 Task: Look for space in Kosigi, India from 5th June, 2023 to 16th June, 2023 for 2 adults in price range Rs.14000 to Rs.18000. Place can be entire place with 1  bedroom having 1 bed and 1 bathroom. Property type can be house, flat, guest house, hotel. Booking option can be shelf check-in. Required host language is English.
Action: Mouse moved to (567, 99)
Screenshot: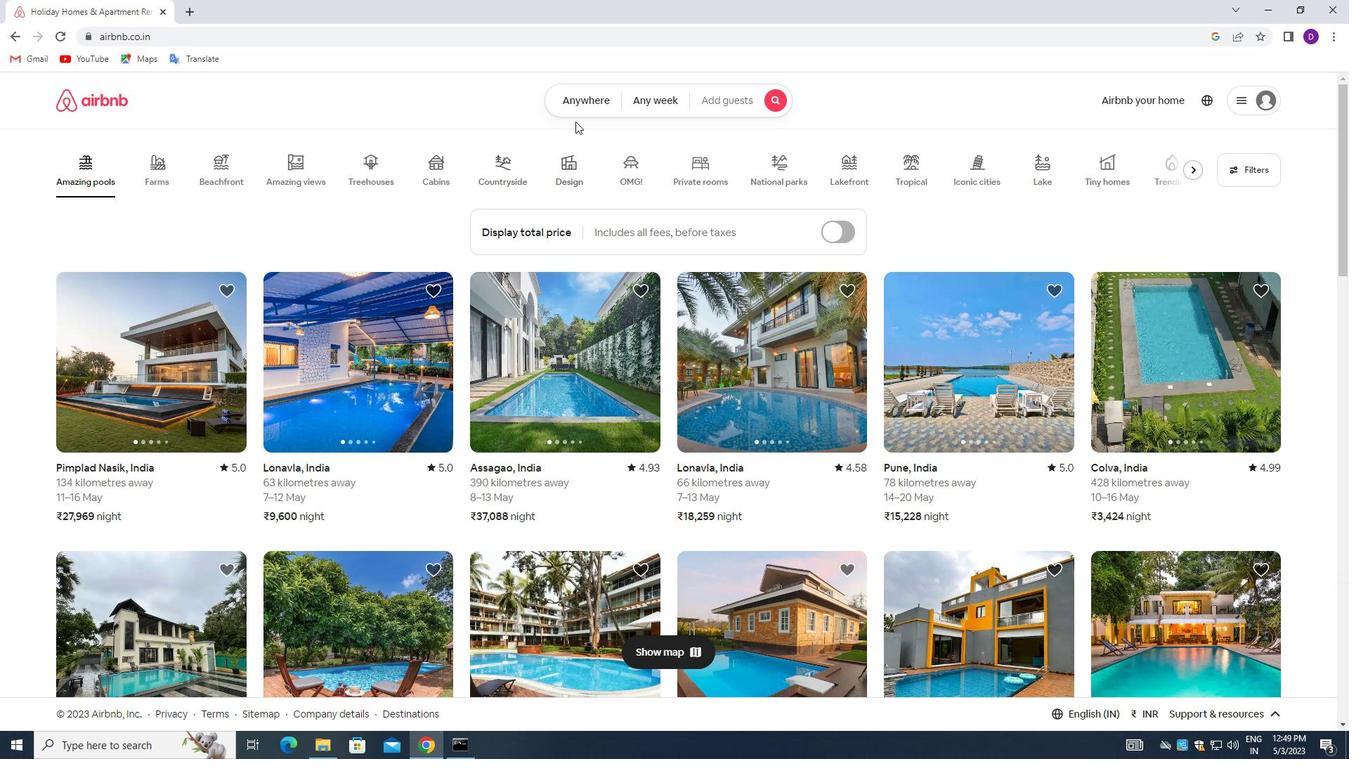 
Action: Mouse pressed left at (567, 99)
Screenshot: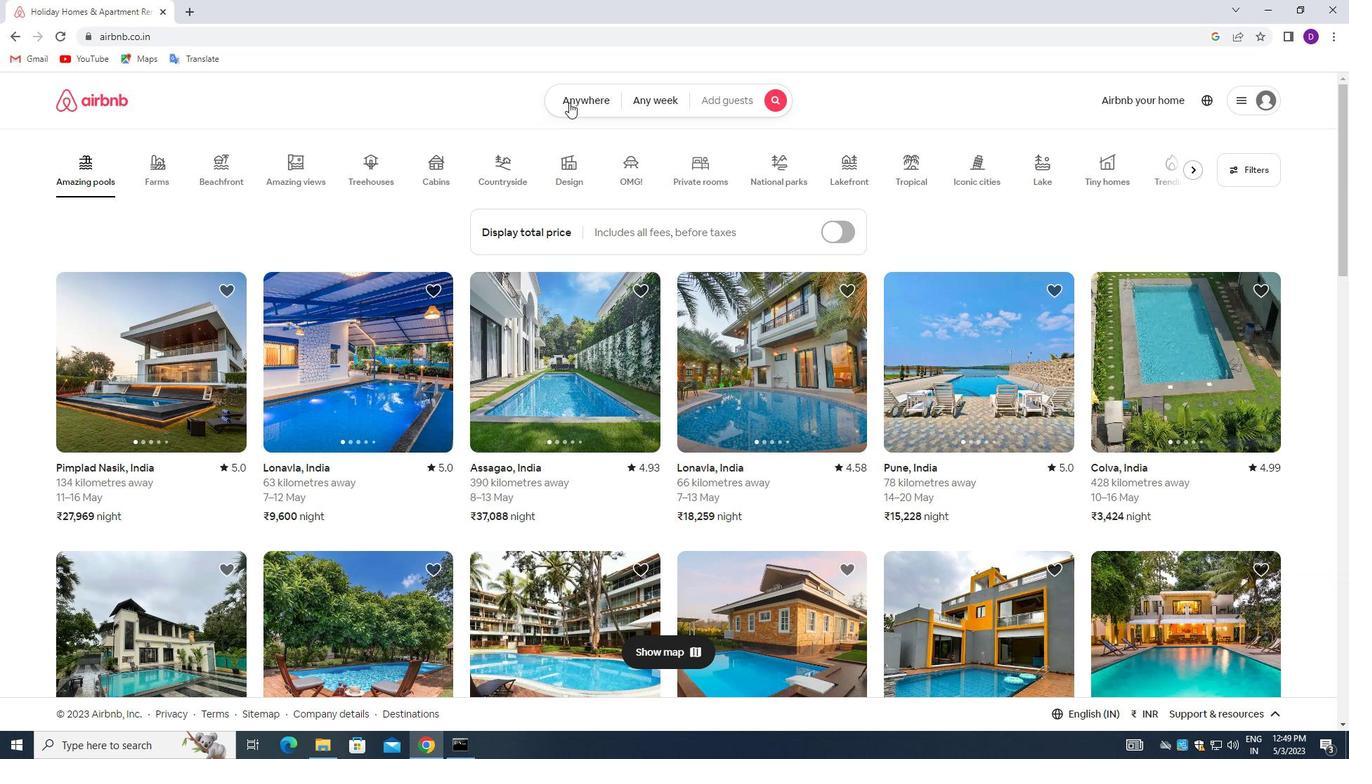 
Action: Mouse moved to (444, 158)
Screenshot: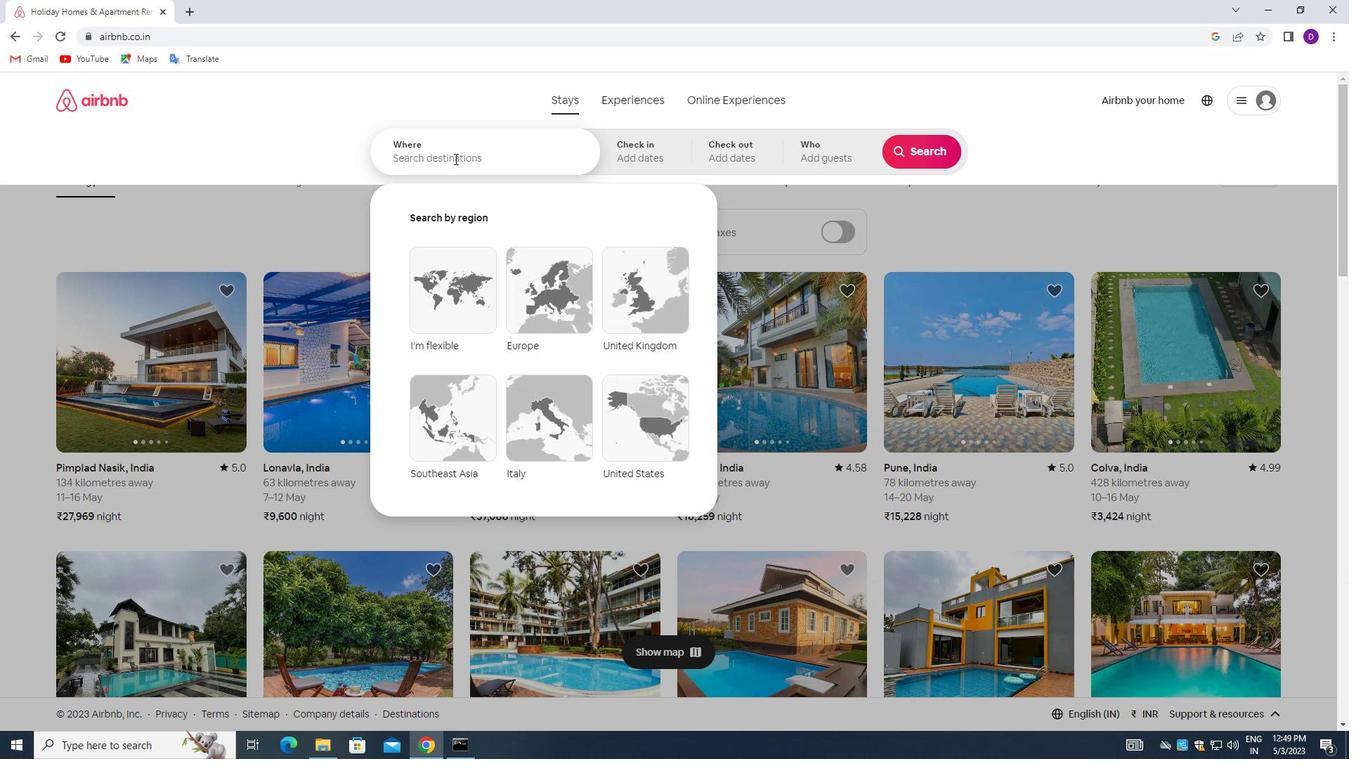 
Action: Mouse pressed left at (444, 158)
Screenshot: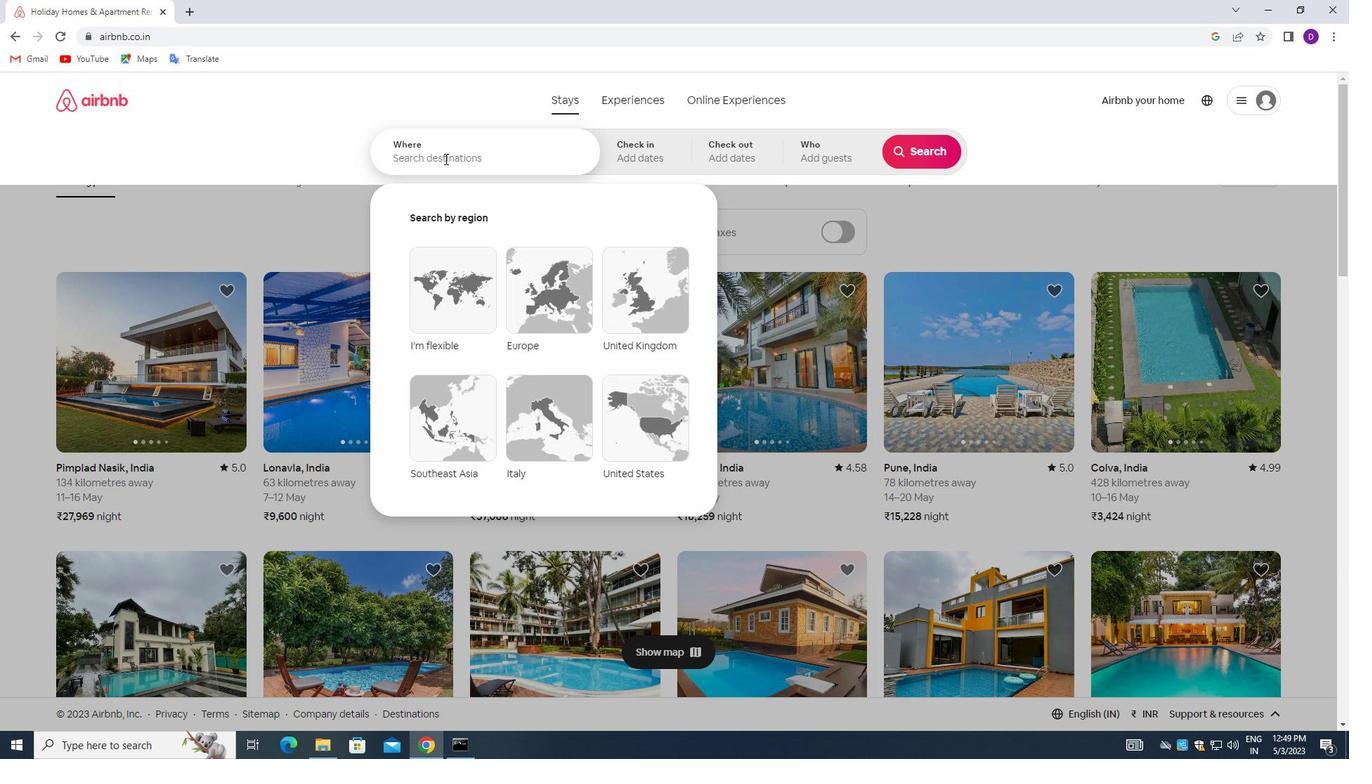 
Action: Mouse moved to (318, 146)
Screenshot: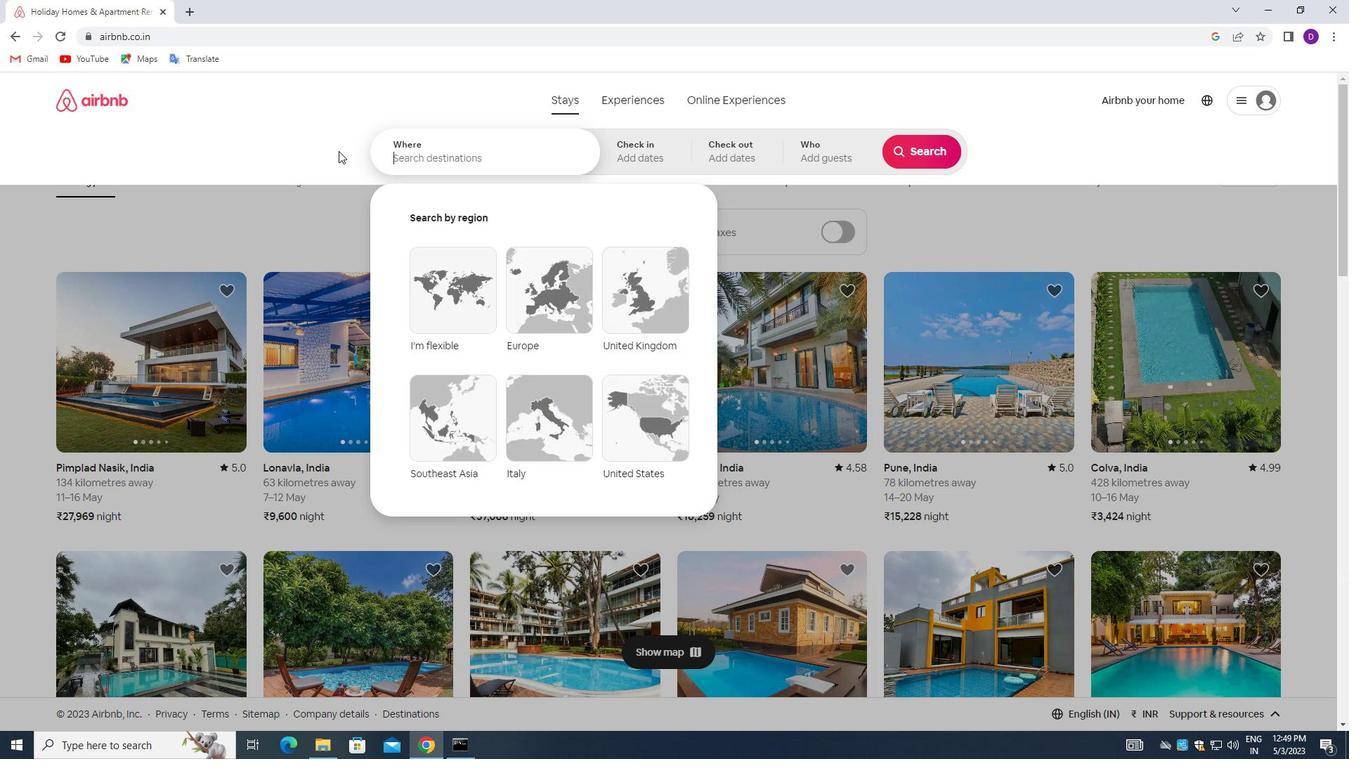 
Action: Key pressed <Key.shift>KOSIGI,<Key.space><Key.shift>INDIA<Key.enter>
Screenshot: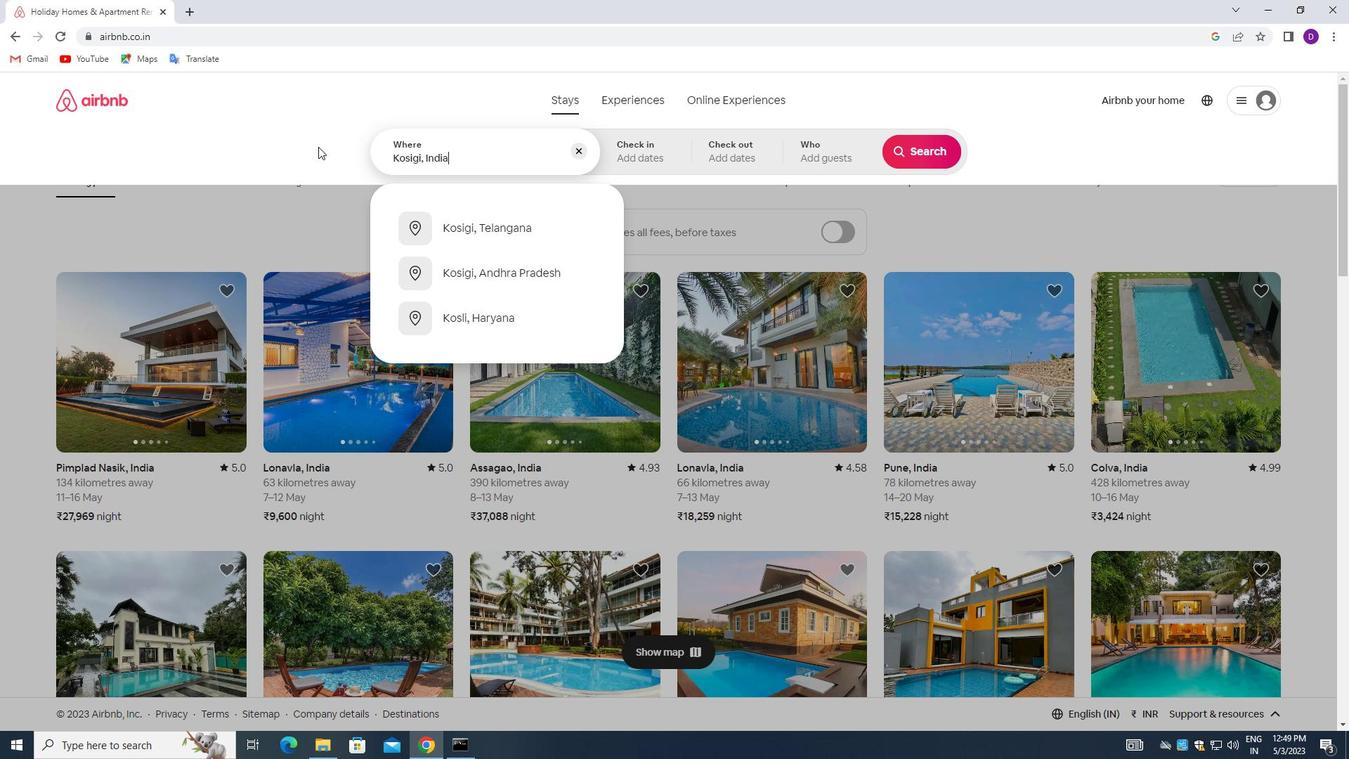 
Action: Mouse moved to (742, 364)
Screenshot: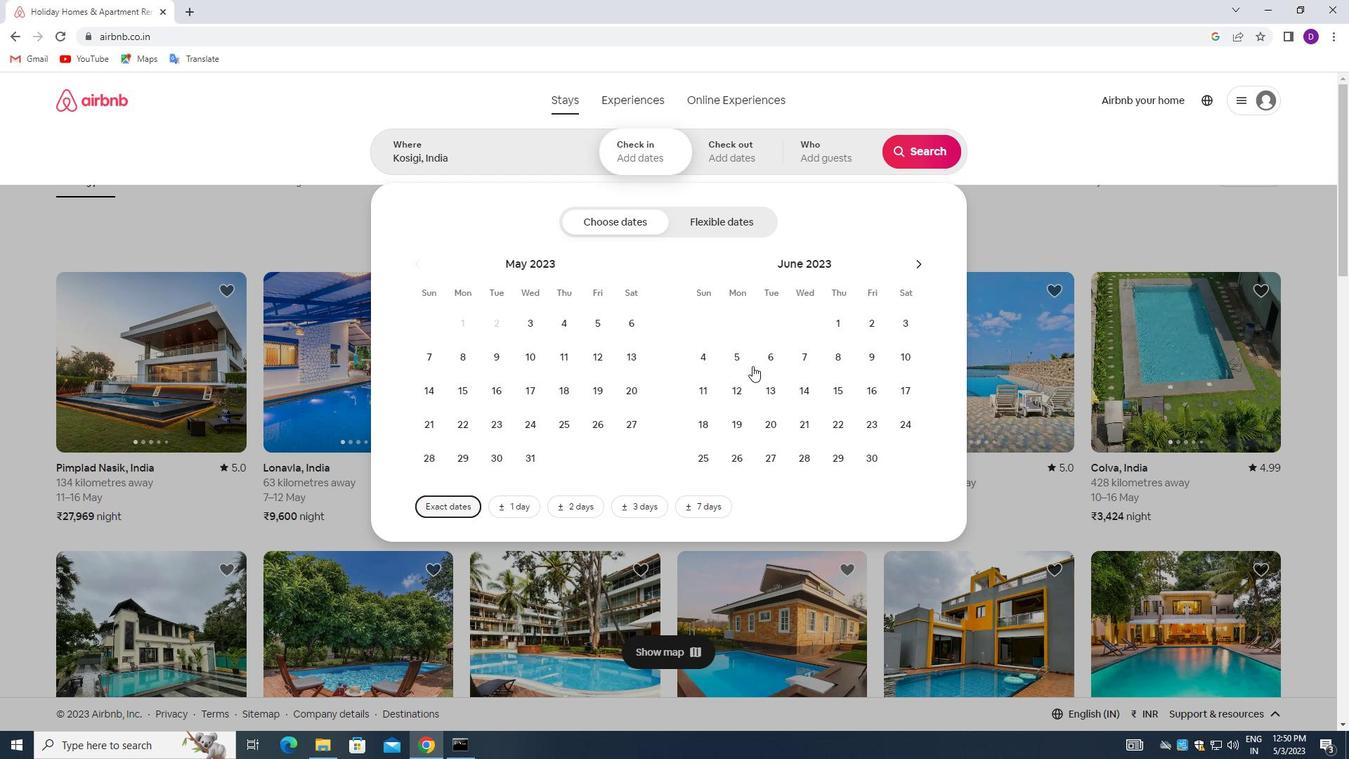 
Action: Mouse pressed left at (742, 364)
Screenshot: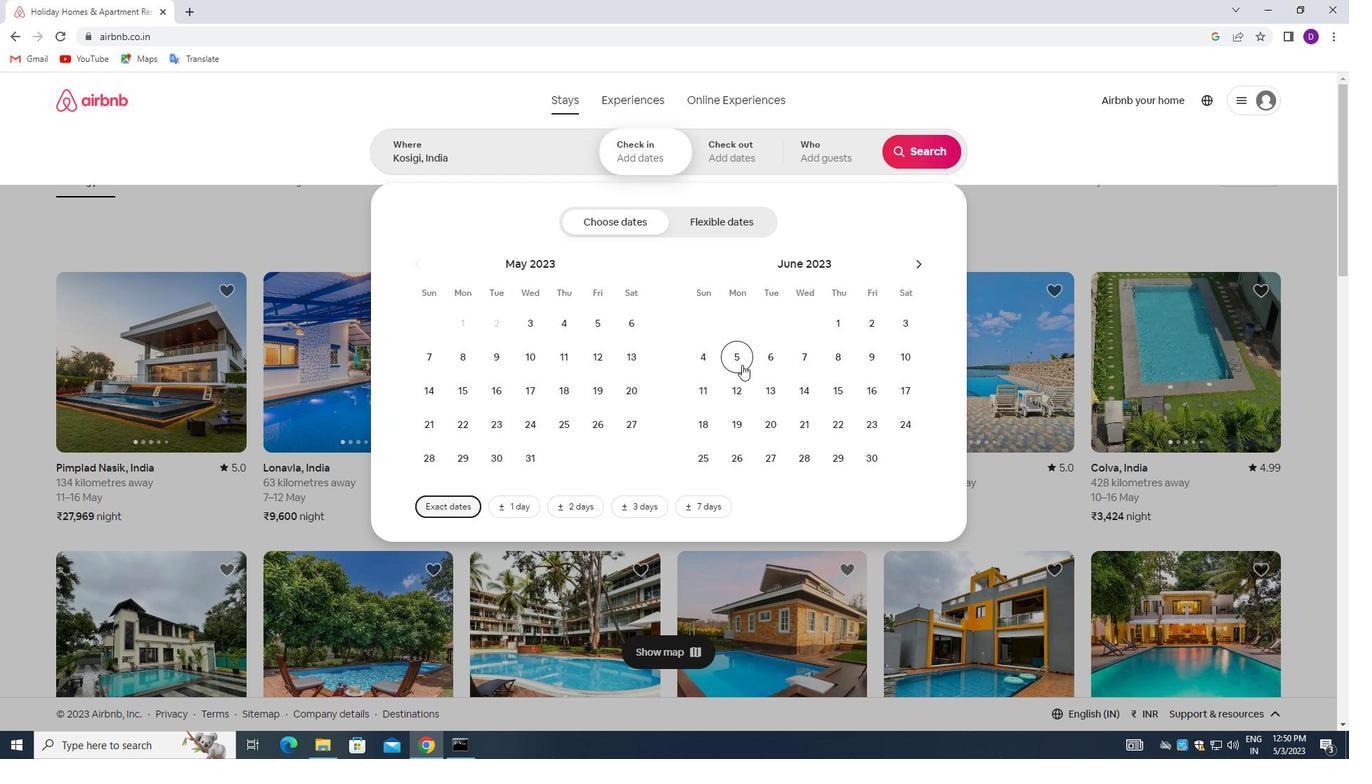 
Action: Mouse moved to (874, 388)
Screenshot: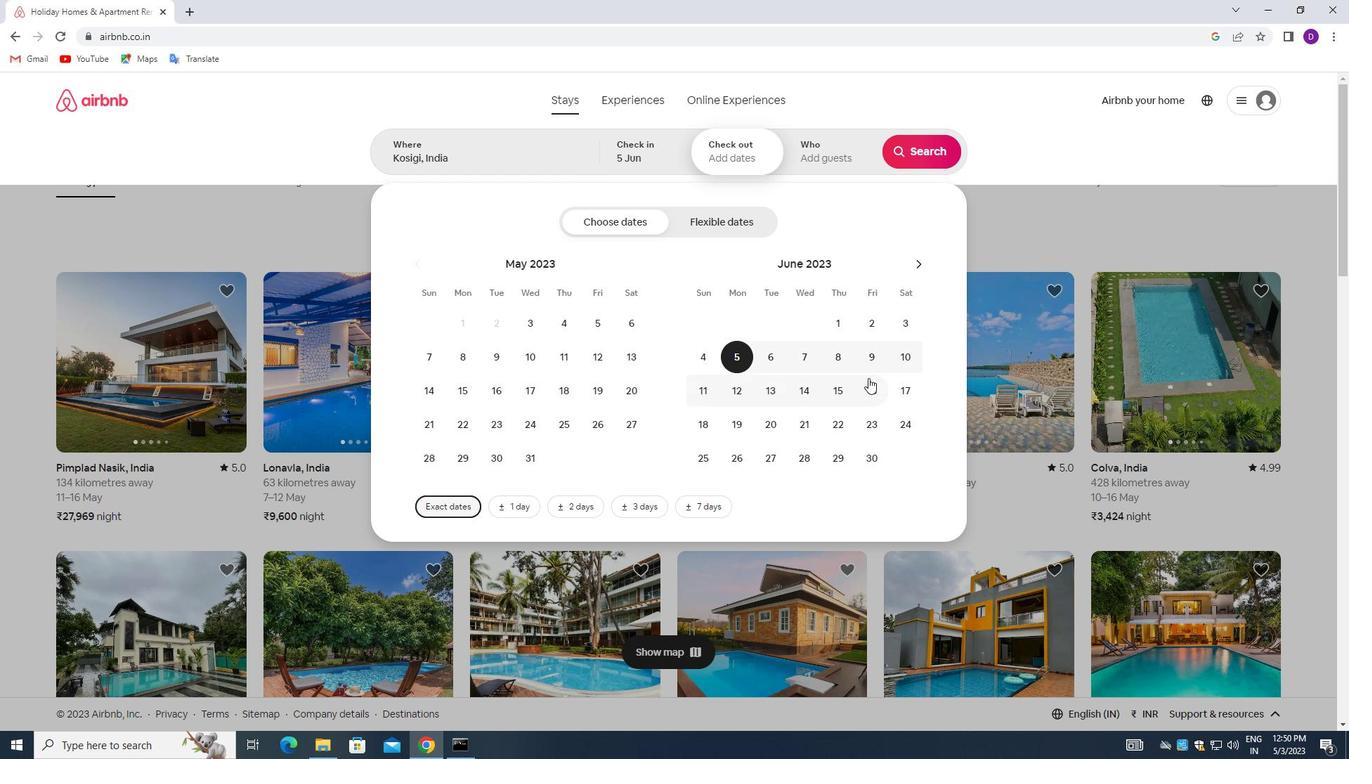 
Action: Mouse pressed left at (874, 388)
Screenshot: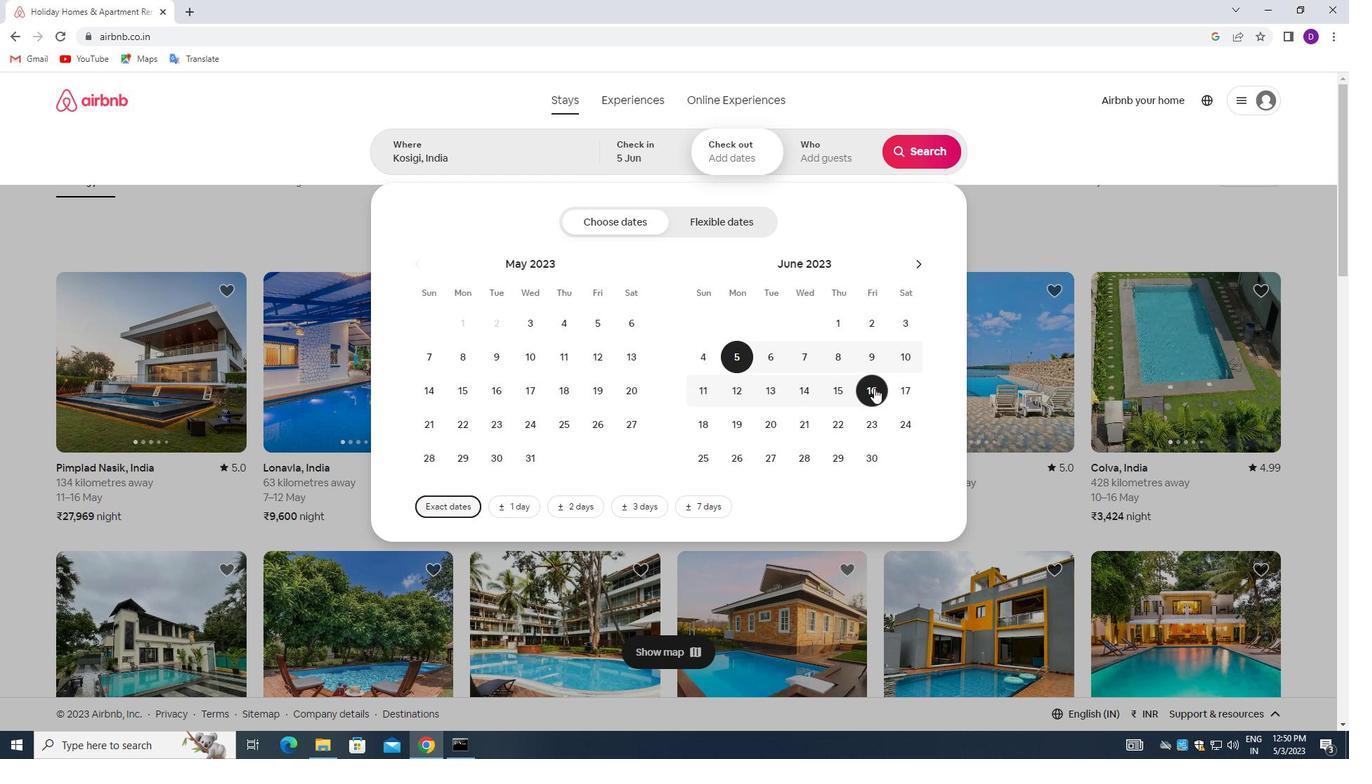 
Action: Mouse moved to (826, 151)
Screenshot: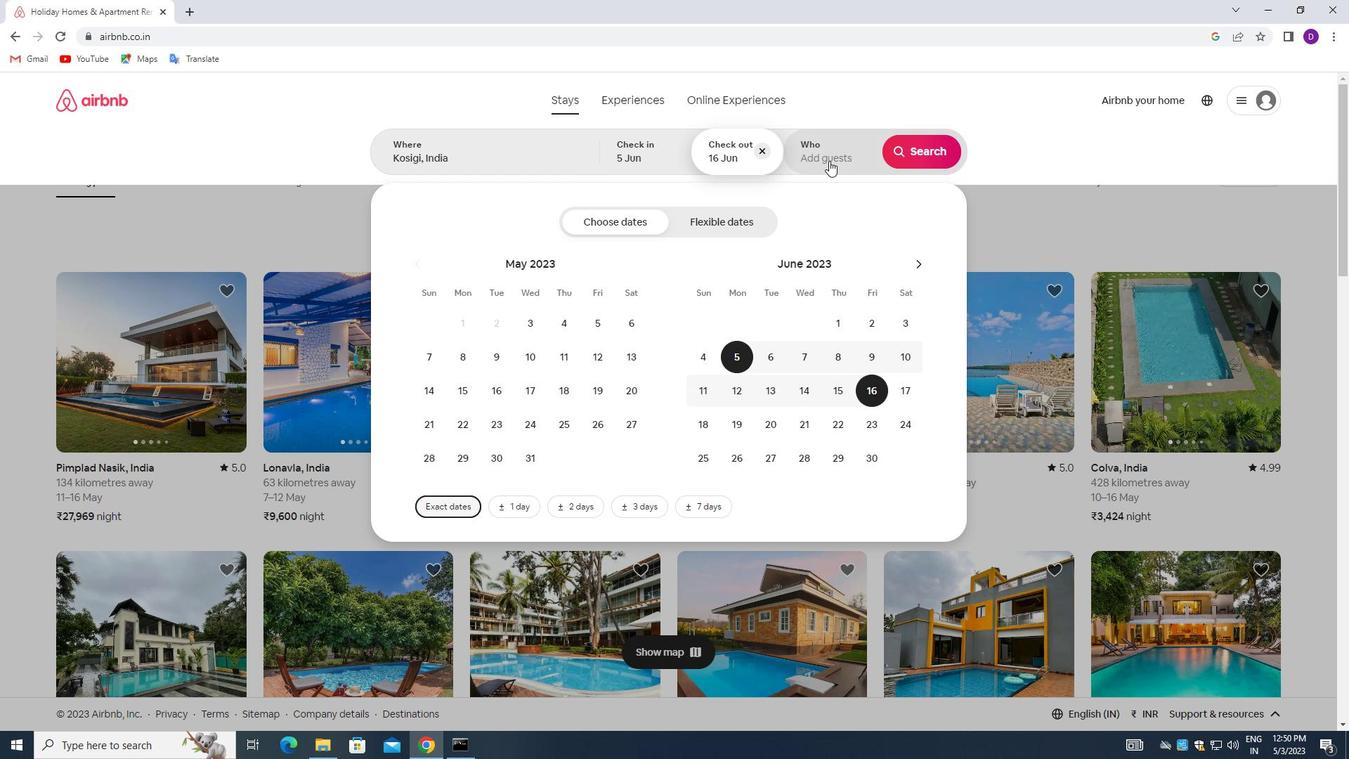 
Action: Mouse pressed left at (826, 151)
Screenshot: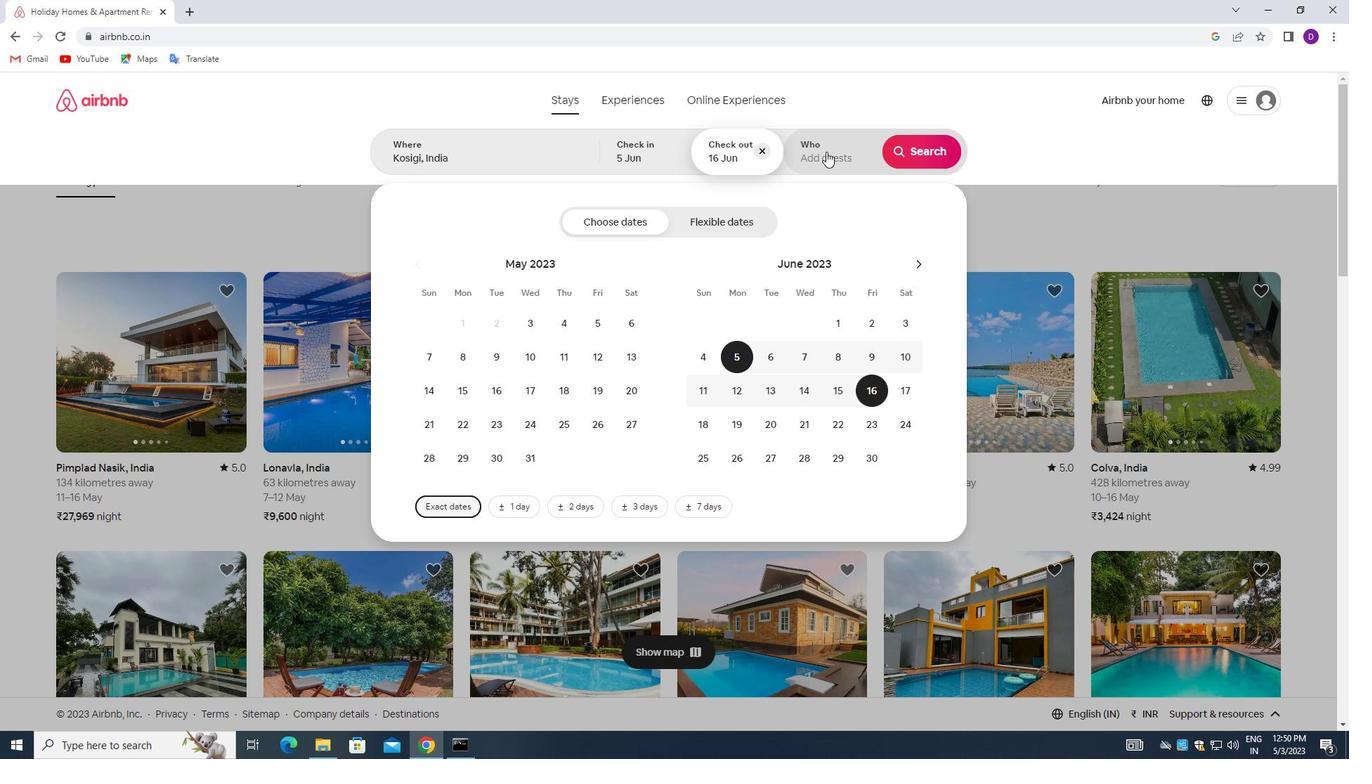 
Action: Mouse moved to (935, 229)
Screenshot: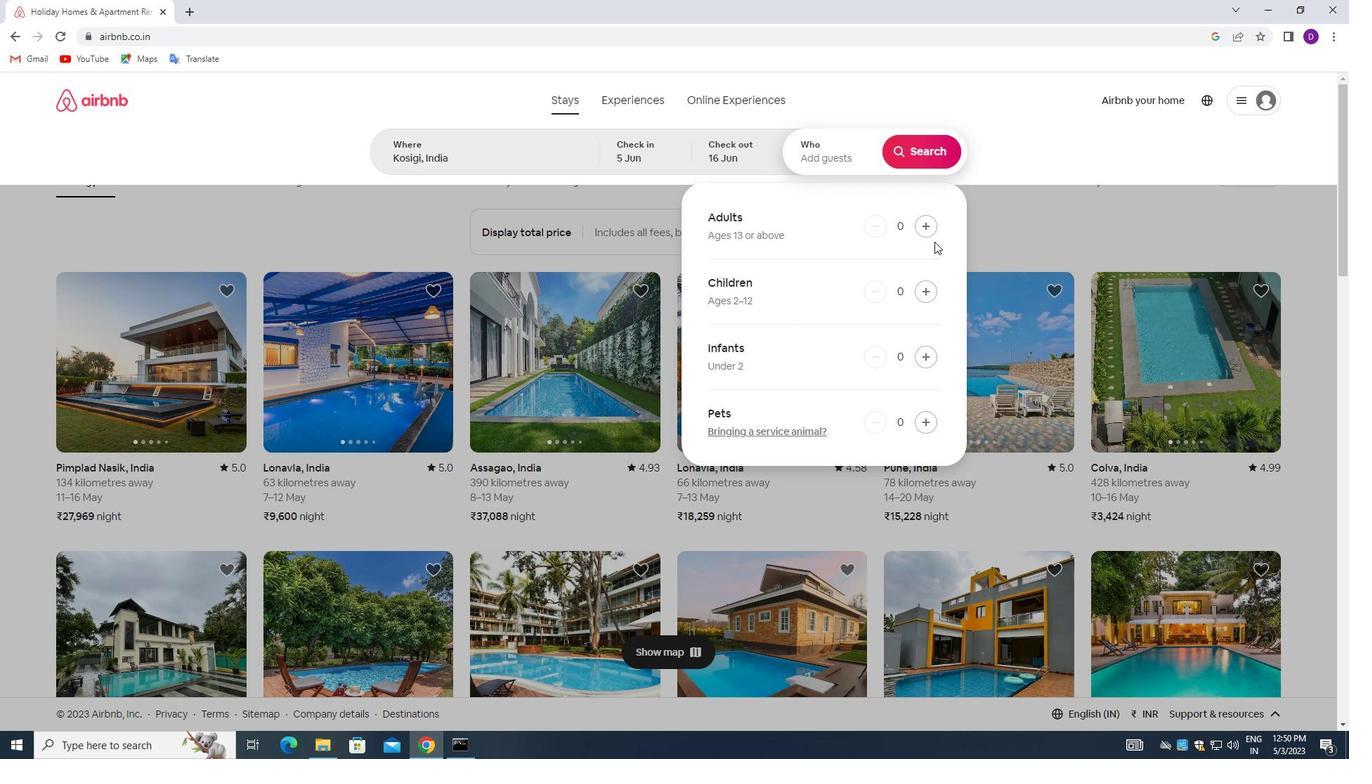 
Action: Mouse pressed left at (935, 229)
Screenshot: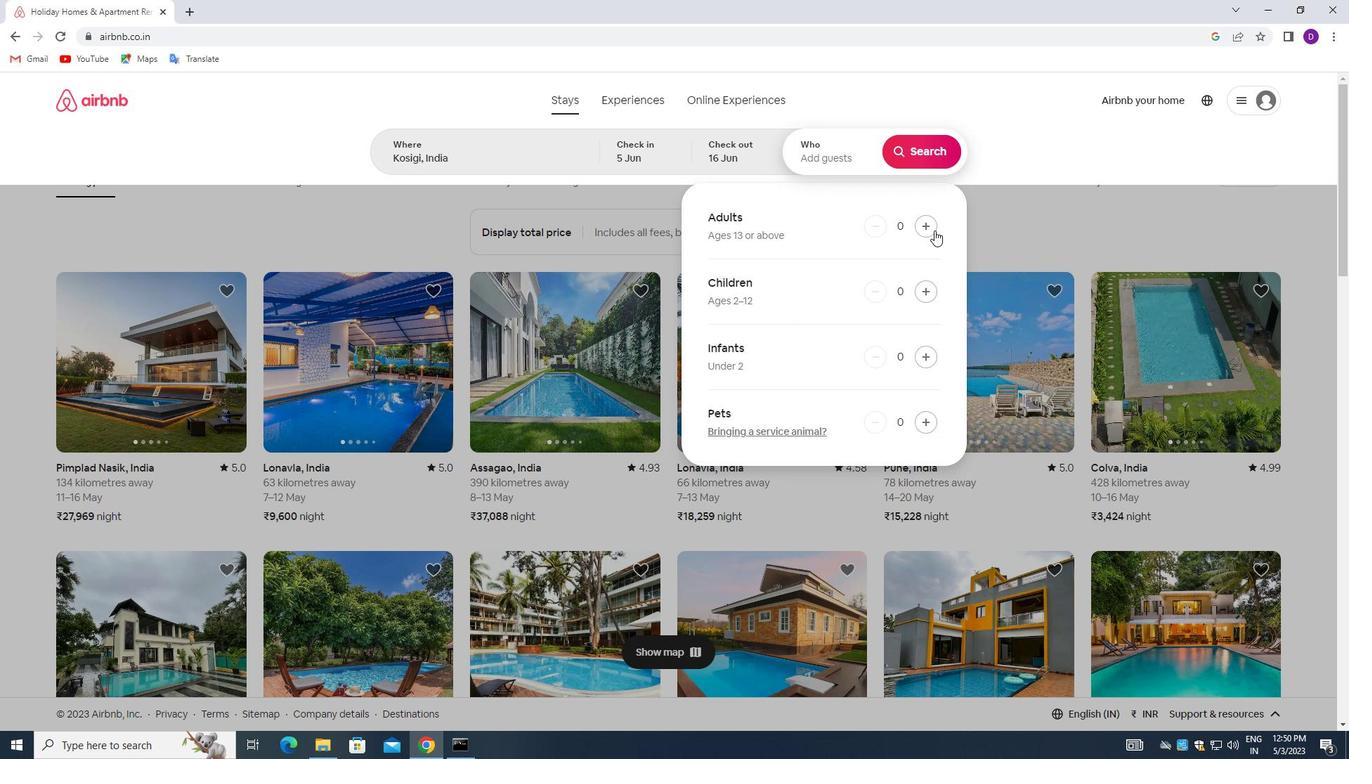 
Action: Mouse pressed left at (935, 229)
Screenshot: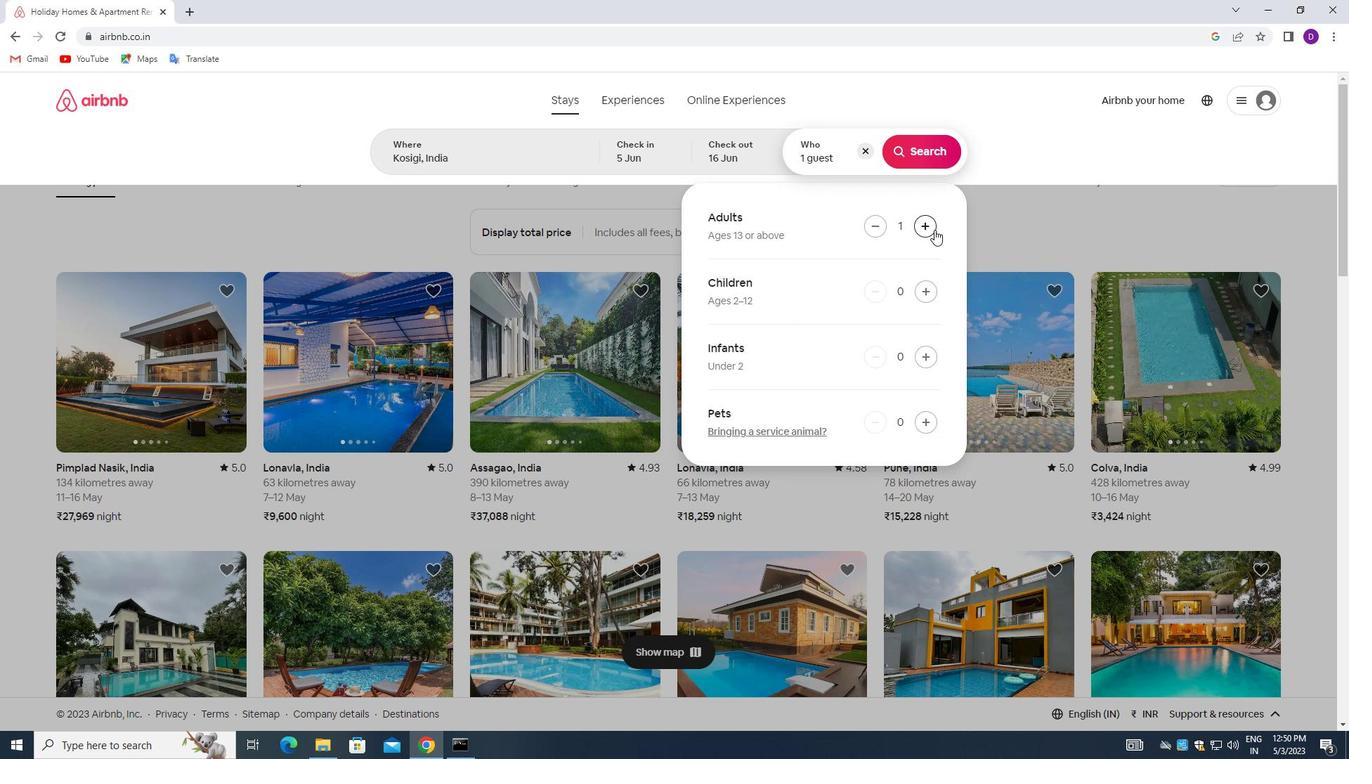 
Action: Mouse moved to (915, 148)
Screenshot: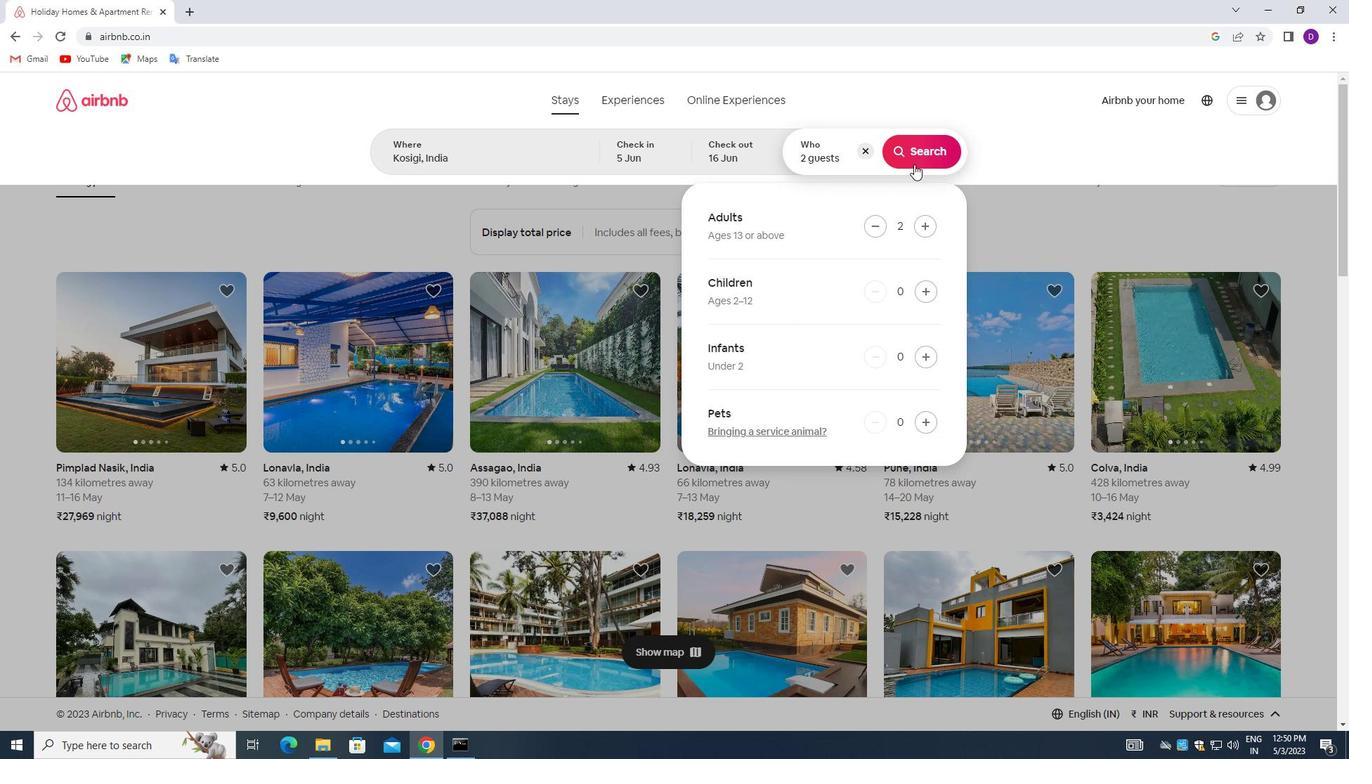 
Action: Mouse pressed left at (915, 148)
Screenshot: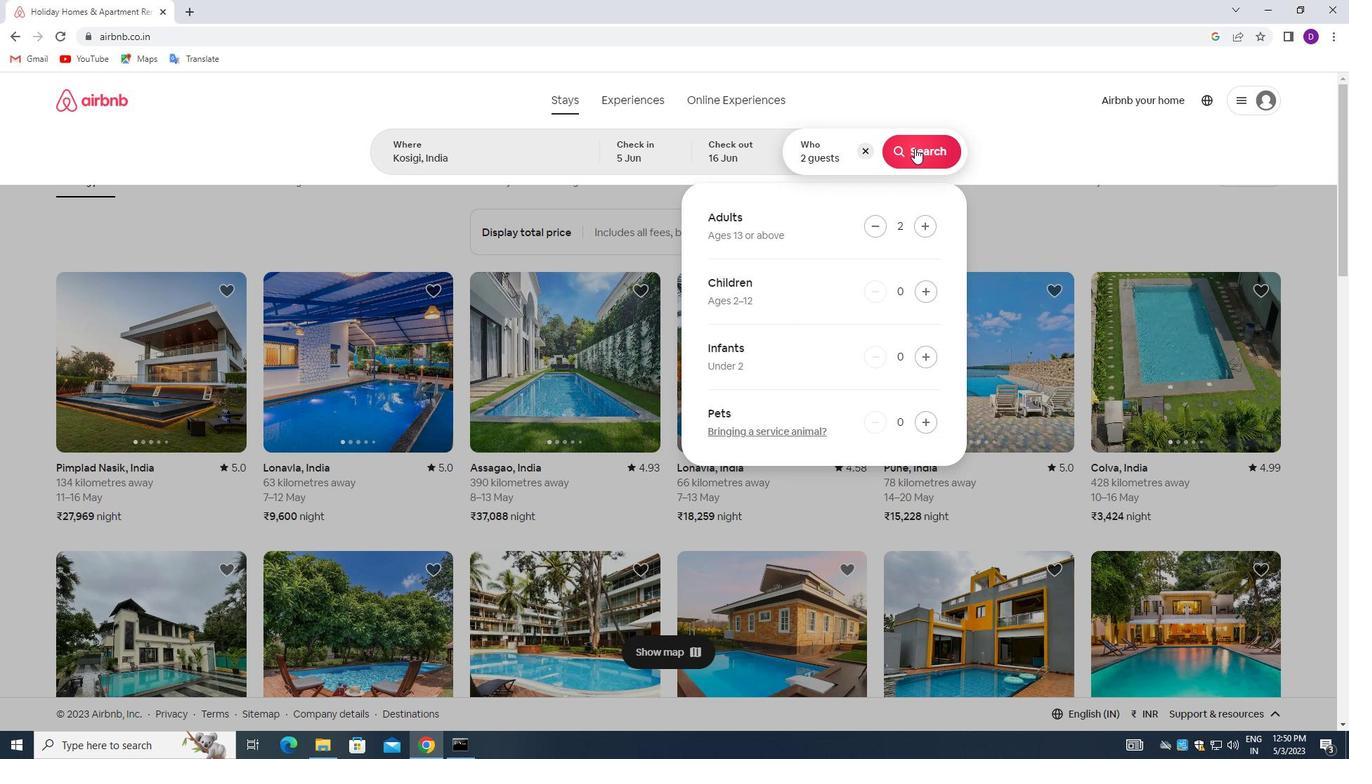 
Action: Mouse moved to (1278, 157)
Screenshot: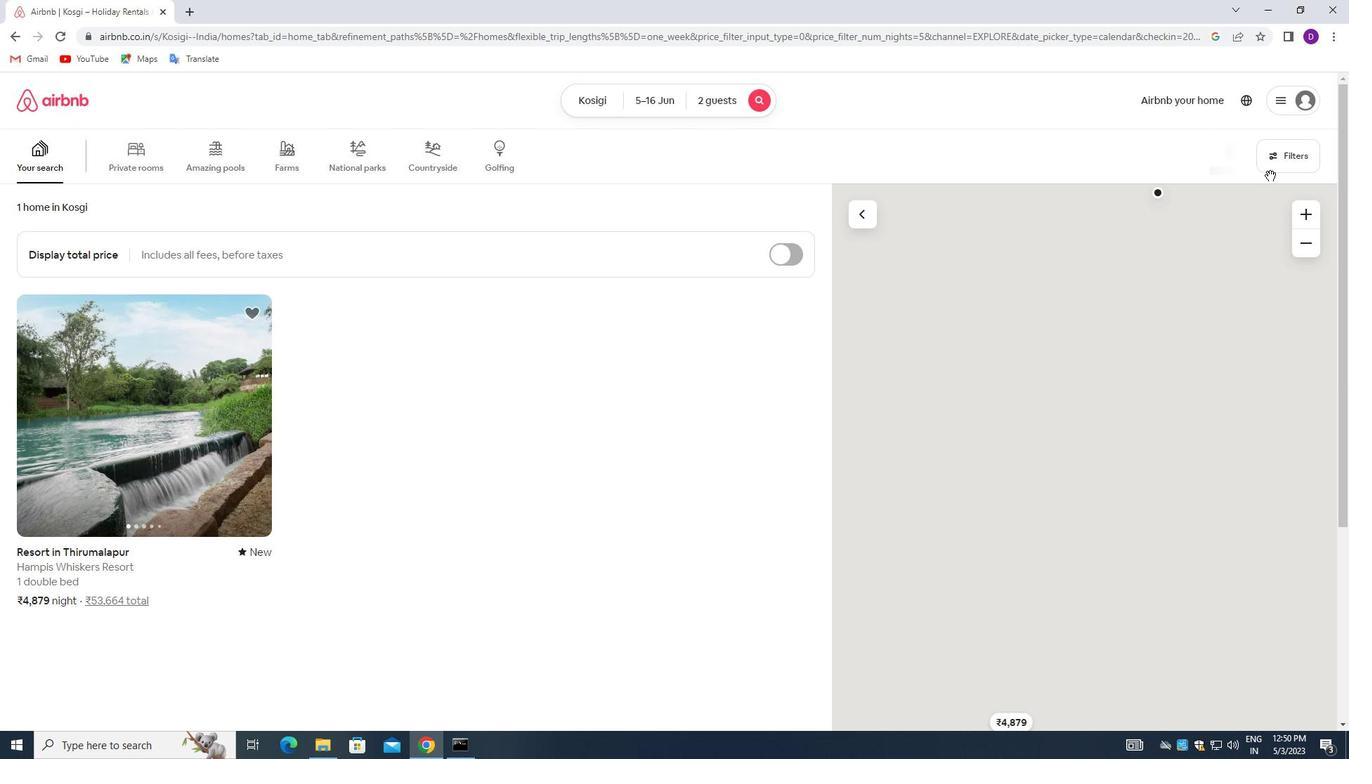 
Action: Mouse pressed left at (1278, 157)
Screenshot: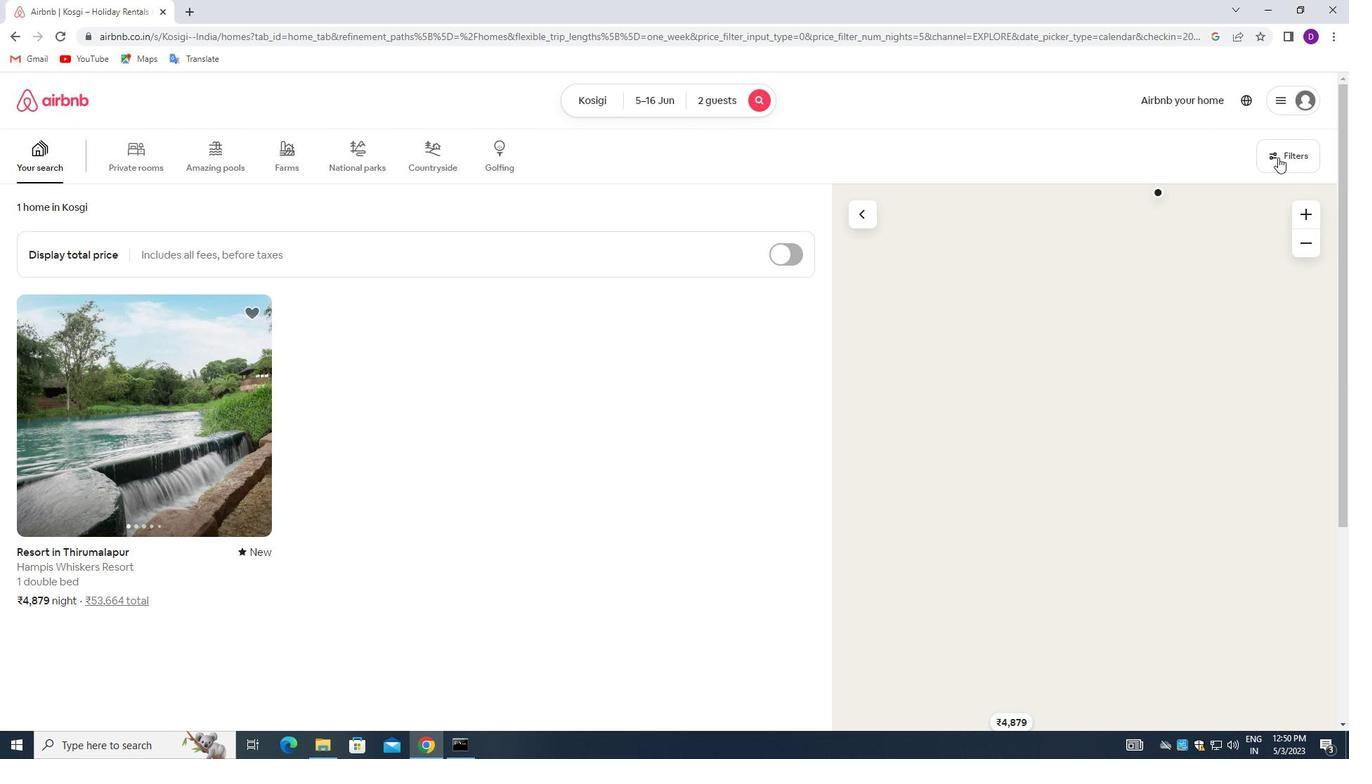 
Action: Mouse moved to (512, 292)
Screenshot: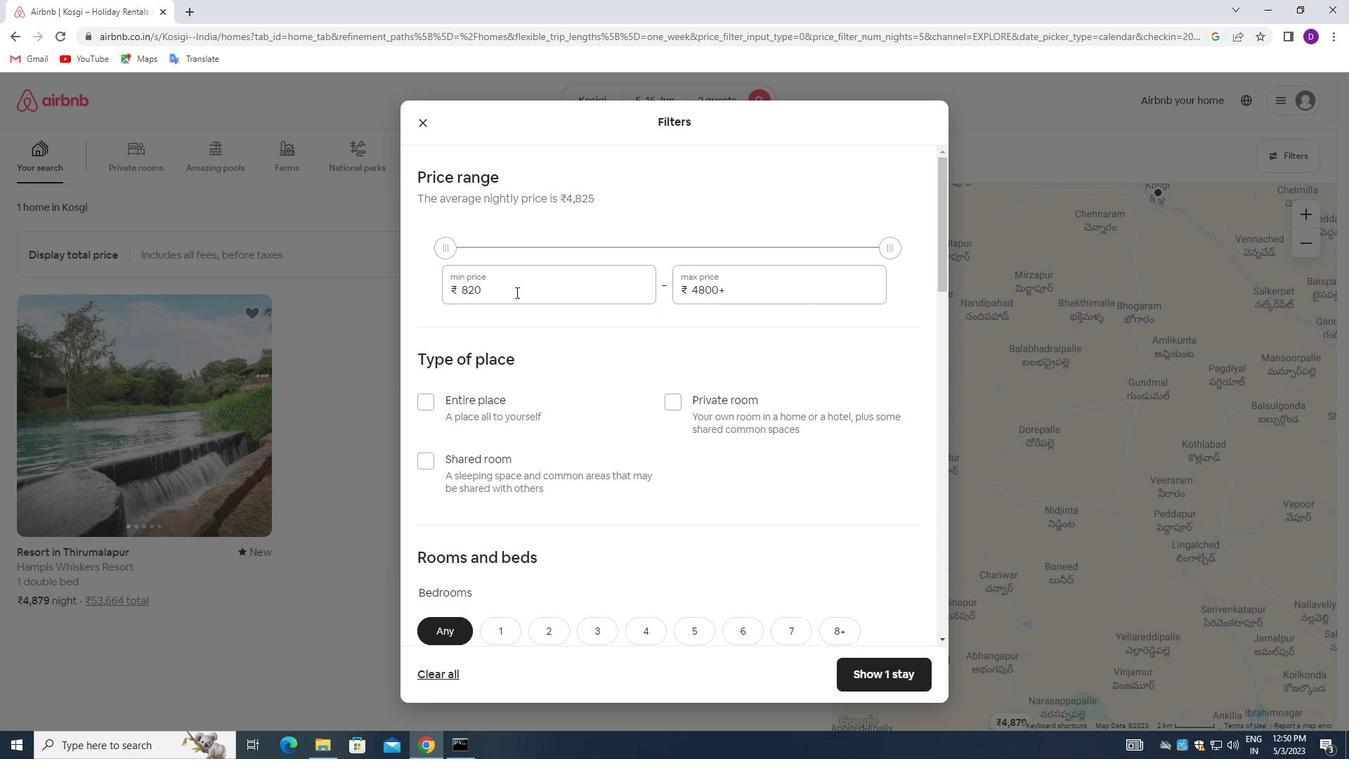 
Action: Mouse pressed left at (512, 292)
Screenshot: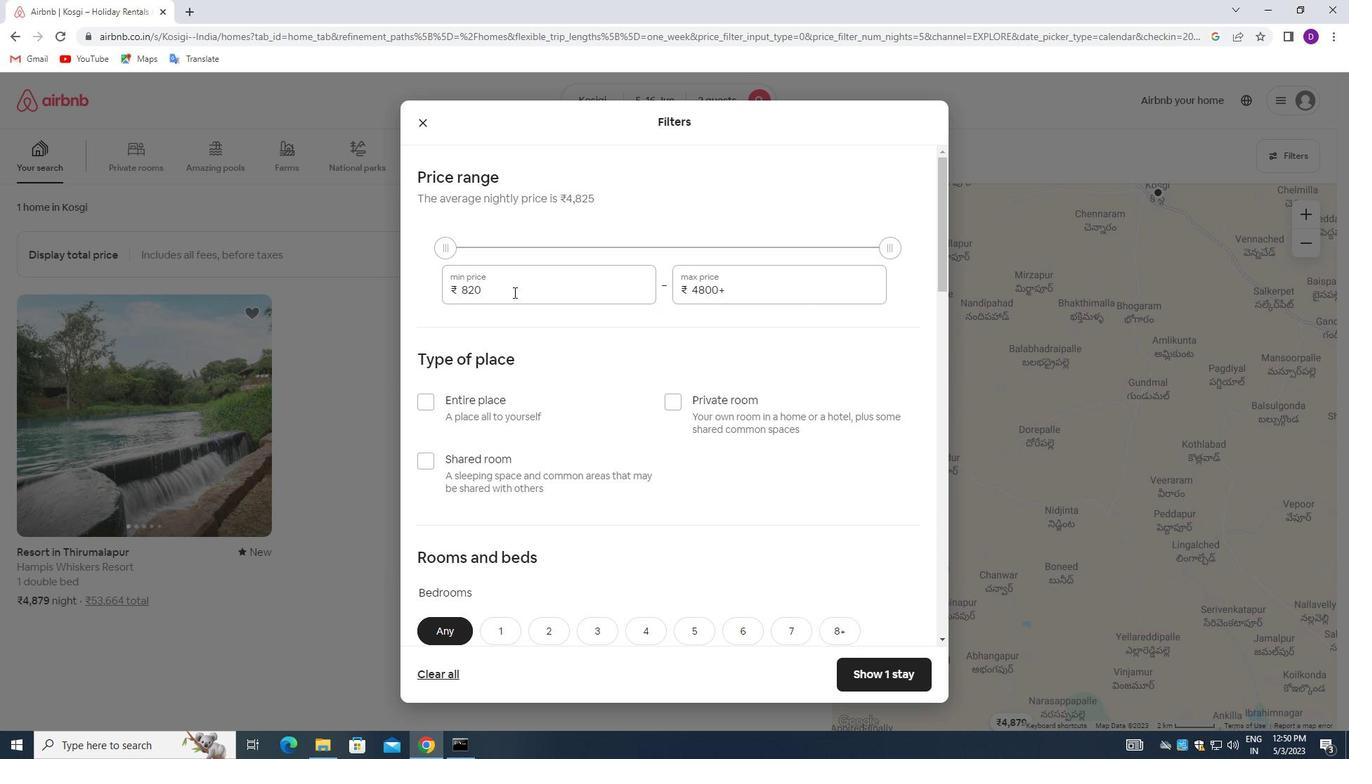 
Action: Mouse pressed left at (512, 292)
Screenshot: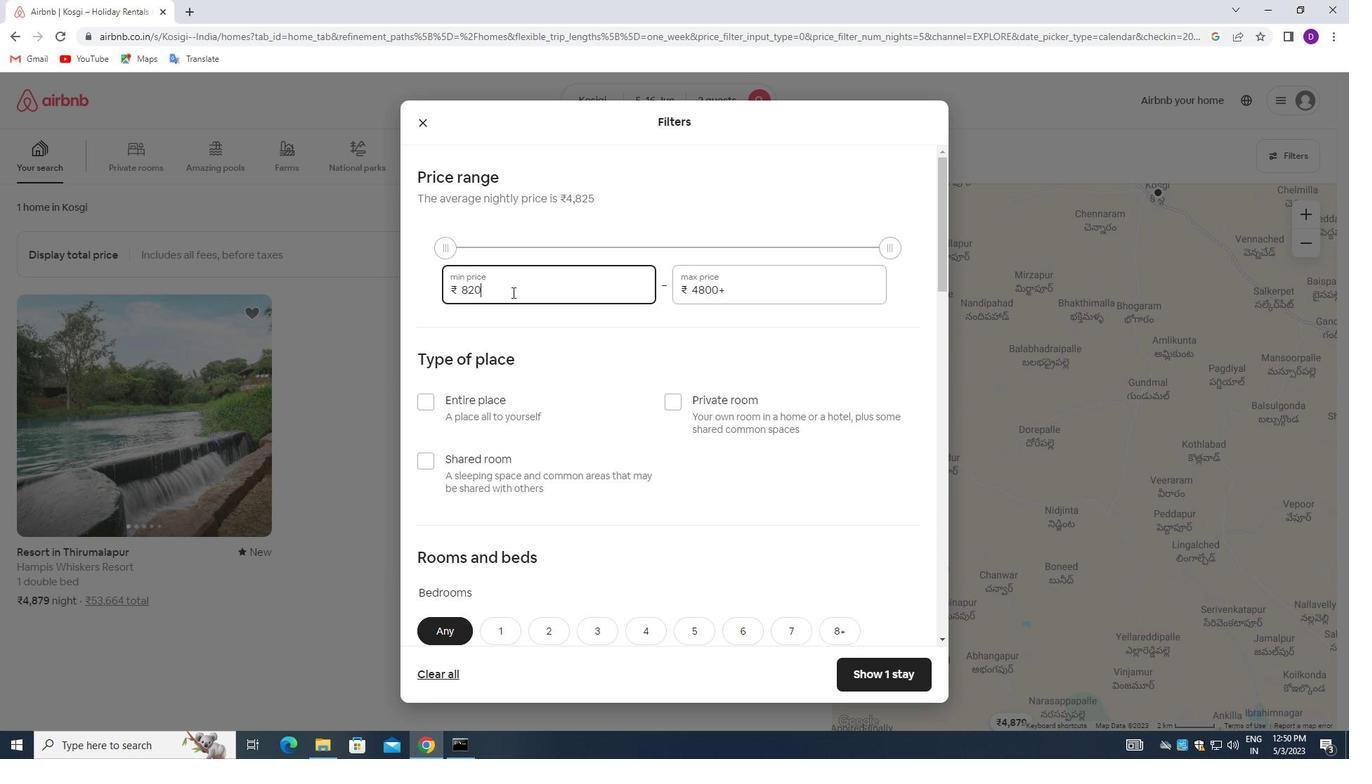 
Action: Key pressed 14000<Key.tab>18000
Screenshot: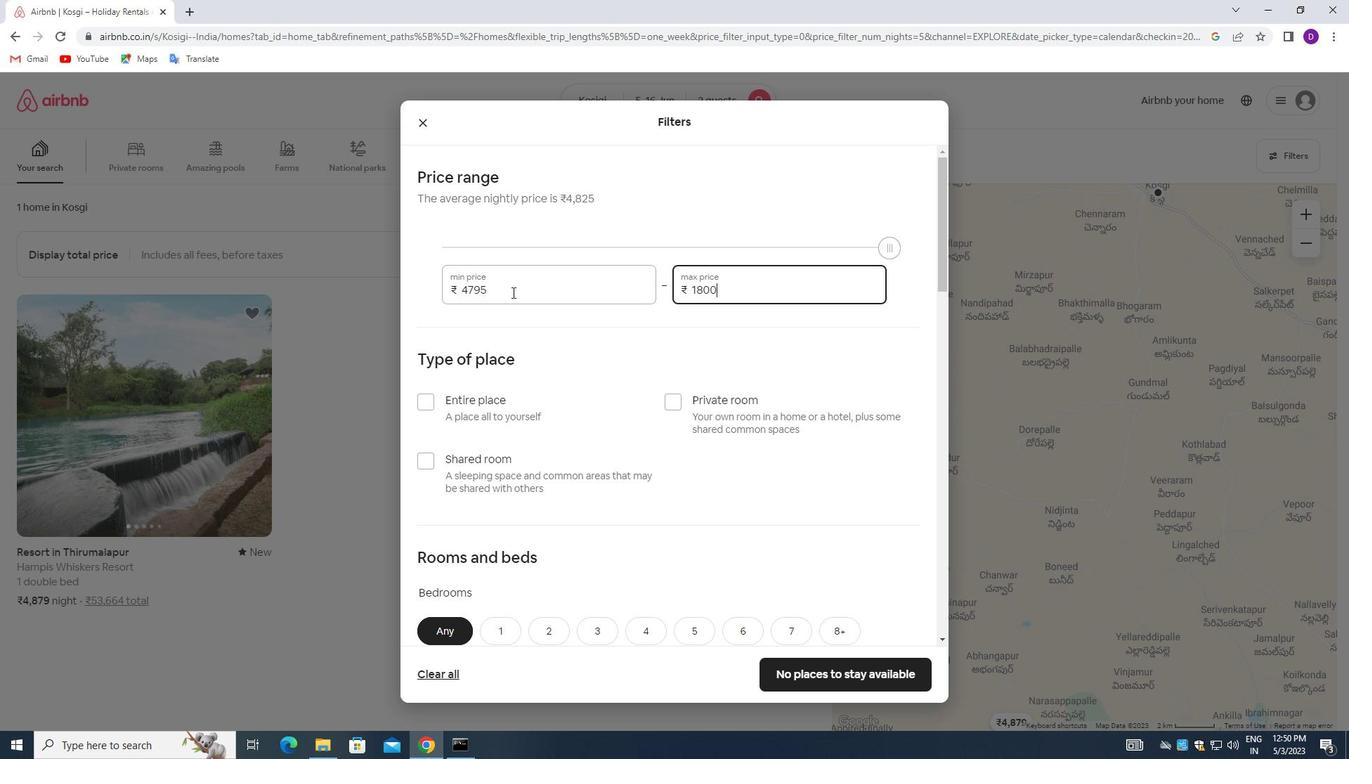 
Action: Mouse moved to (727, 357)
Screenshot: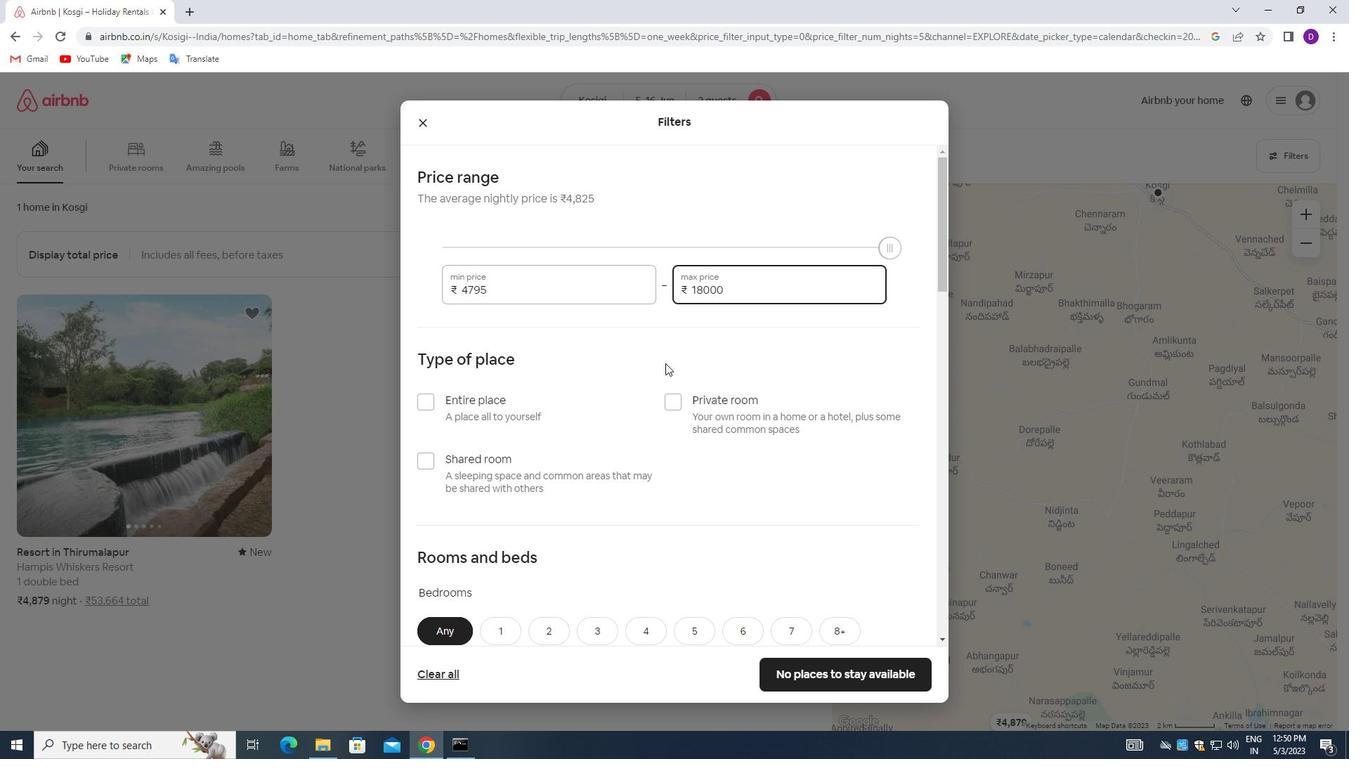 
Action: Mouse scrolled (727, 356) with delta (0, 0)
Screenshot: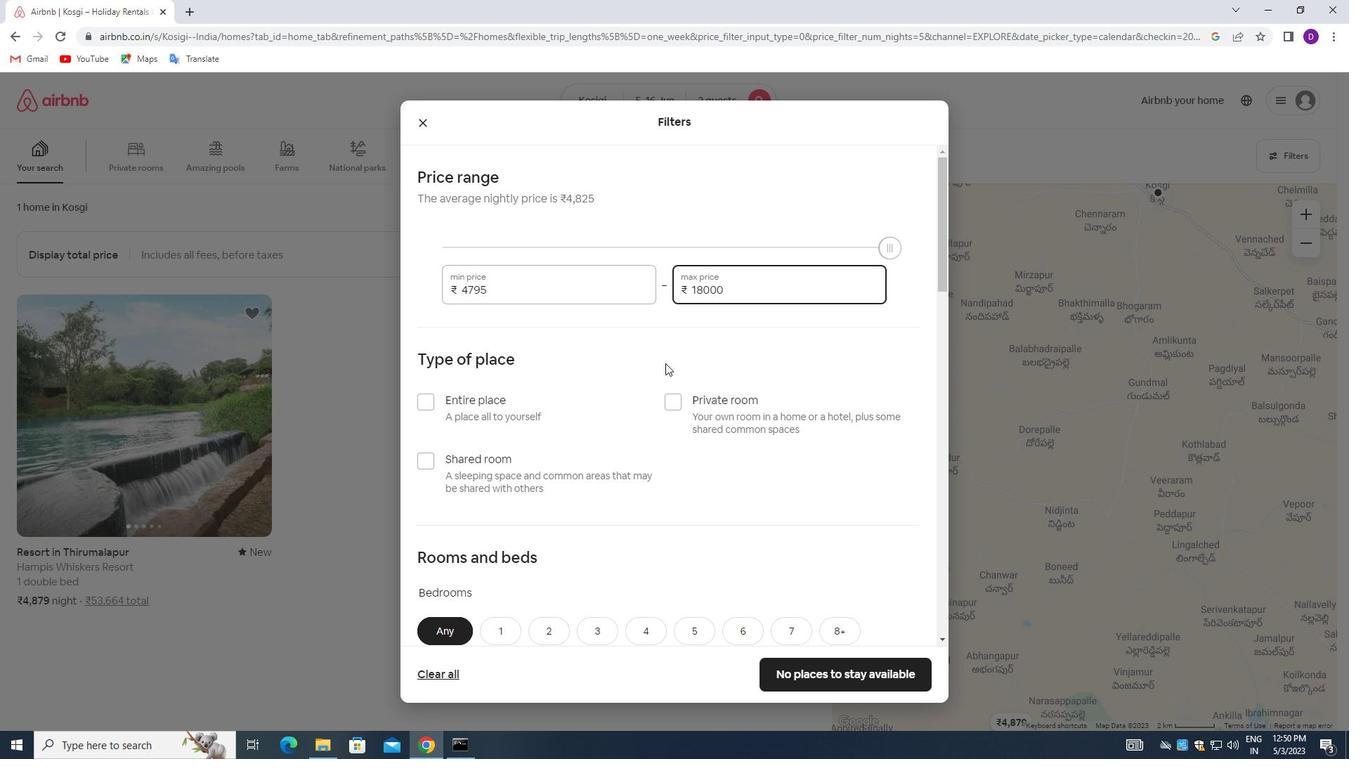 
Action: Mouse moved to (719, 355)
Screenshot: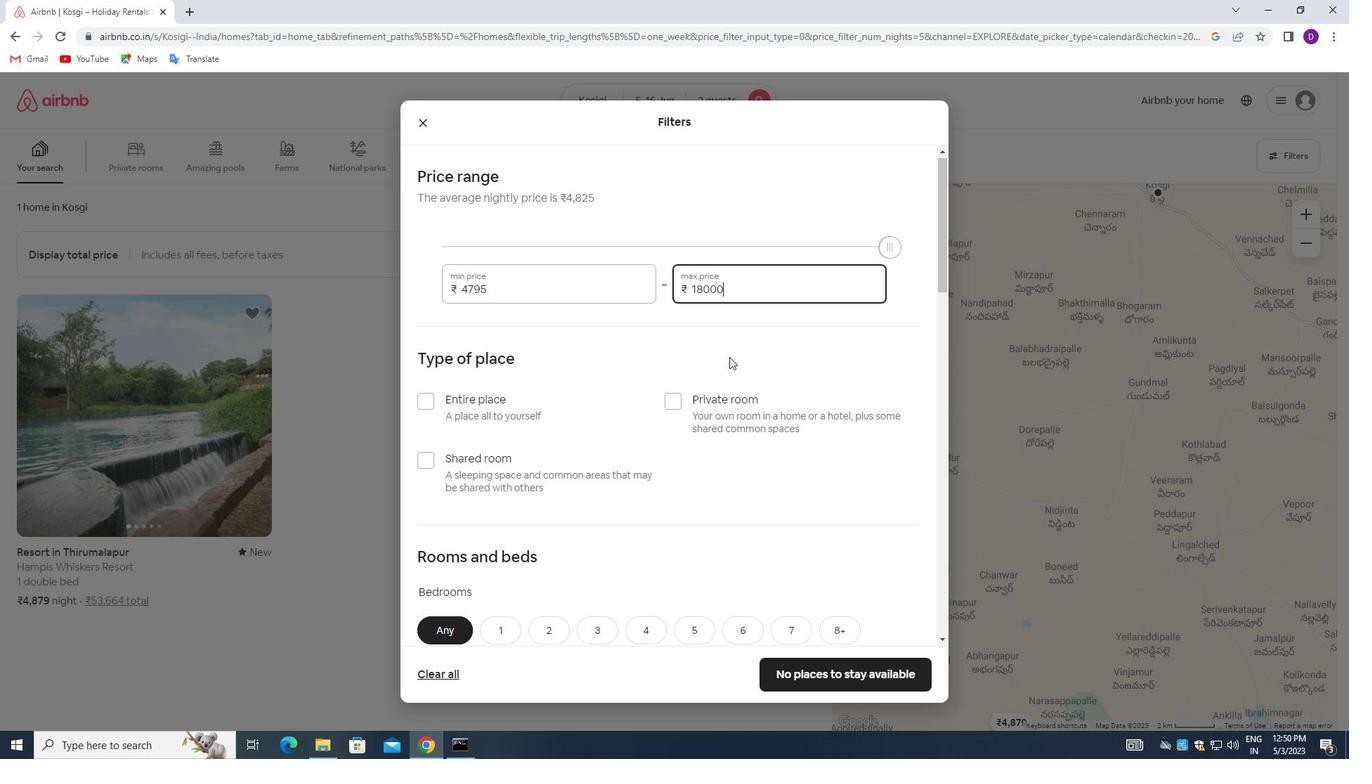 
Action: Mouse scrolled (719, 355) with delta (0, 0)
Screenshot: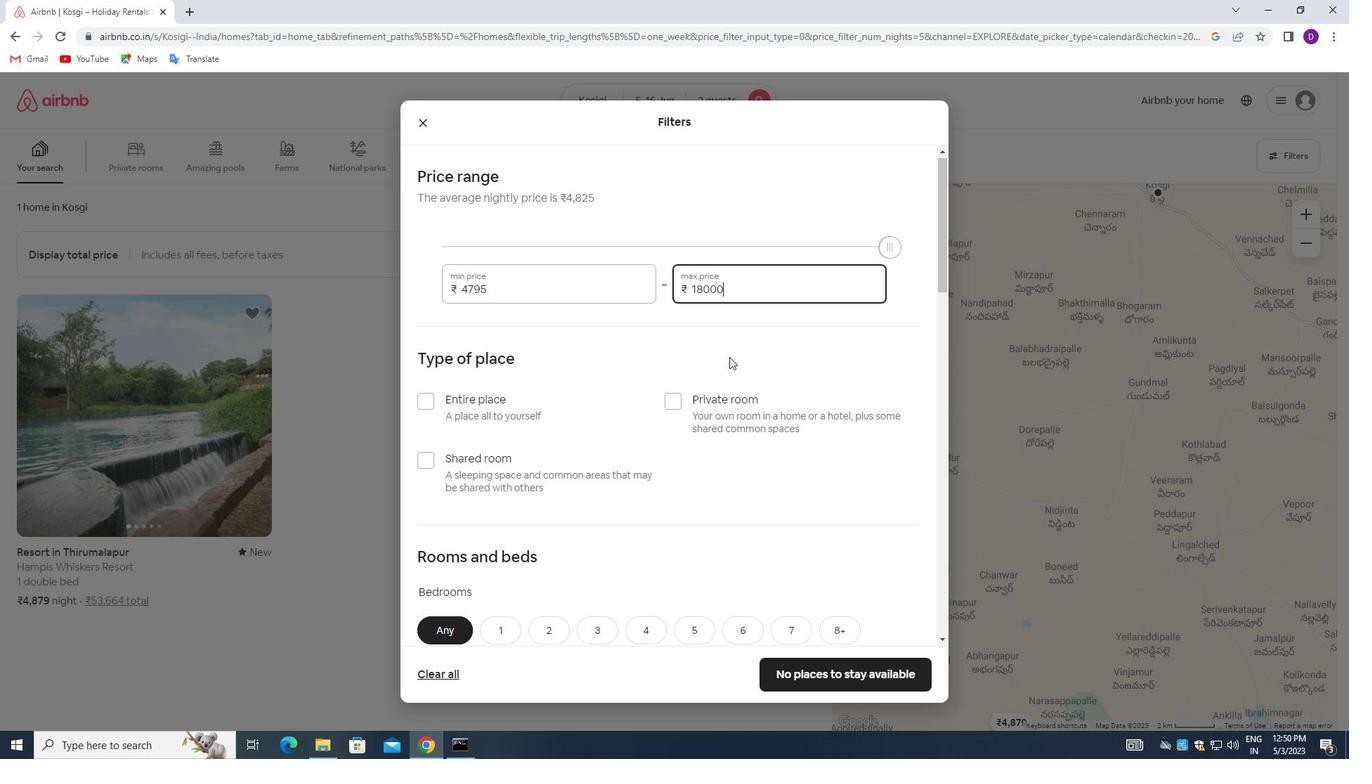 
Action: Mouse moved to (590, 362)
Screenshot: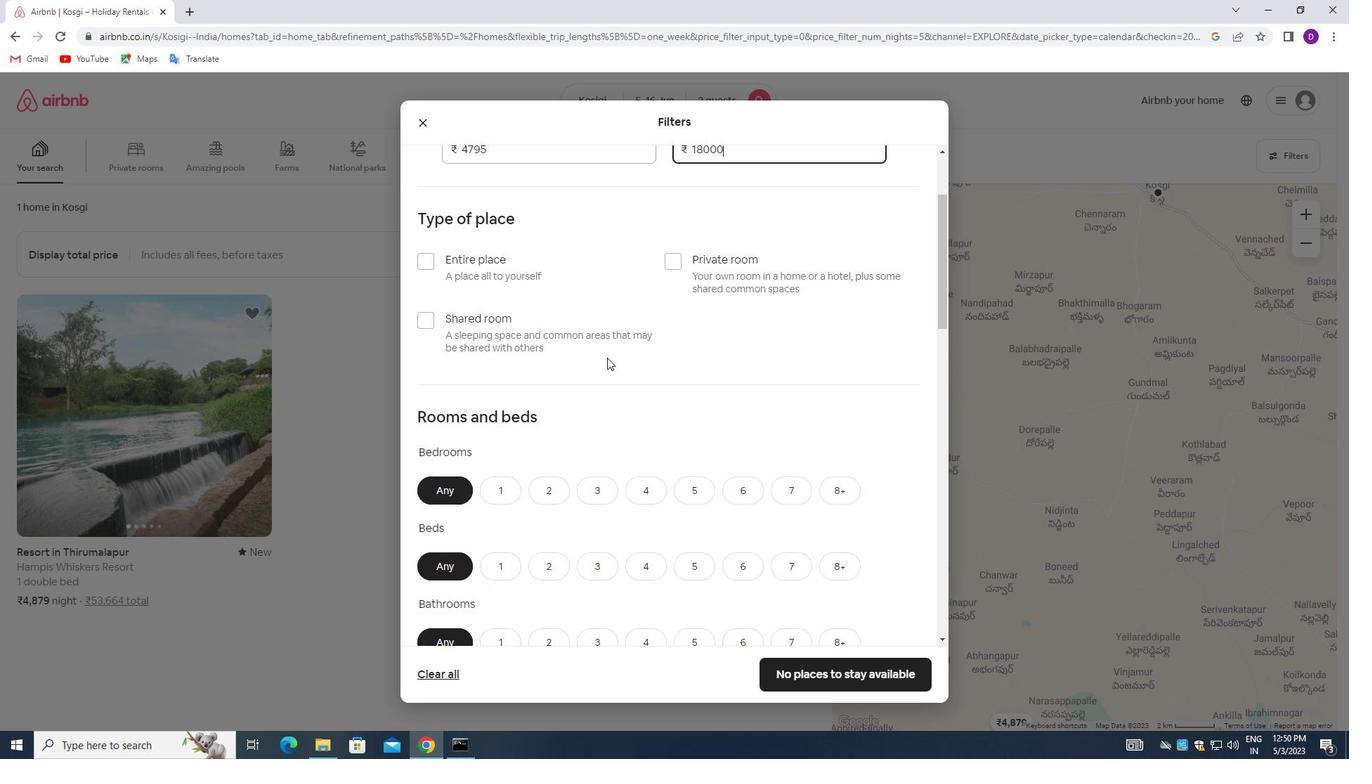 
Action: Mouse scrolled (590, 362) with delta (0, 0)
Screenshot: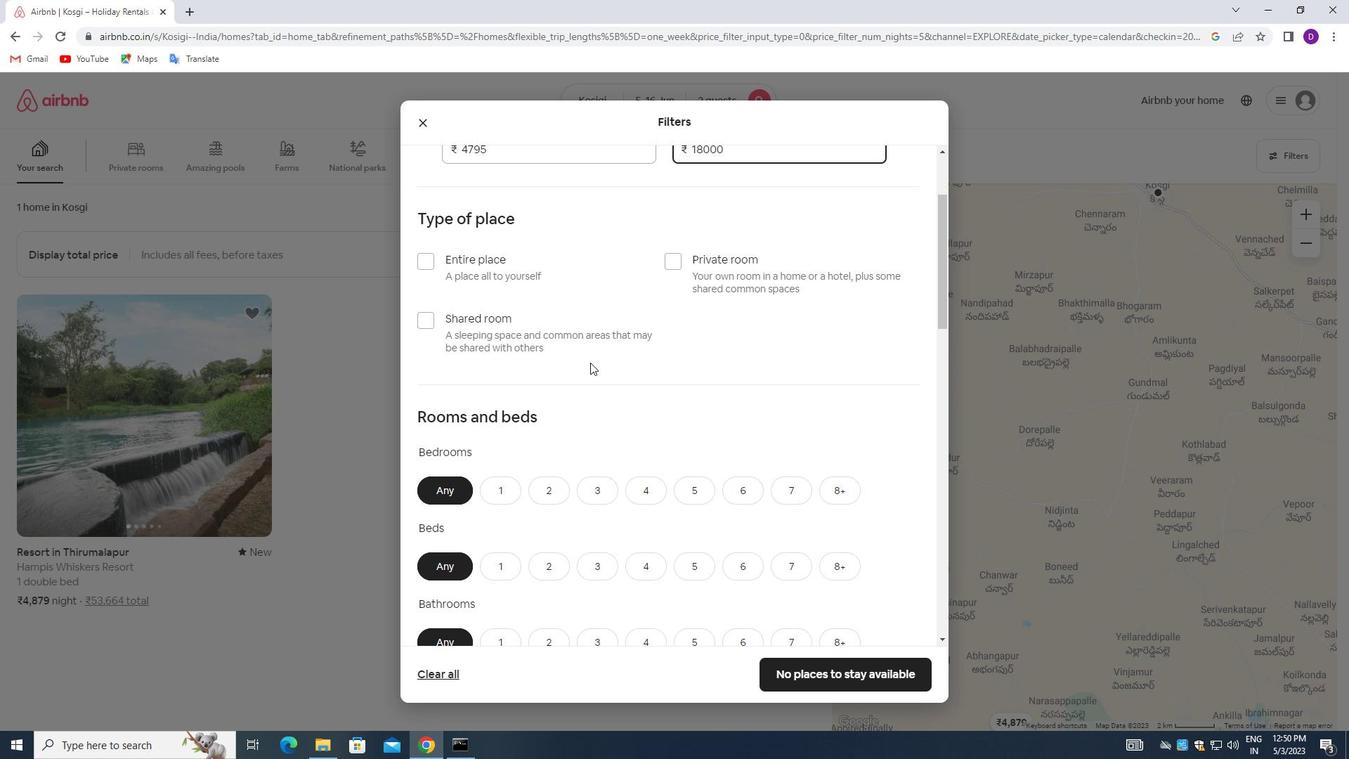
Action: Mouse moved to (590, 362)
Screenshot: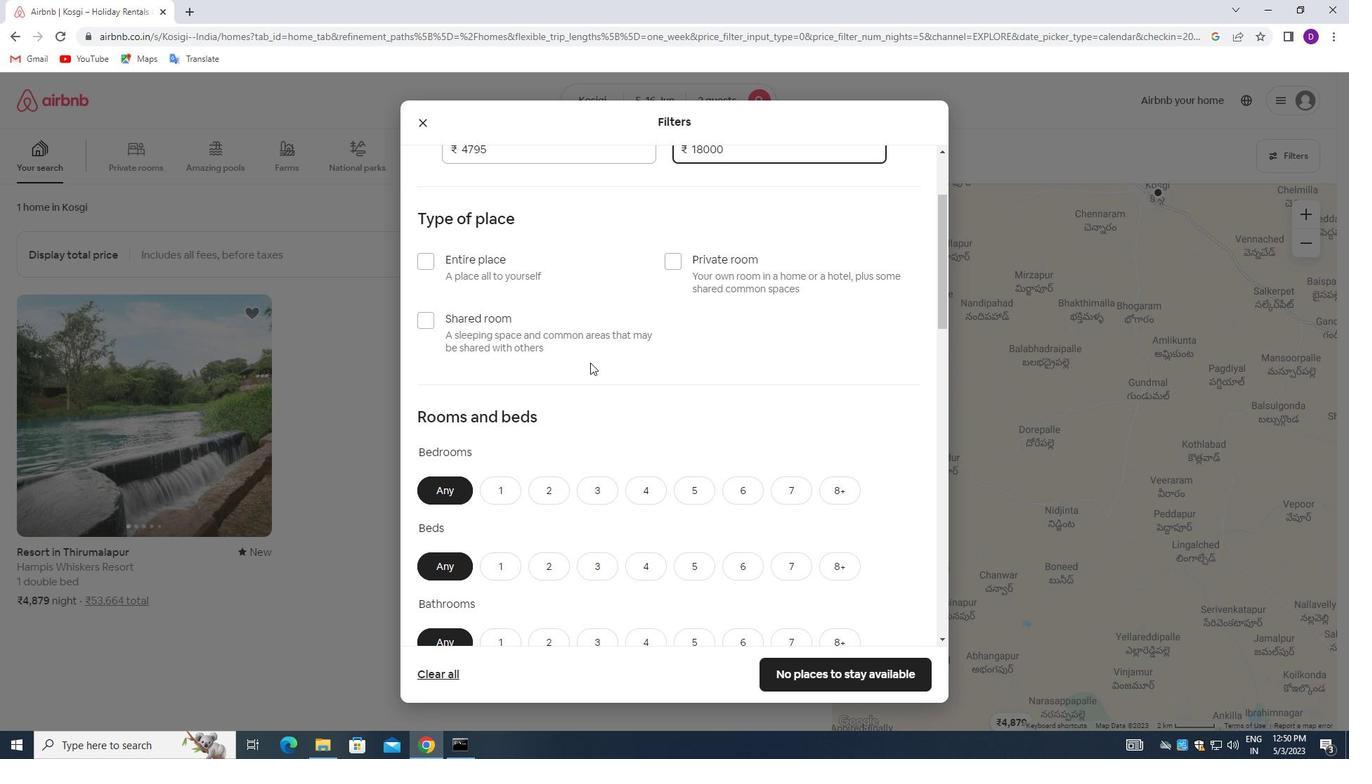 
Action: Mouse scrolled (590, 362) with delta (0, 0)
Screenshot: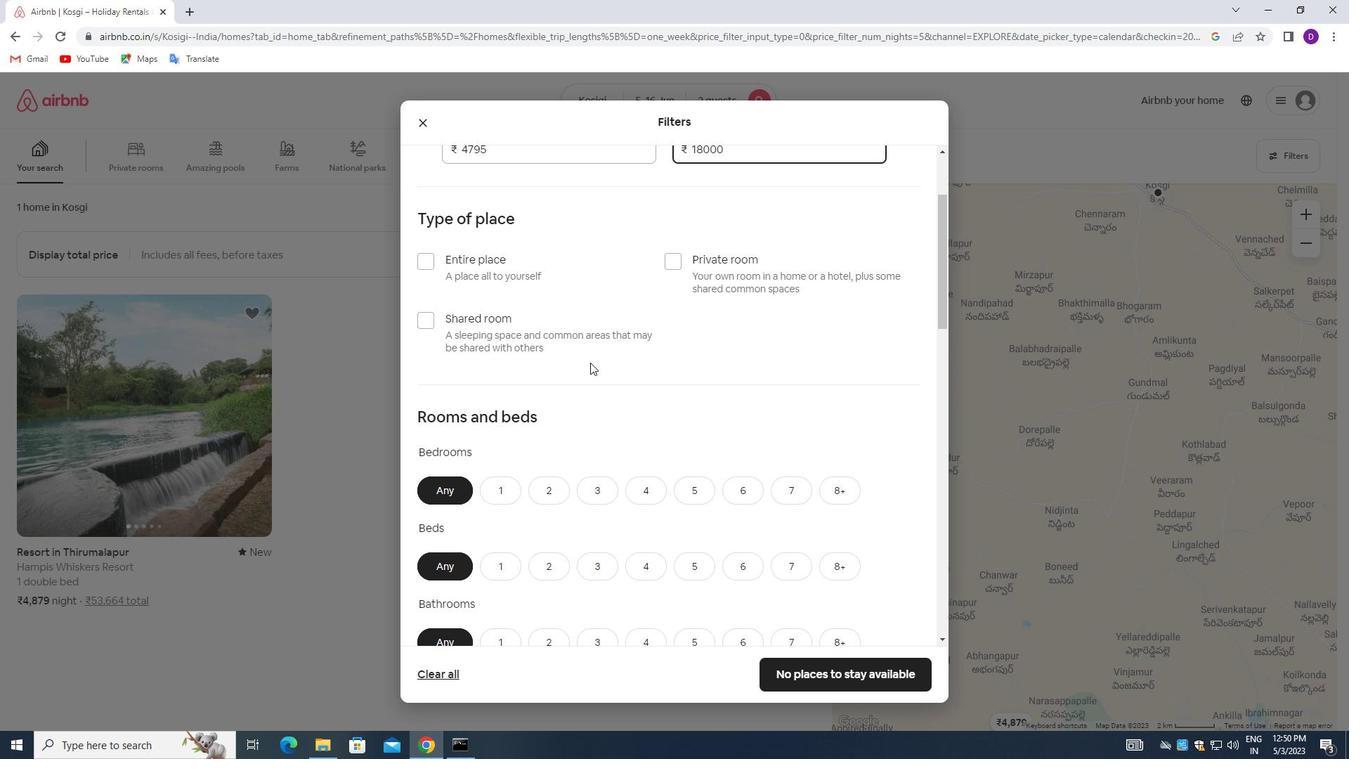 
Action: Mouse moved to (549, 342)
Screenshot: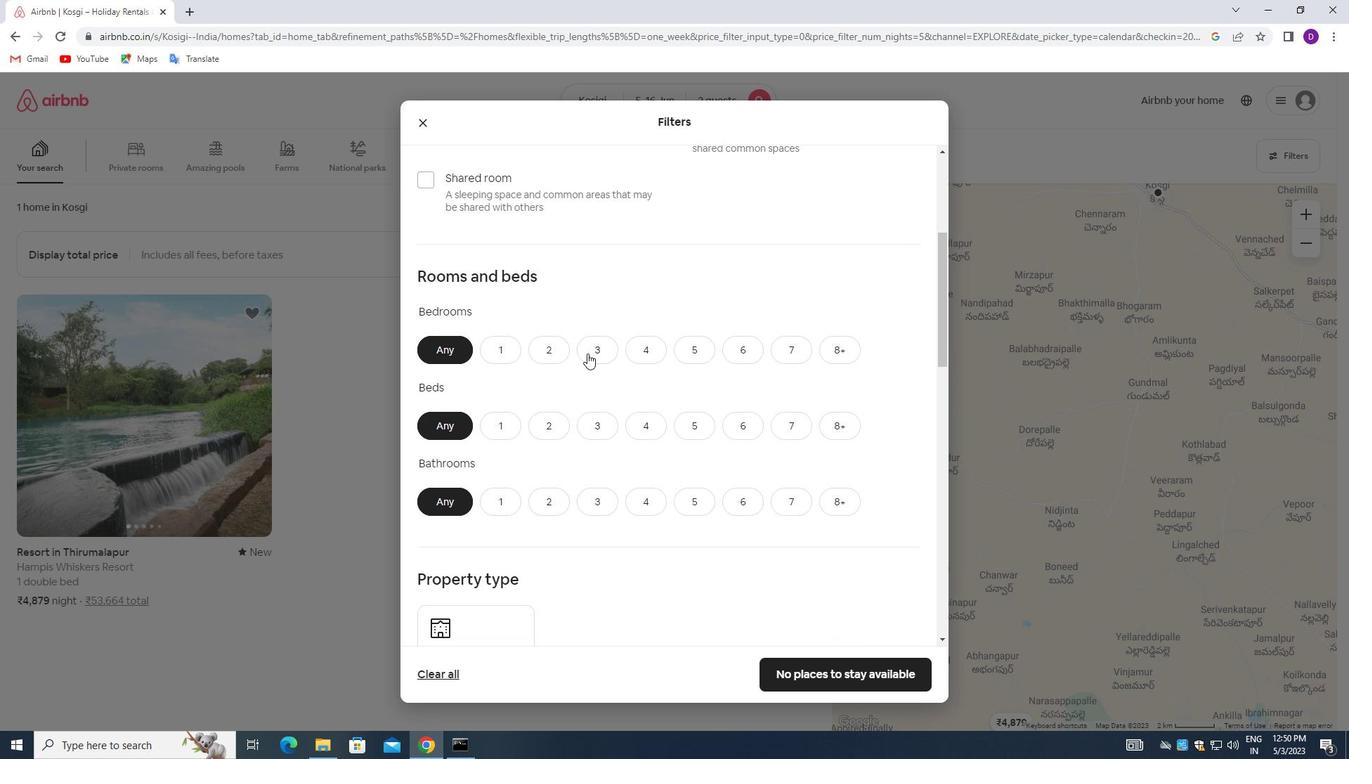 
Action: Mouse scrolled (549, 343) with delta (0, 0)
Screenshot: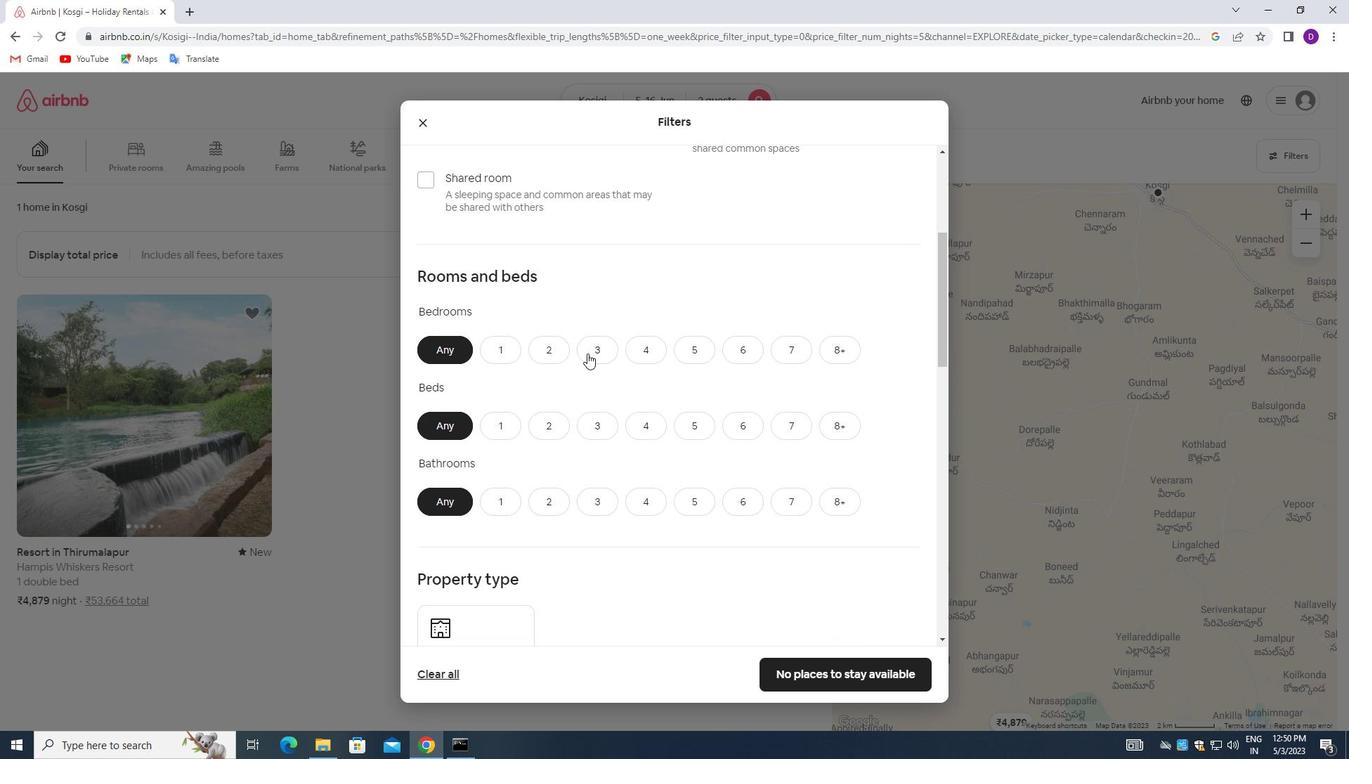 
Action: Mouse moved to (426, 193)
Screenshot: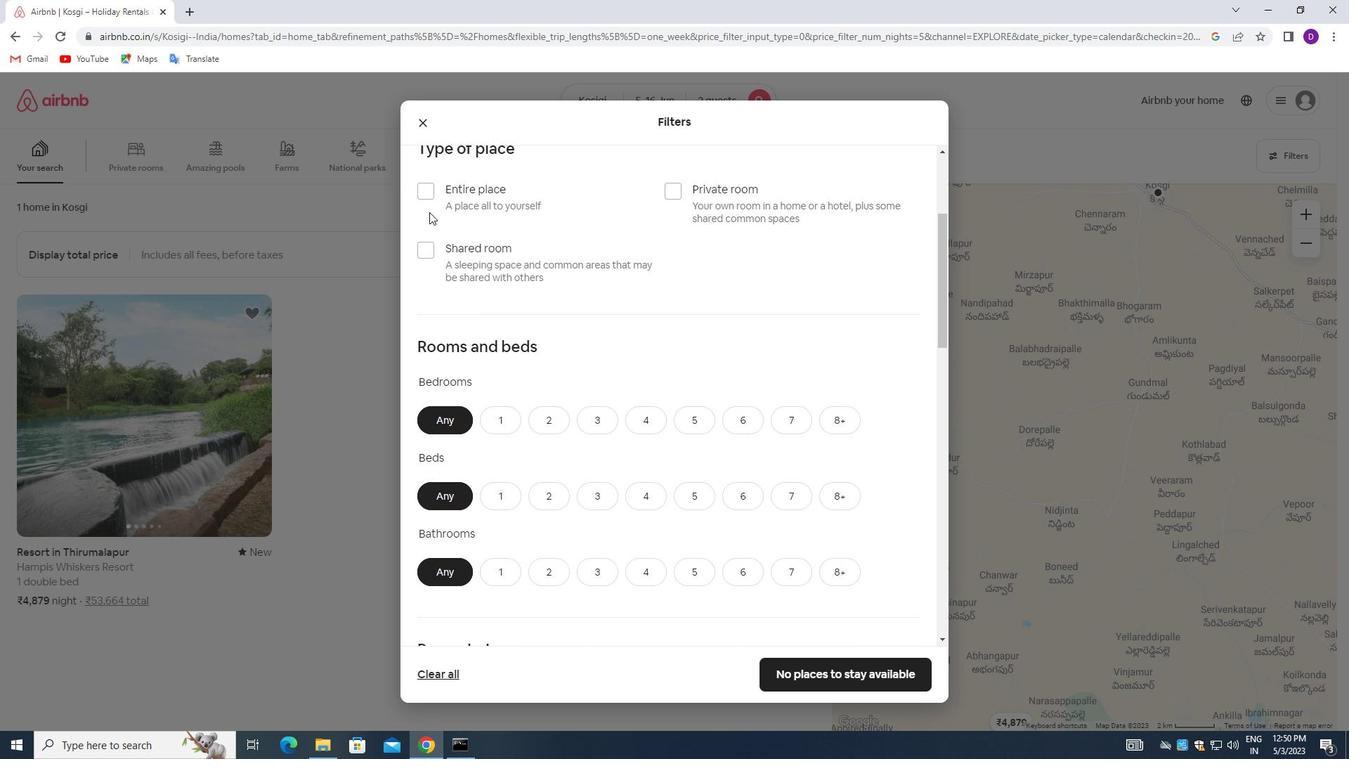 
Action: Mouse pressed left at (426, 193)
Screenshot: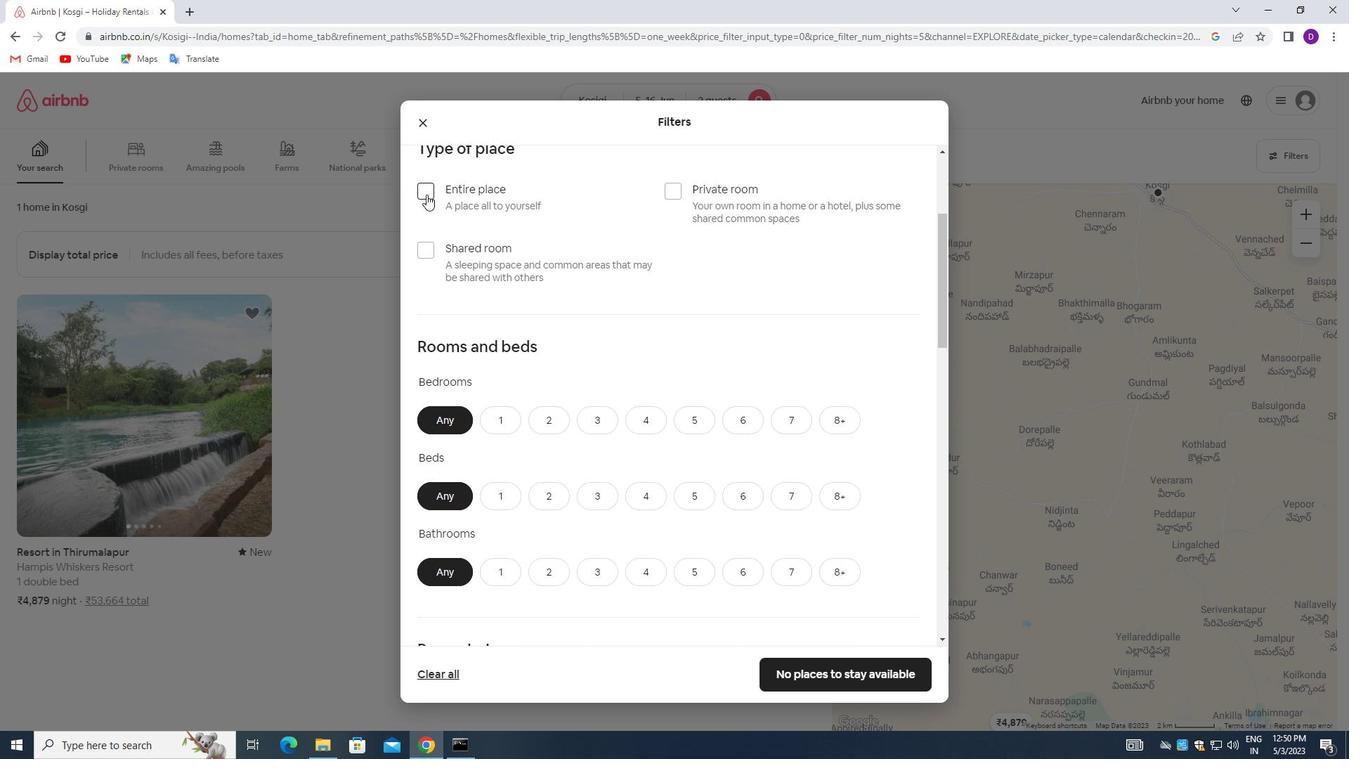 
Action: Mouse moved to (546, 358)
Screenshot: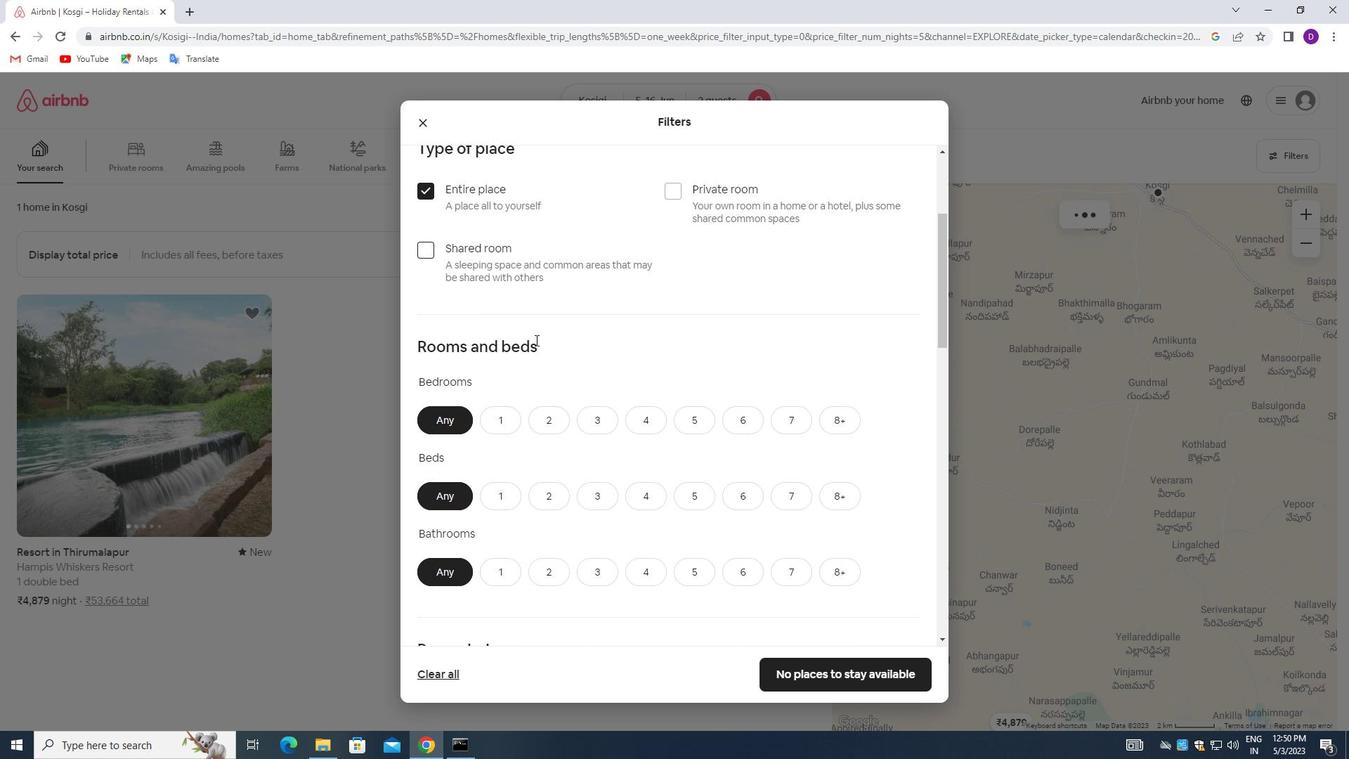 
Action: Mouse scrolled (546, 357) with delta (0, 0)
Screenshot: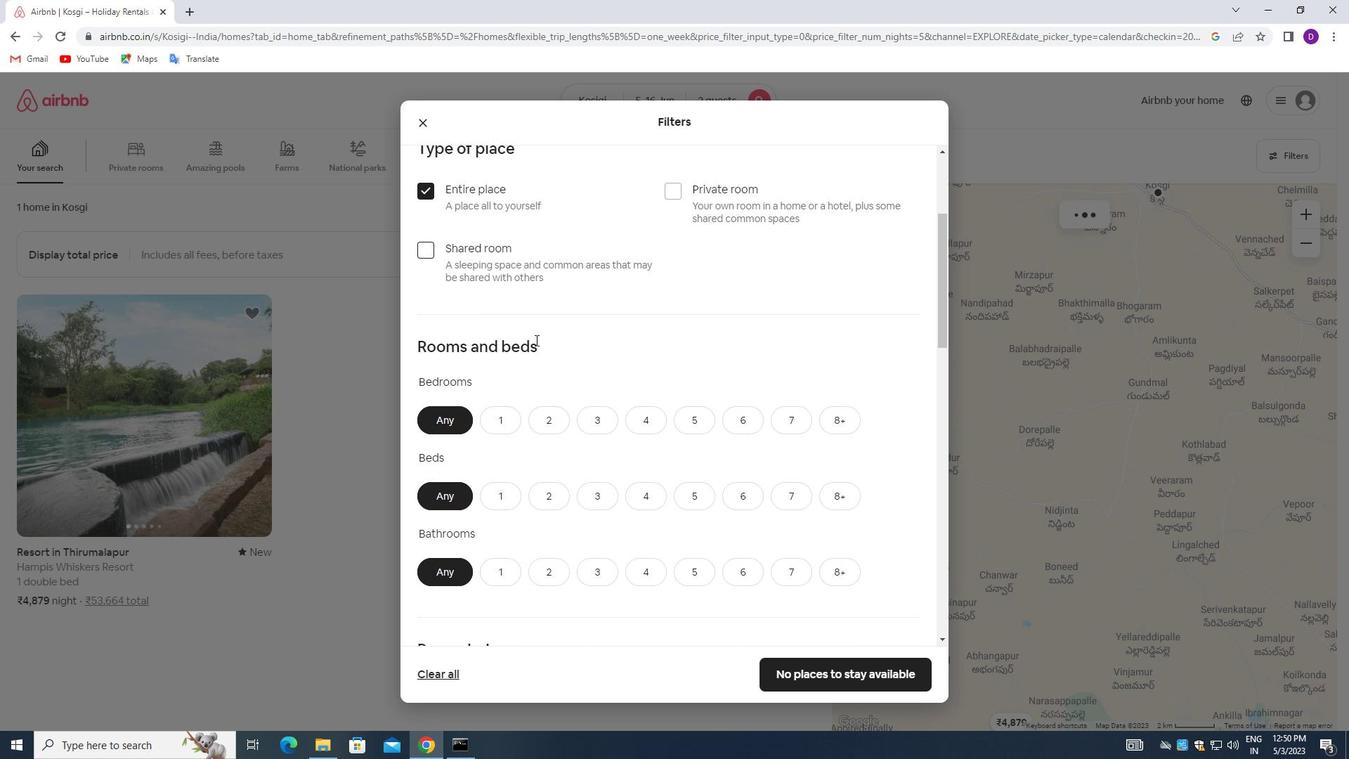 
Action: Mouse moved to (548, 362)
Screenshot: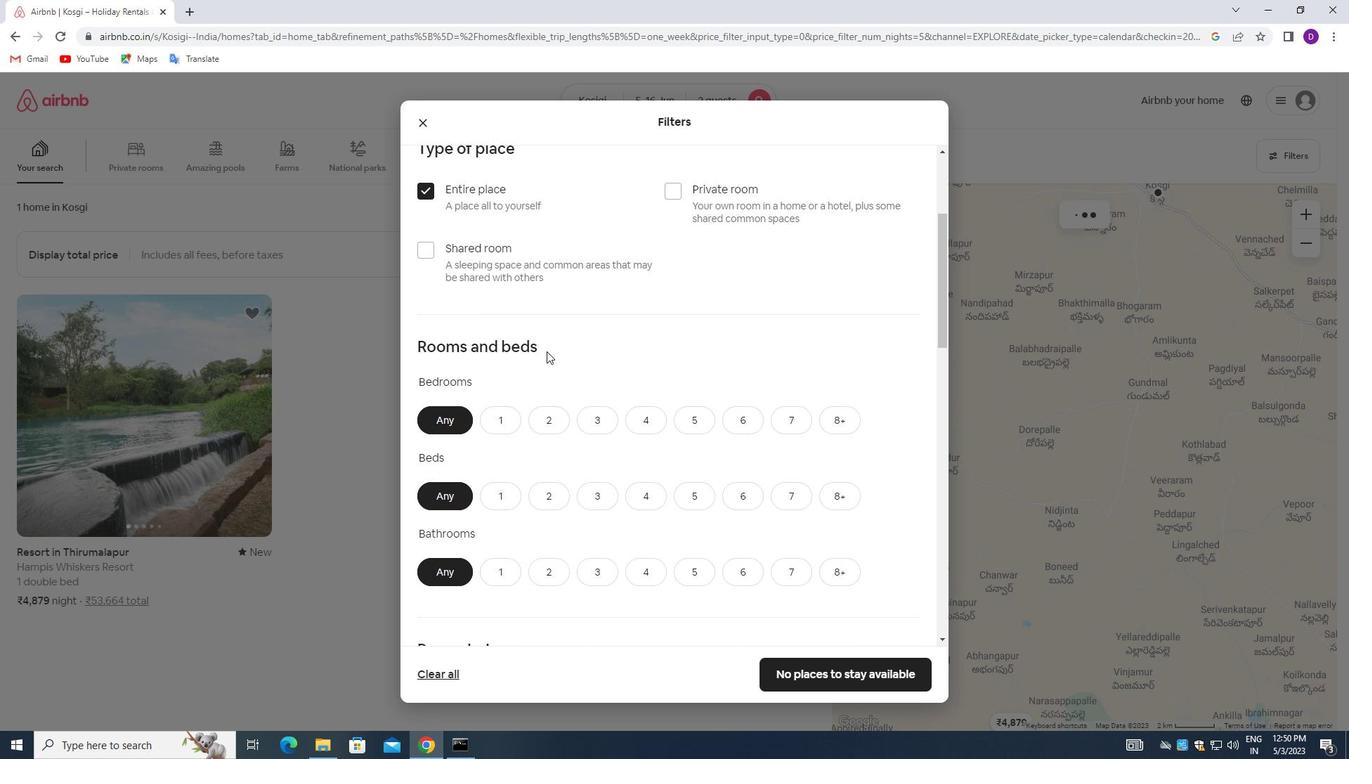 
Action: Mouse scrolled (548, 361) with delta (0, 0)
Screenshot: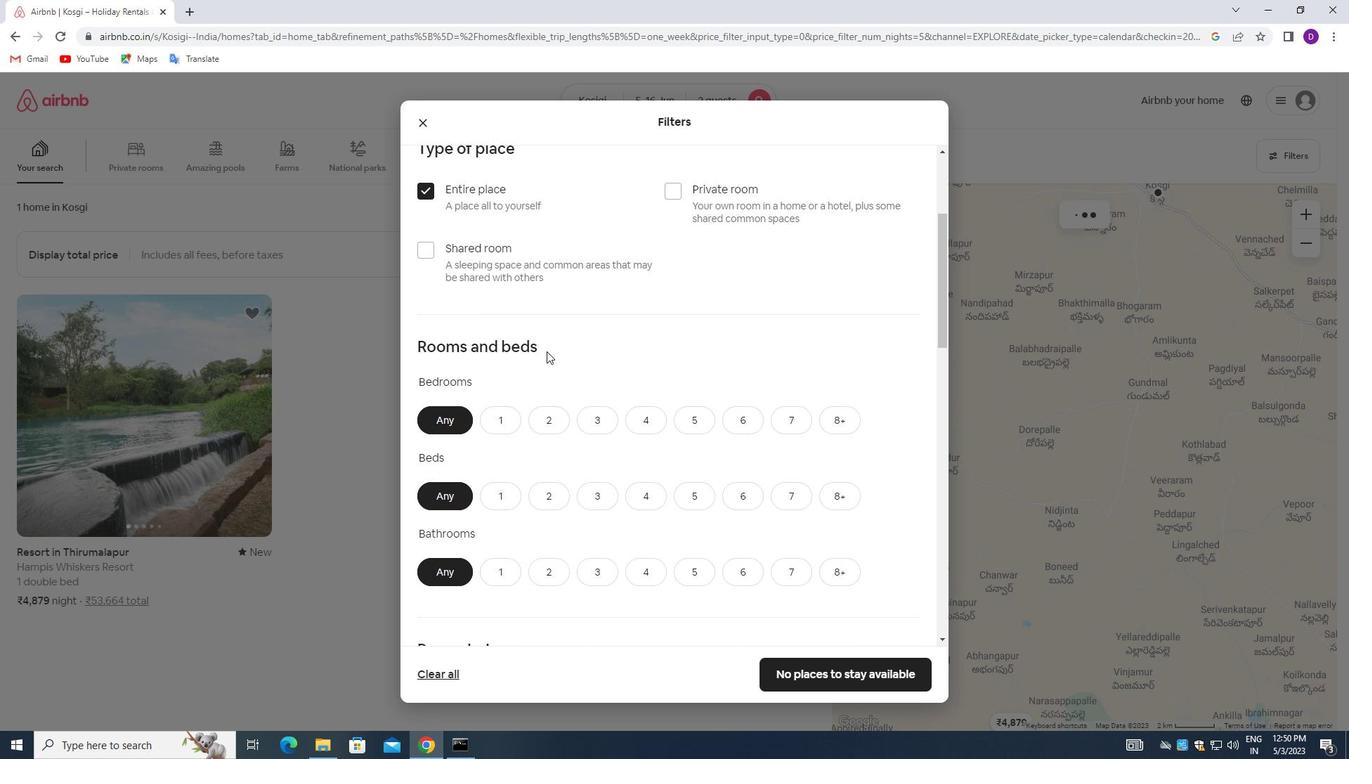 
Action: Mouse moved to (498, 286)
Screenshot: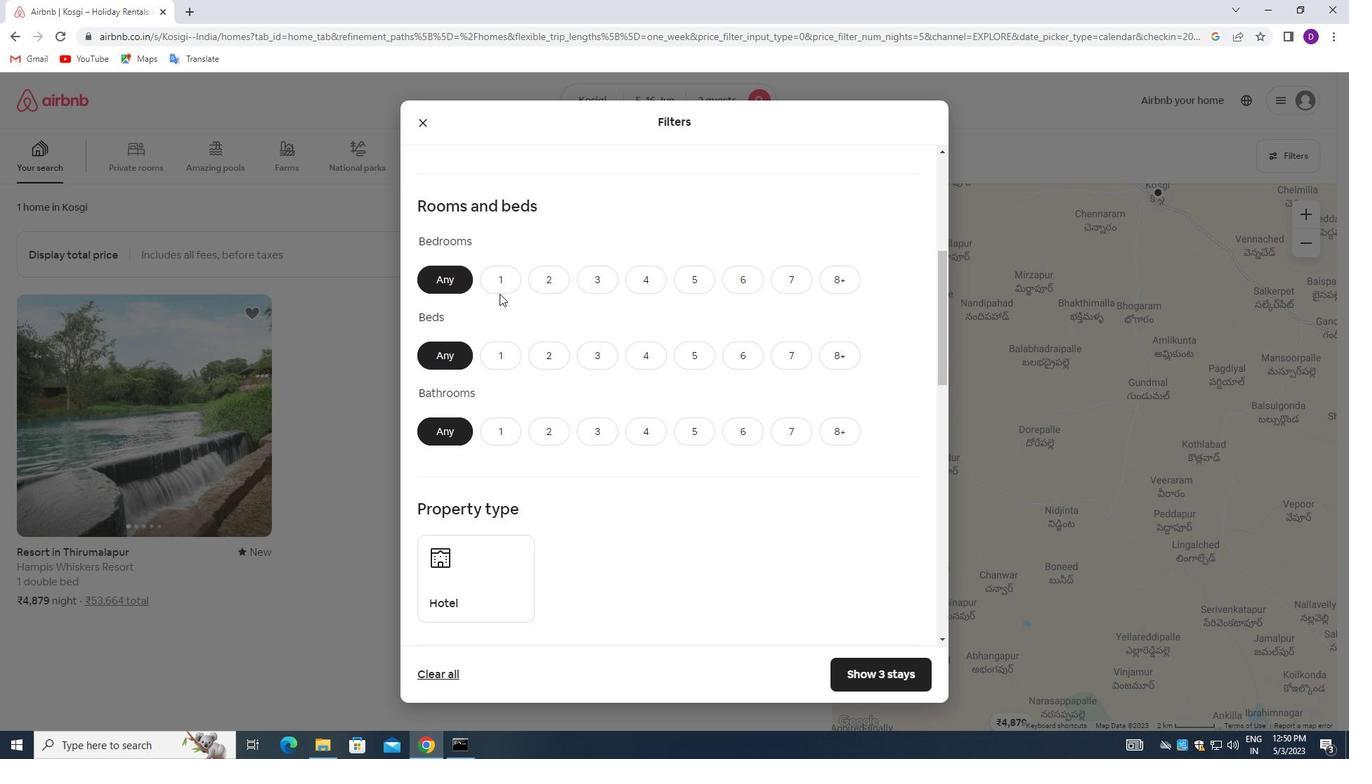 
Action: Mouse pressed left at (498, 286)
Screenshot: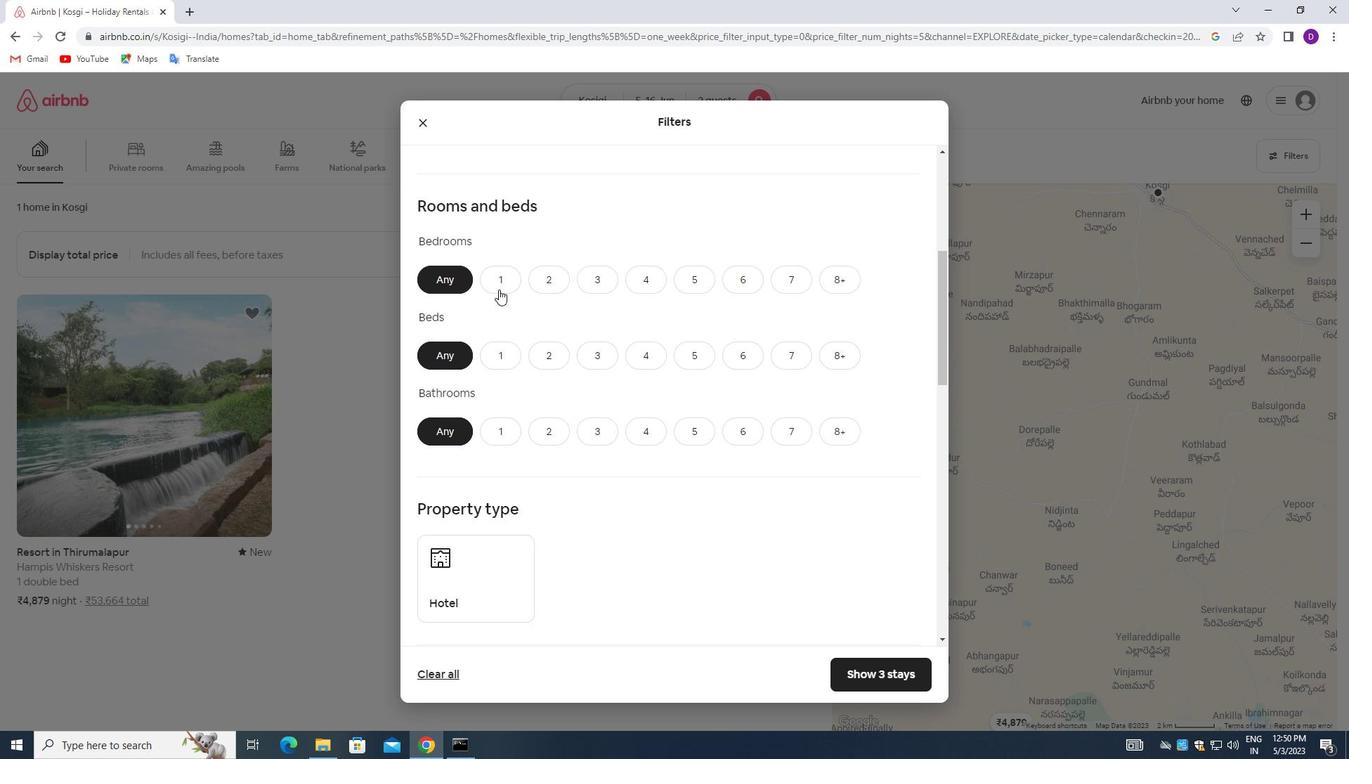 
Action: Mouse moved to (499, 355)
Screenshot: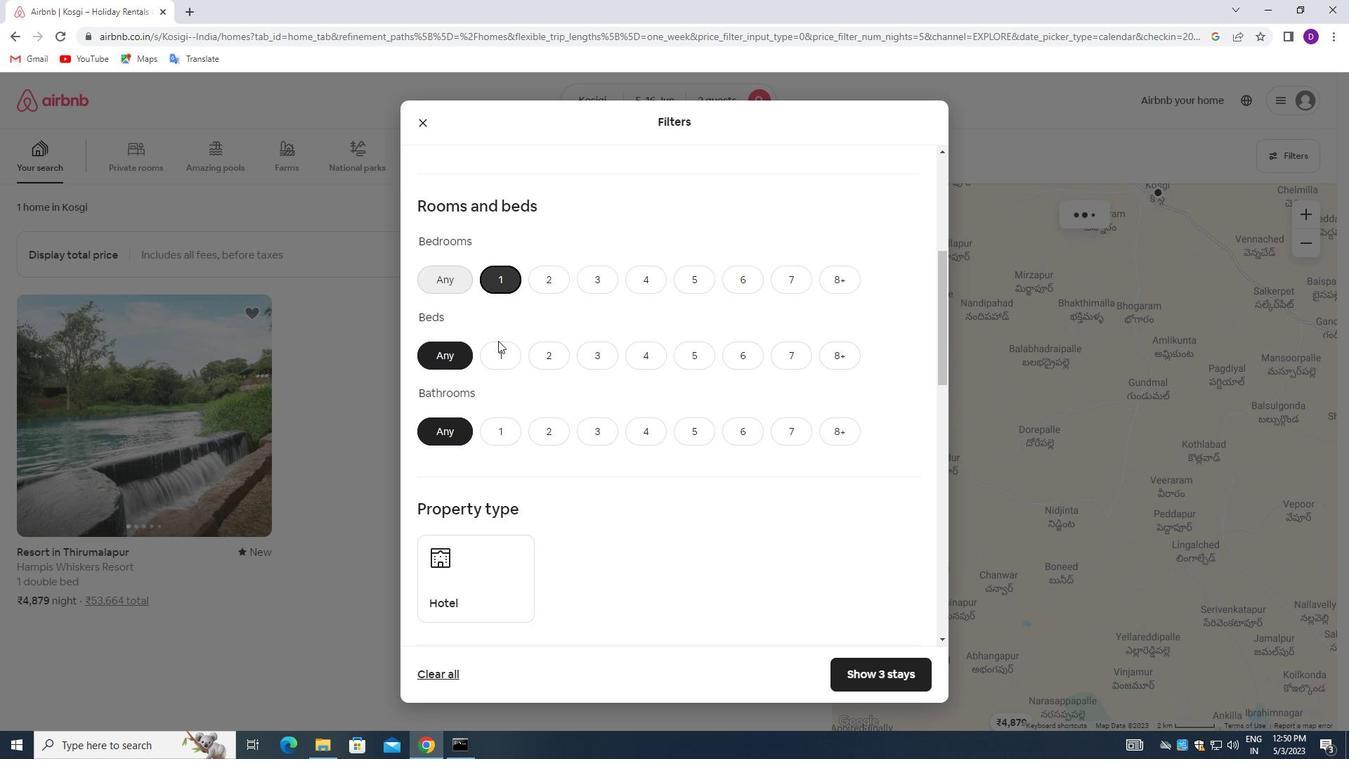 
Action: Mouse pressed left at (499, 355)
Screenshot: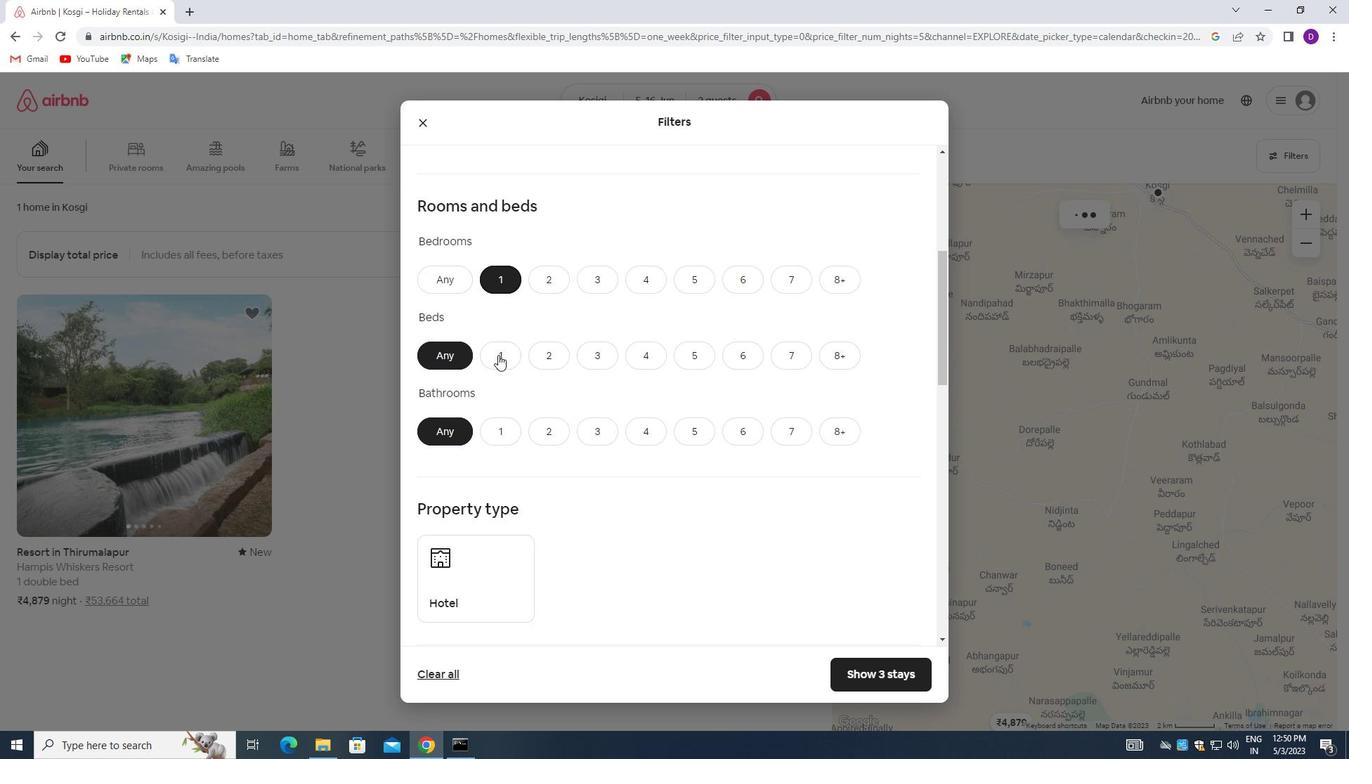 
Action: Mouse moved to (499, 435)
Screenshot: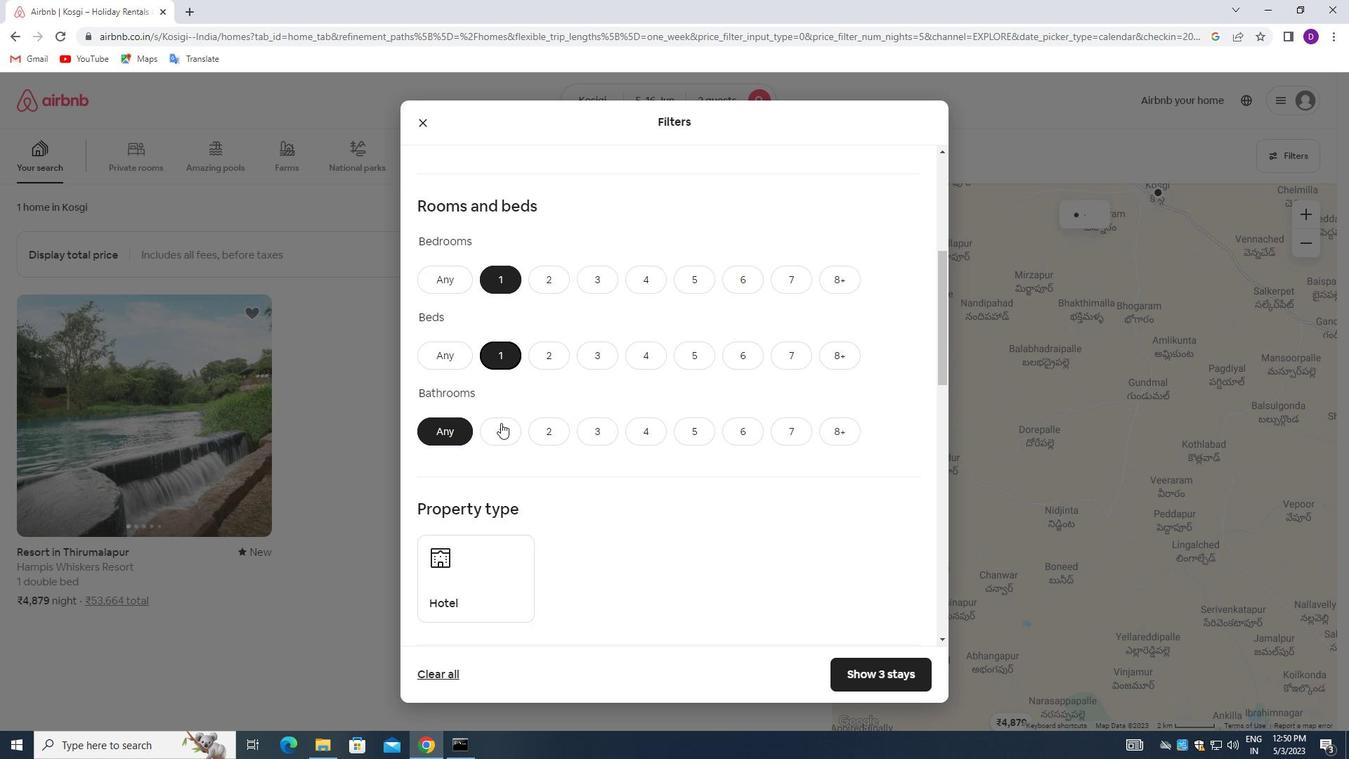 
Action: Mouse pressed left at (499, 435)
Screenshot: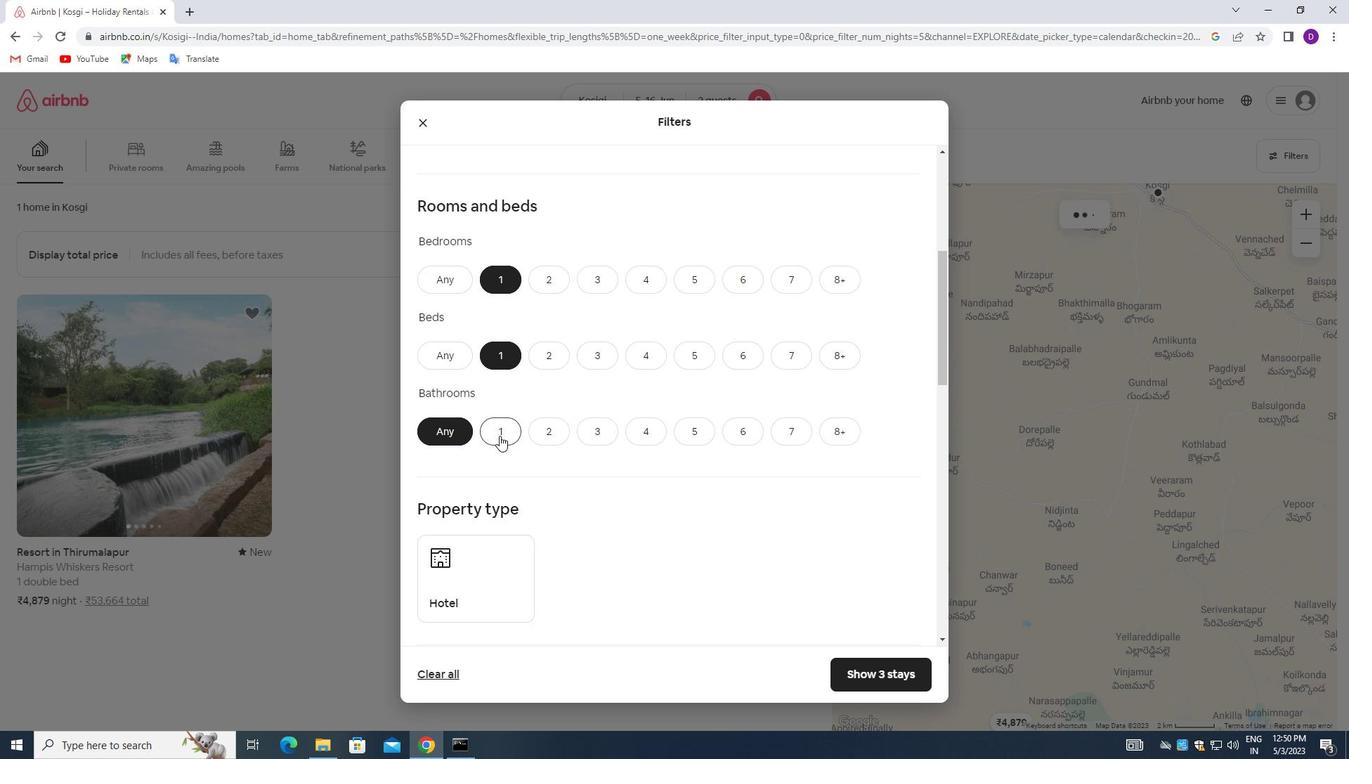 
Action: Mouse moved to (616, 385)
Screenshot: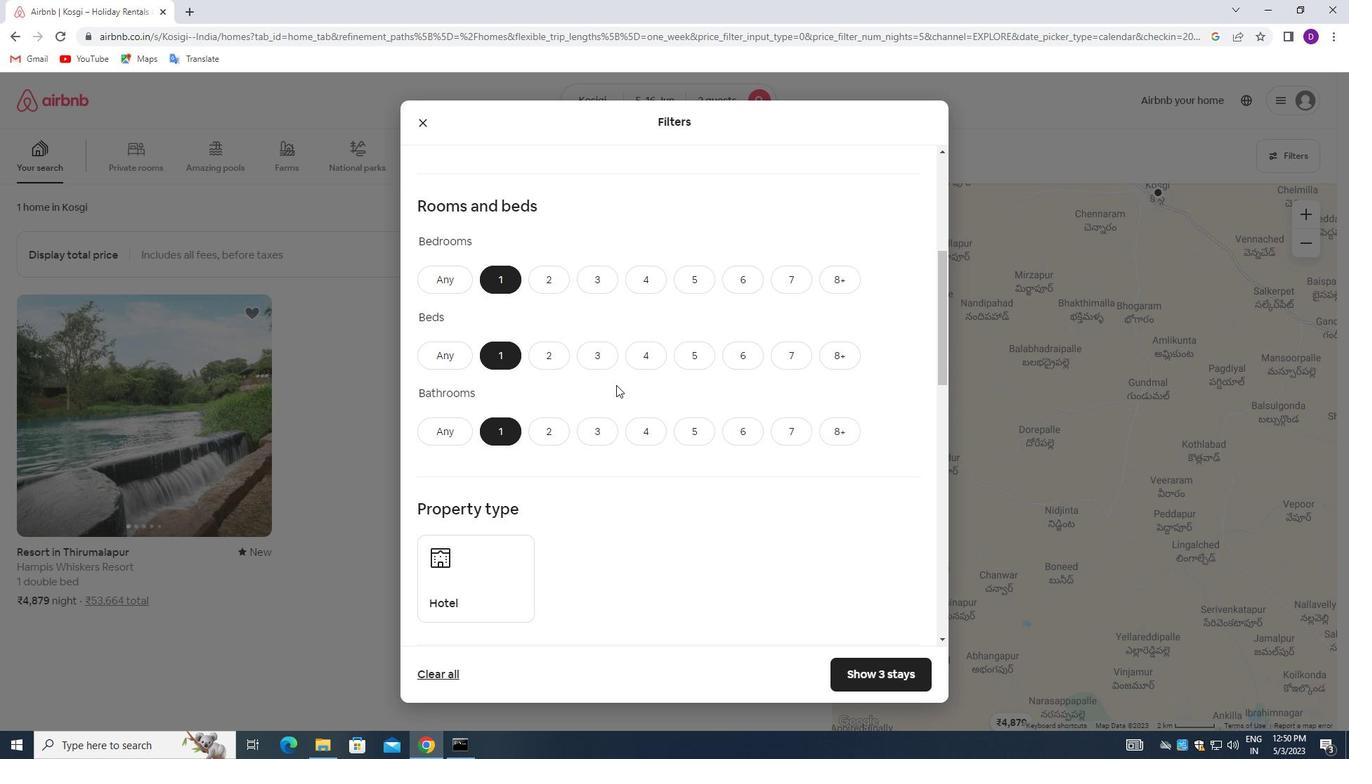 
Action: Mouse scrolled (616, 384) with delta (0, 0)
Screenshot: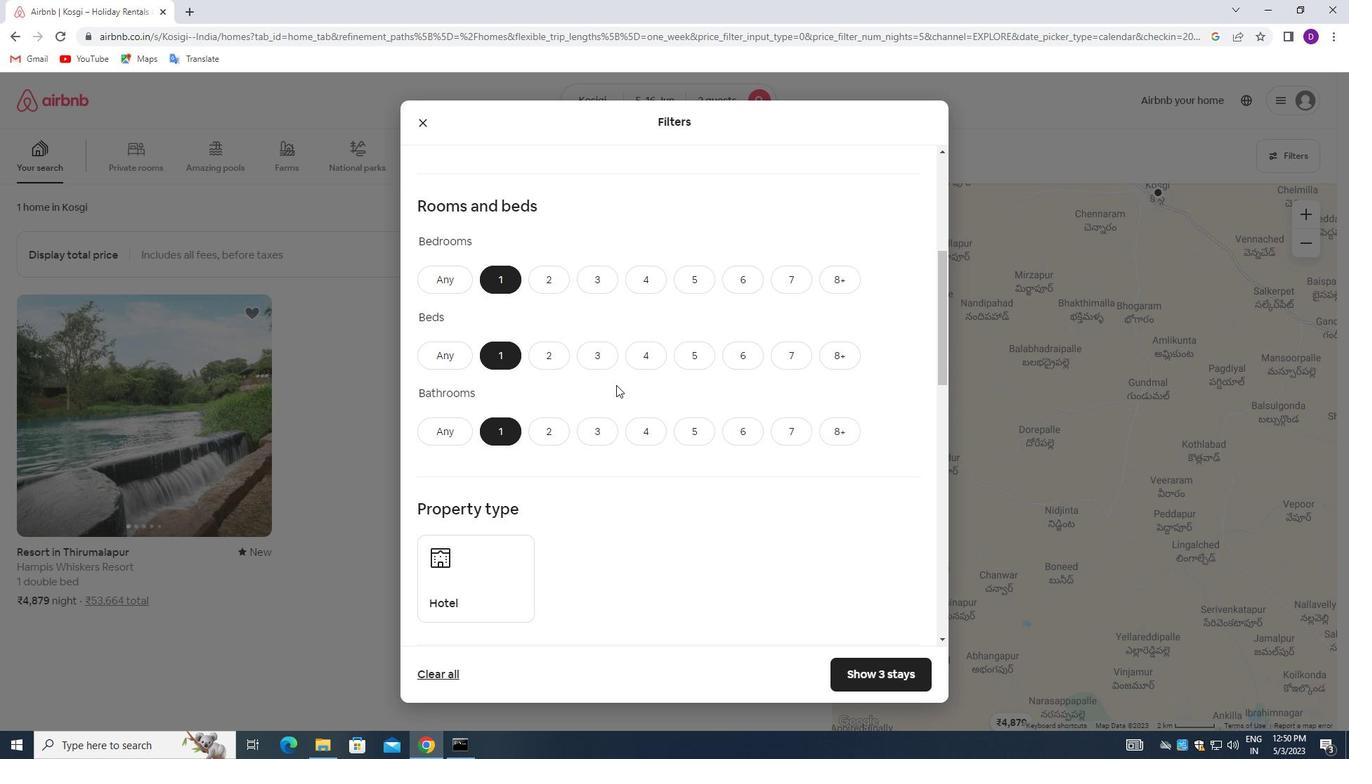 
Action: Mouse moved to (616, 386)
Screenshot: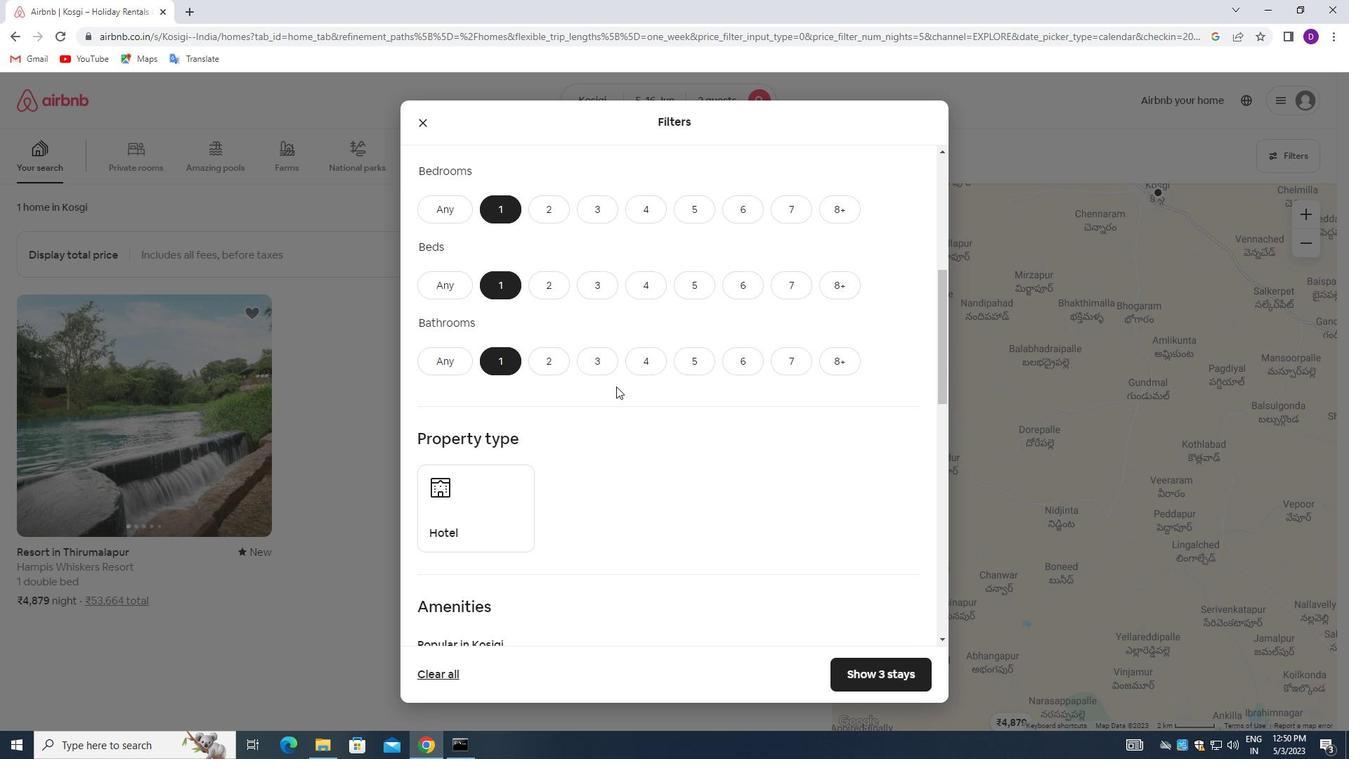
Action: Mouse scrolled (616, 385) with delta (0, 0)
Screenshot: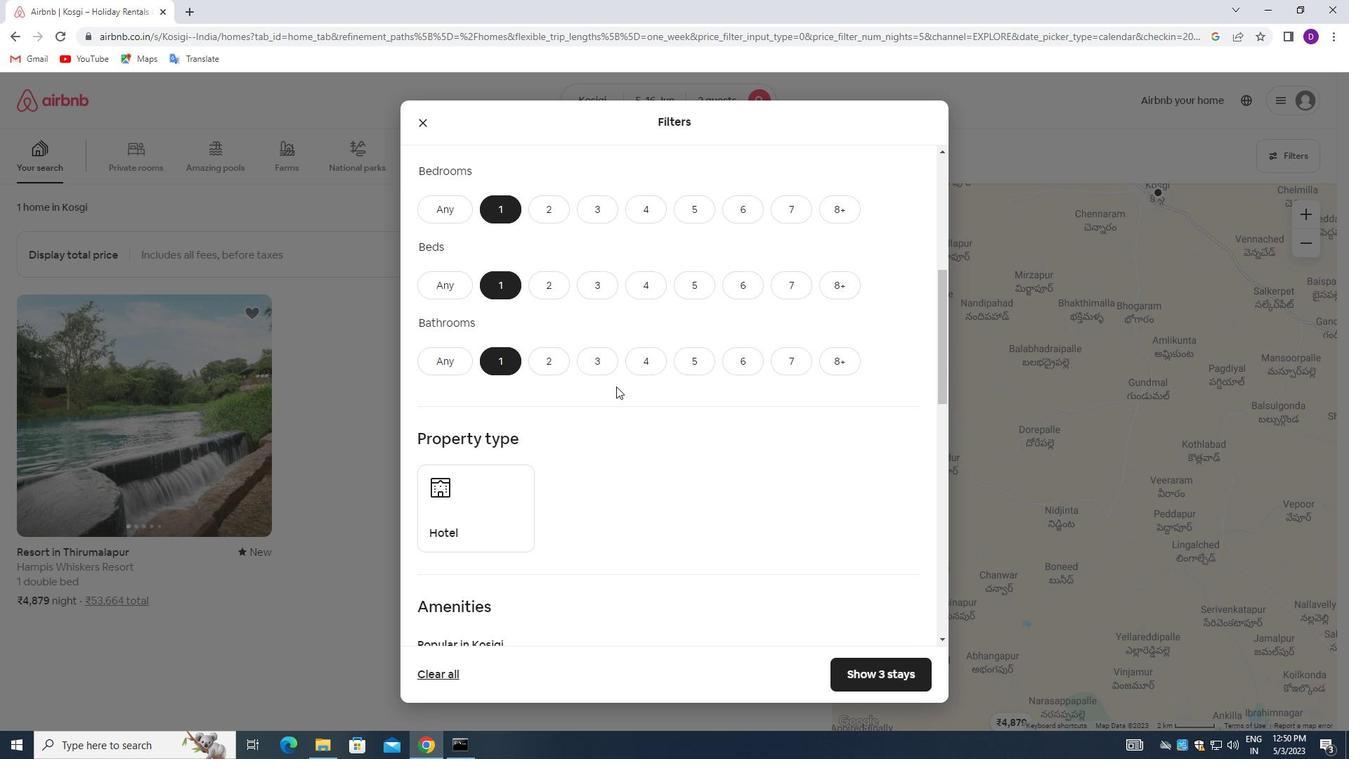 
Action: Mouse moved to (496, 426)
Screenshot: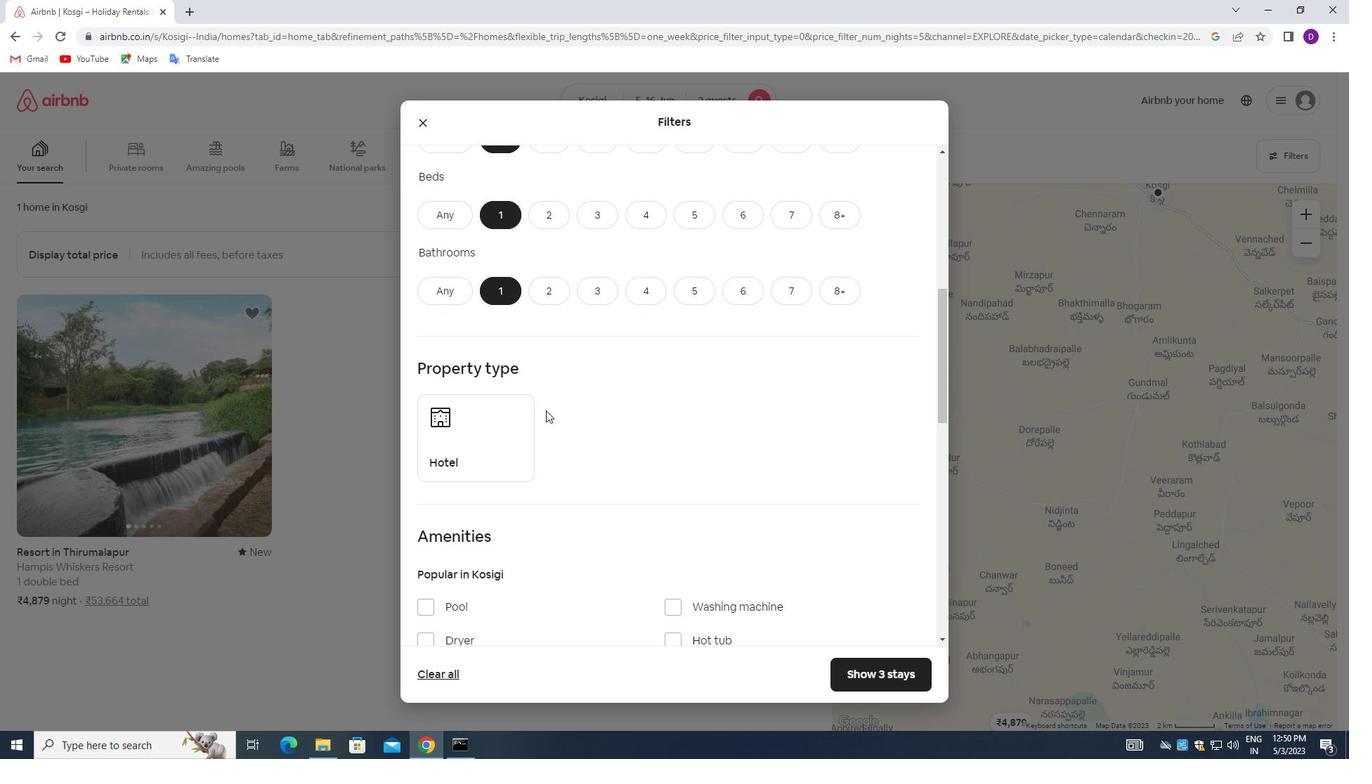 
Action: Mouse pressed left at (496, 426)
Screenshot: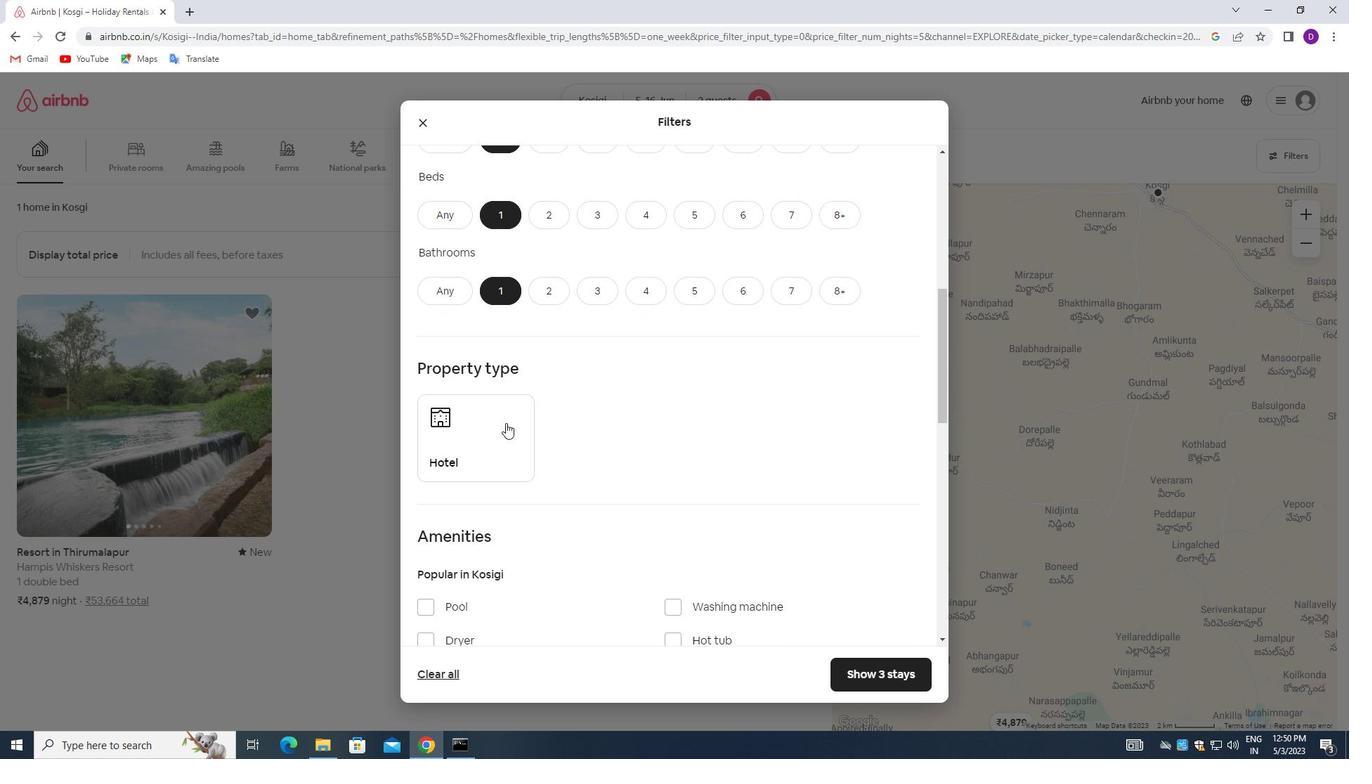 
Action: Mouse moved to (620, 399)
Screenshot: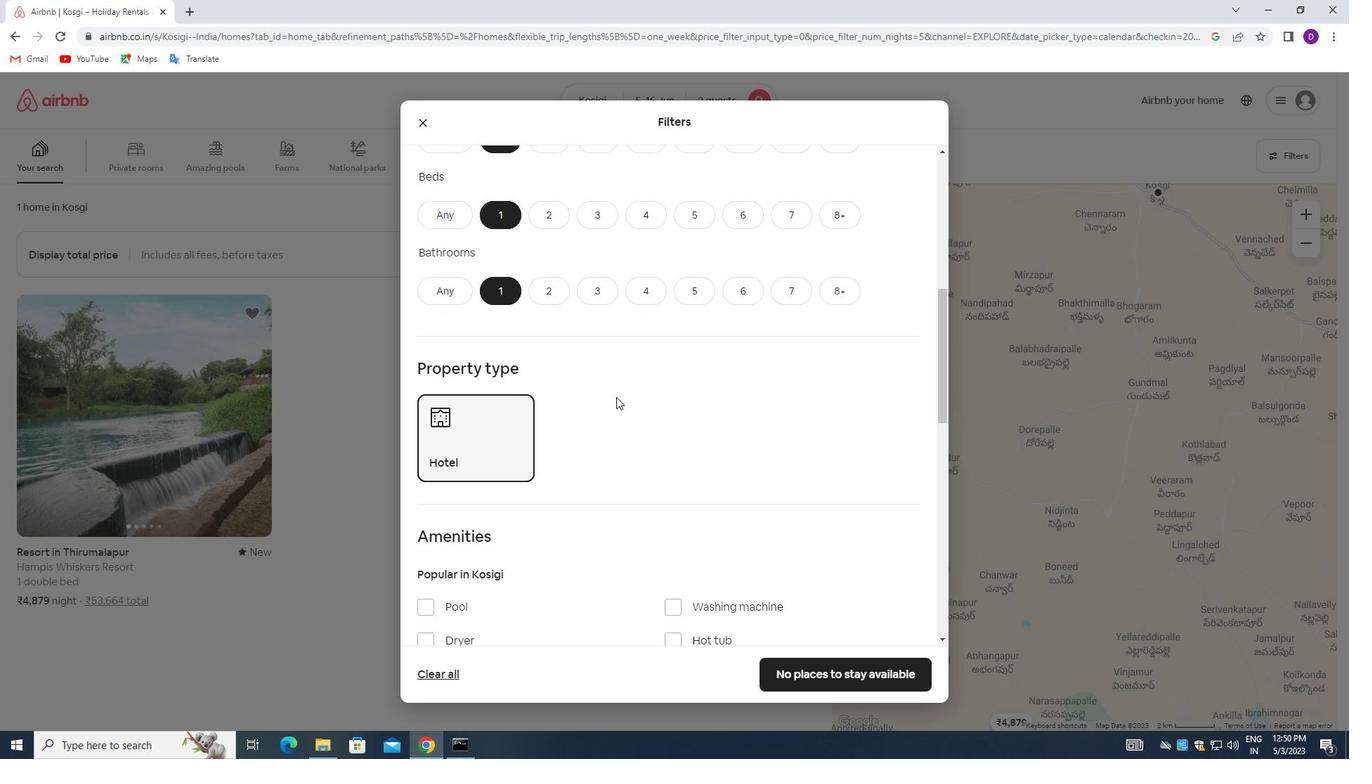 
Action: Mouse scrolled (620, 398) with delta (0, 0)
Screenshot: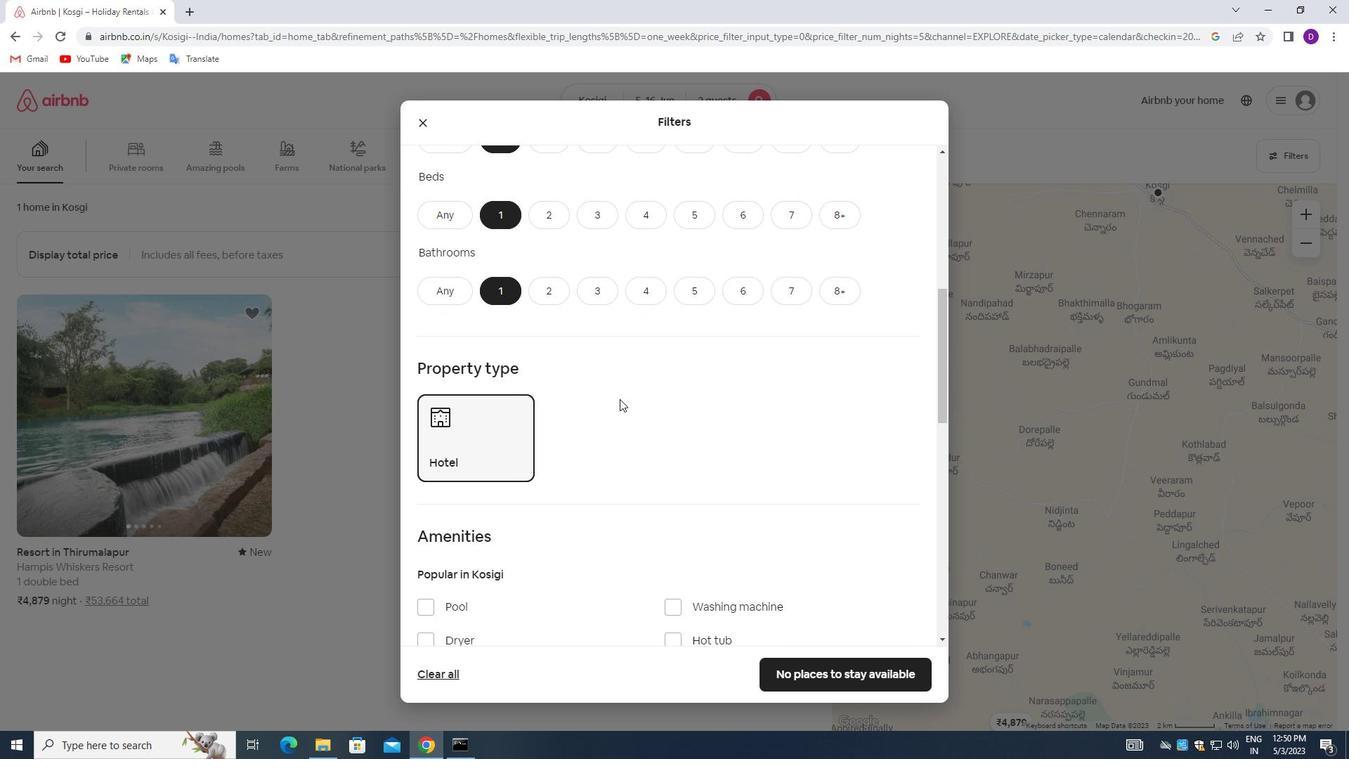 
Action: Mouse moved to (620, 400)
Screenshot: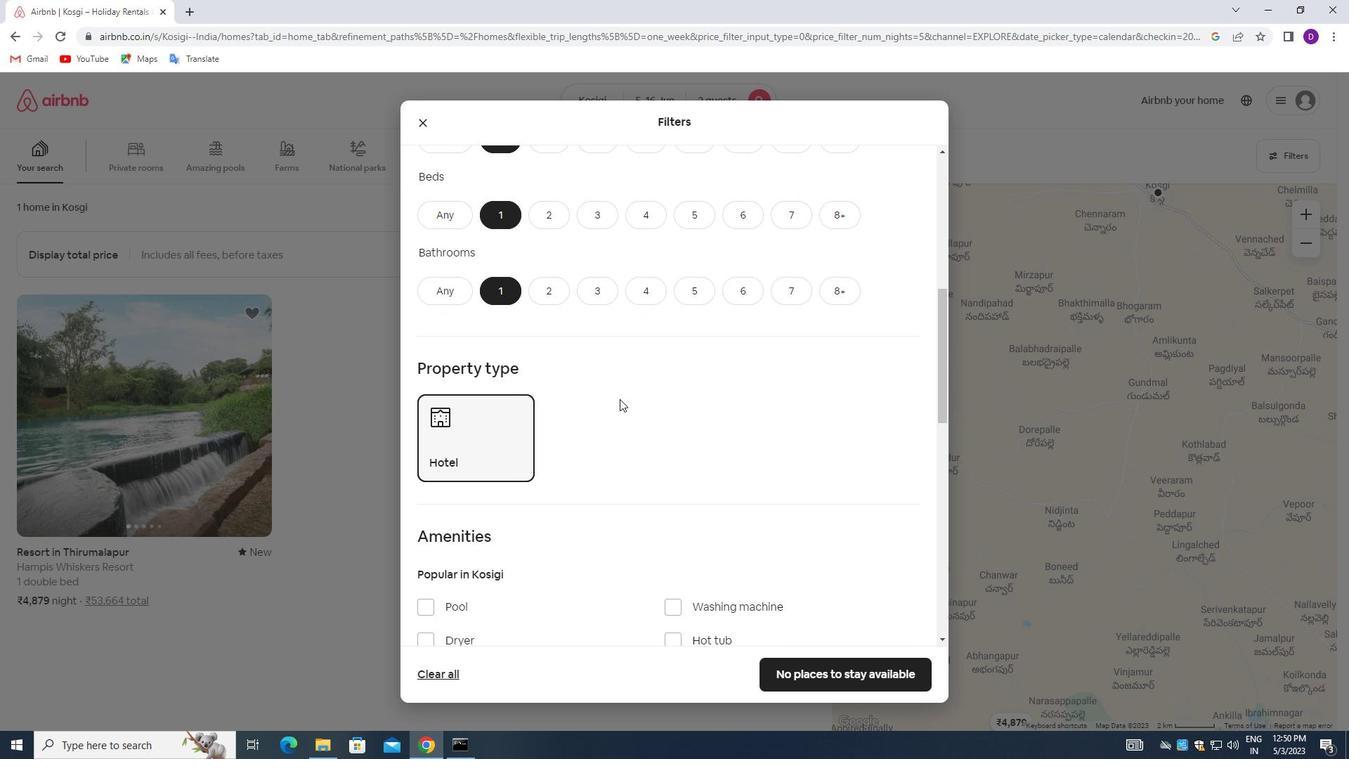 
Action: Mouse scrolled (620, 399) with delta (0, 0)
Screenshot: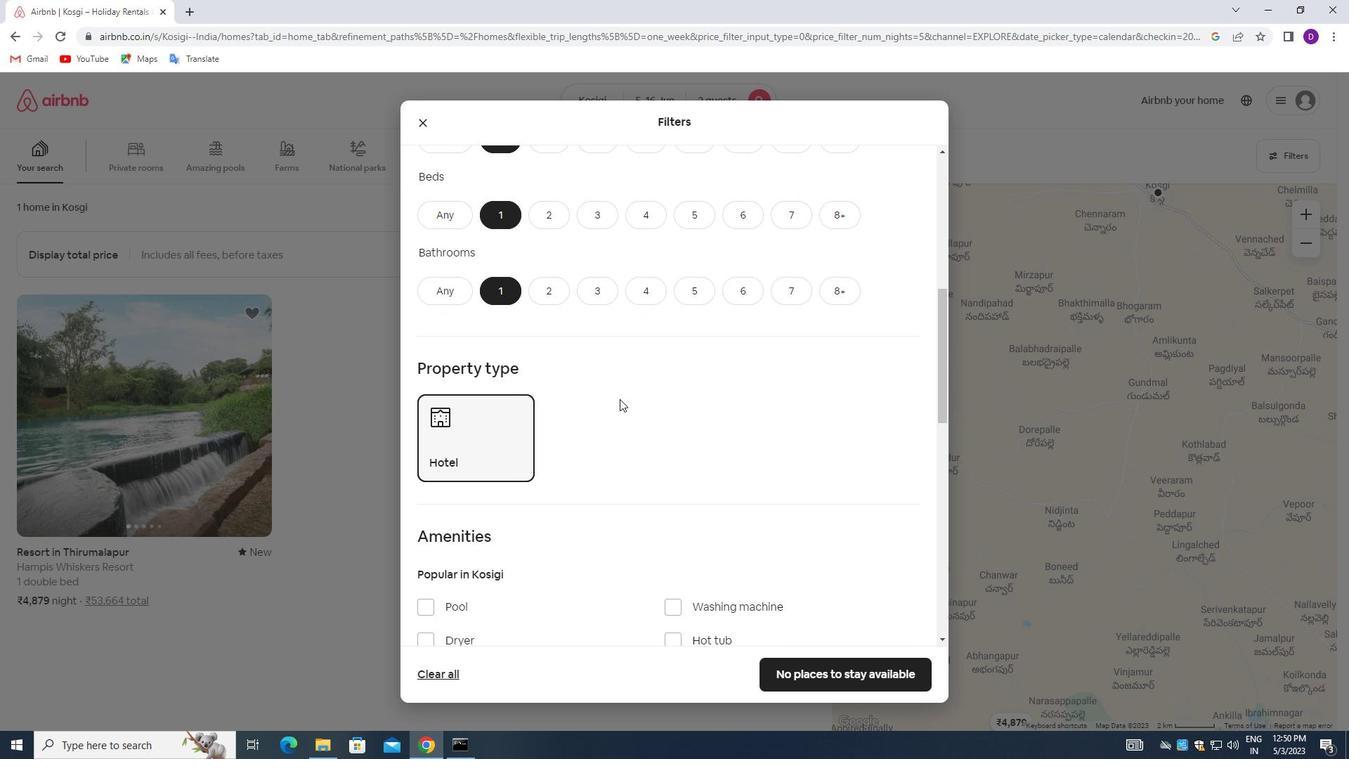
Action: Mouse moved to (620, 400)
Screenshot: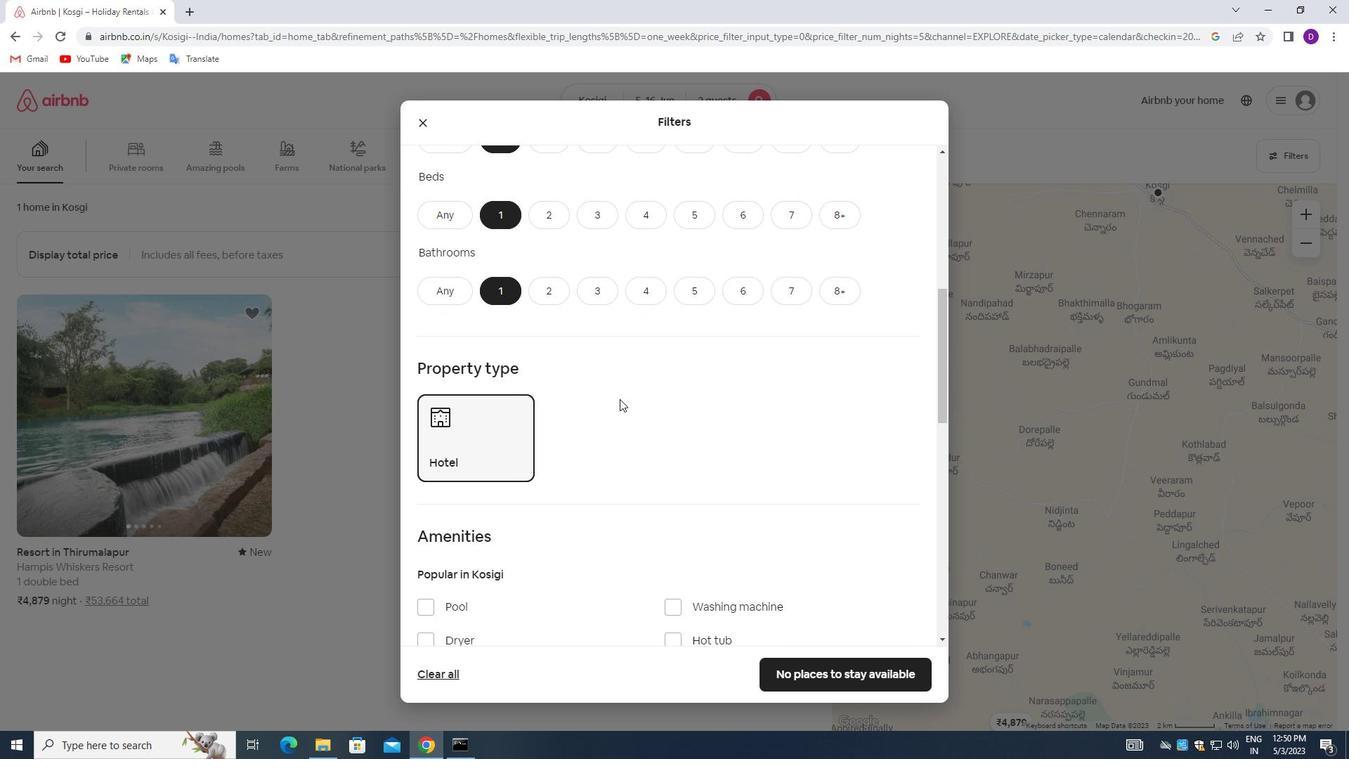 
Action: Mouse scrolled (620, 400) with delta (0, 0)
Screenshot: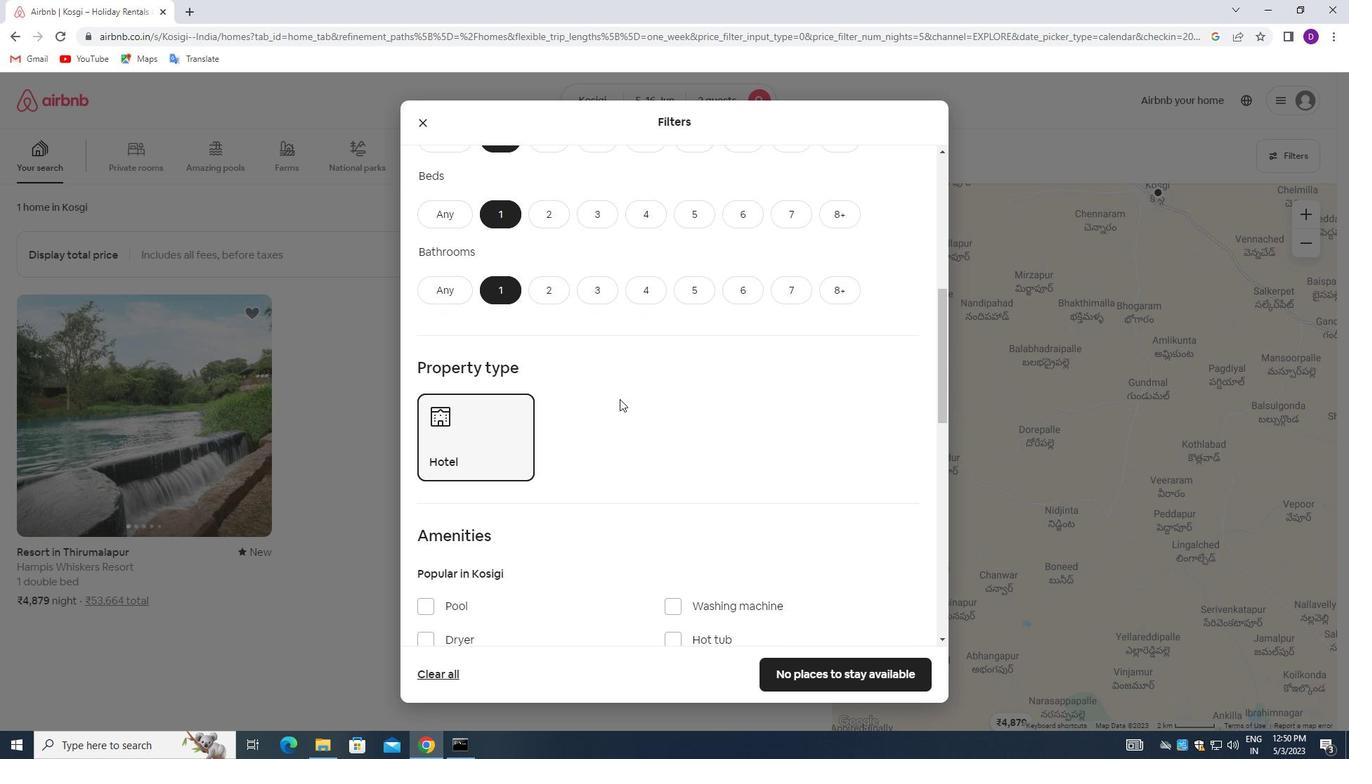 
Action: Mouse moved to (620, 404)
Screenshot: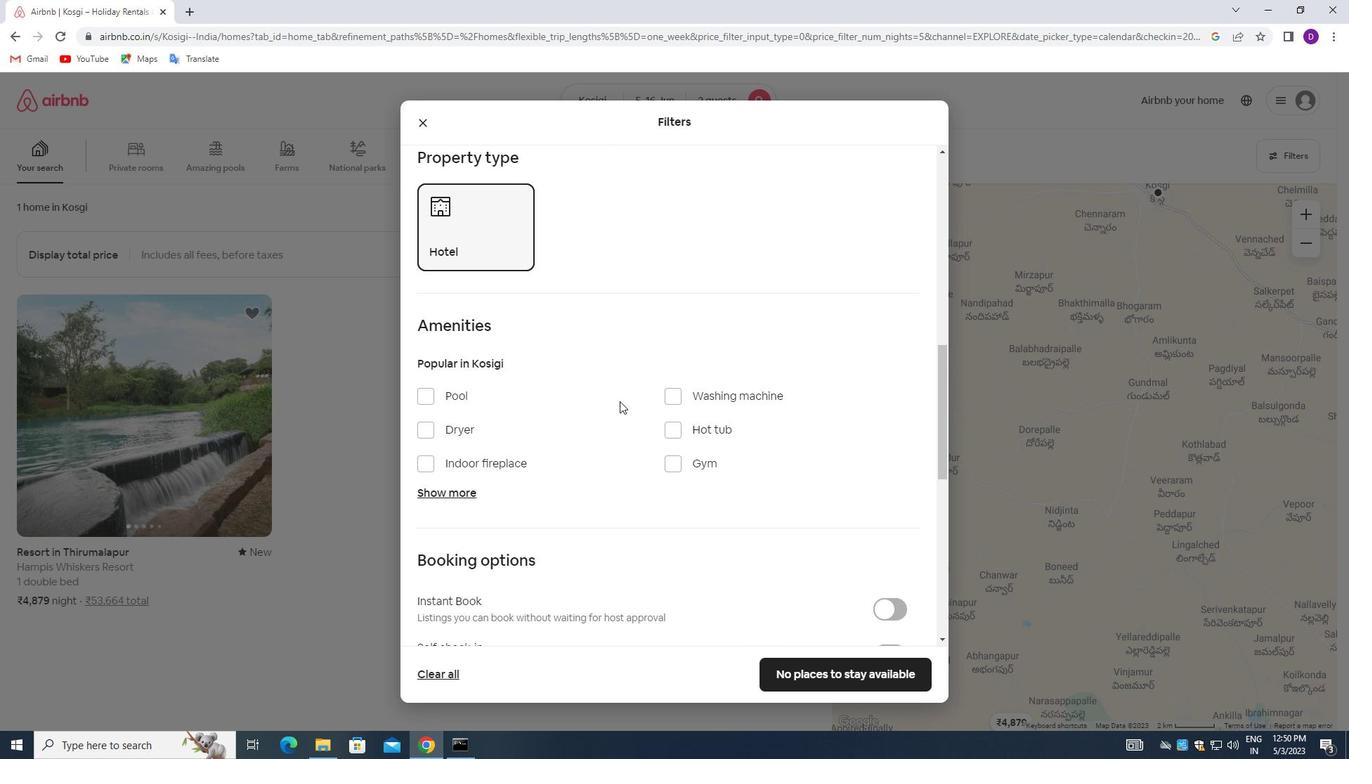 
Action: Mouse scrolled (620, 403) with delta (0, 0)
Screenshot: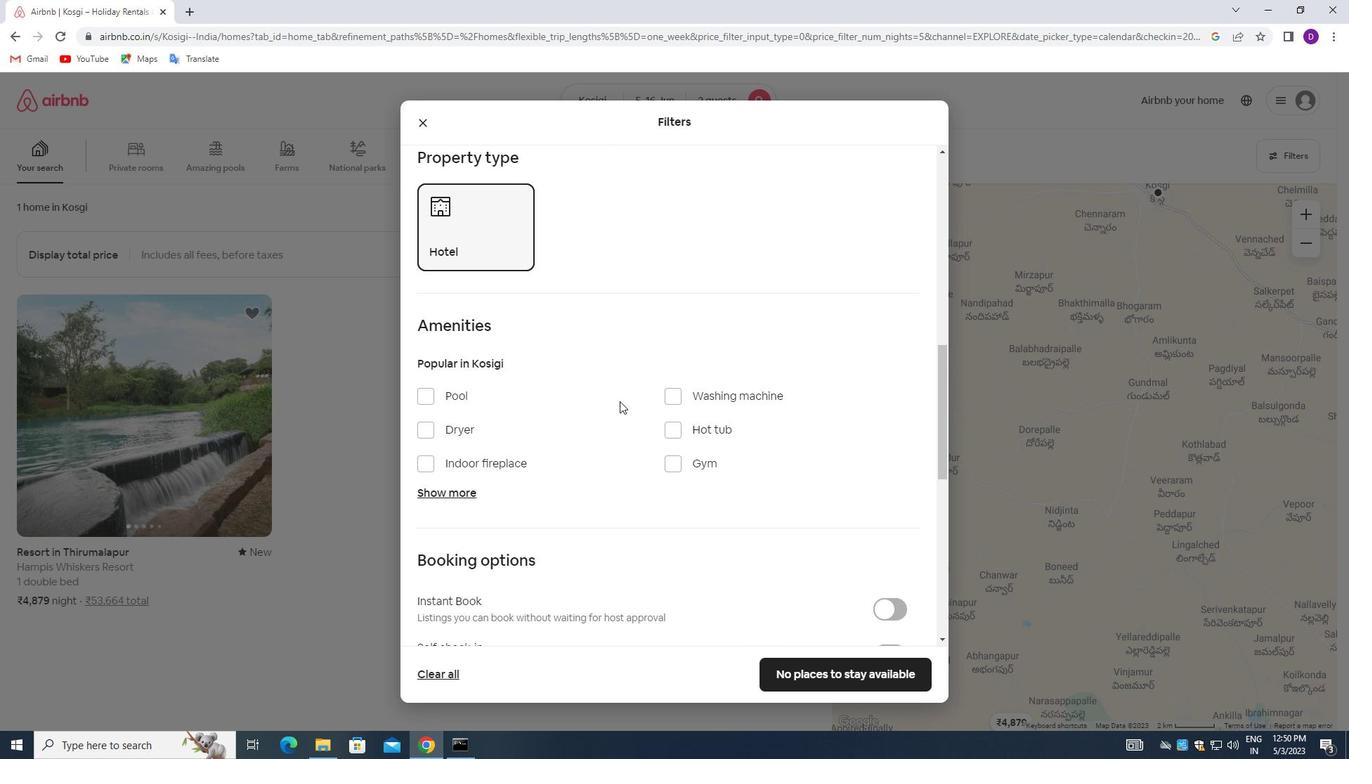 
Action: Mouse moved to (622, 409)
Screenshot: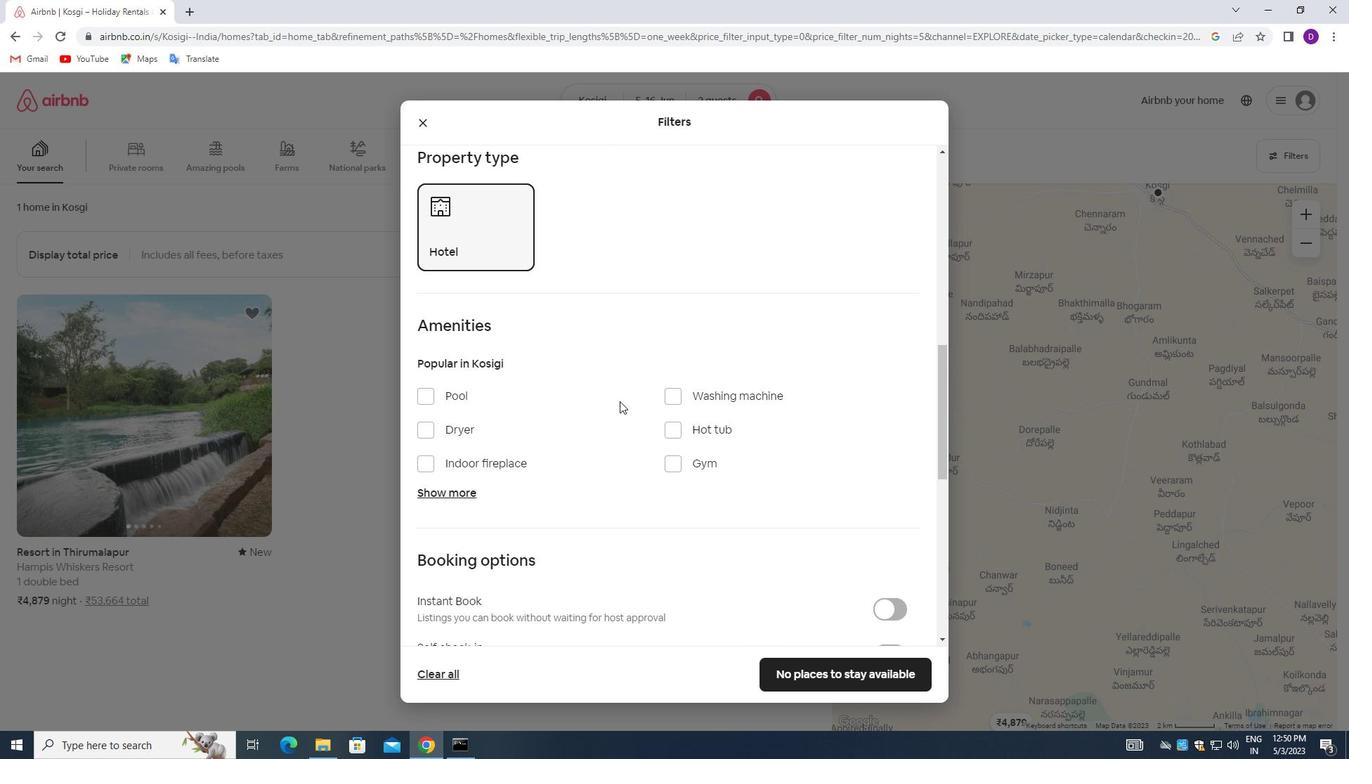 
Action: Mouse scrolled (622, 408) with delta (0, 0)
Screenshot: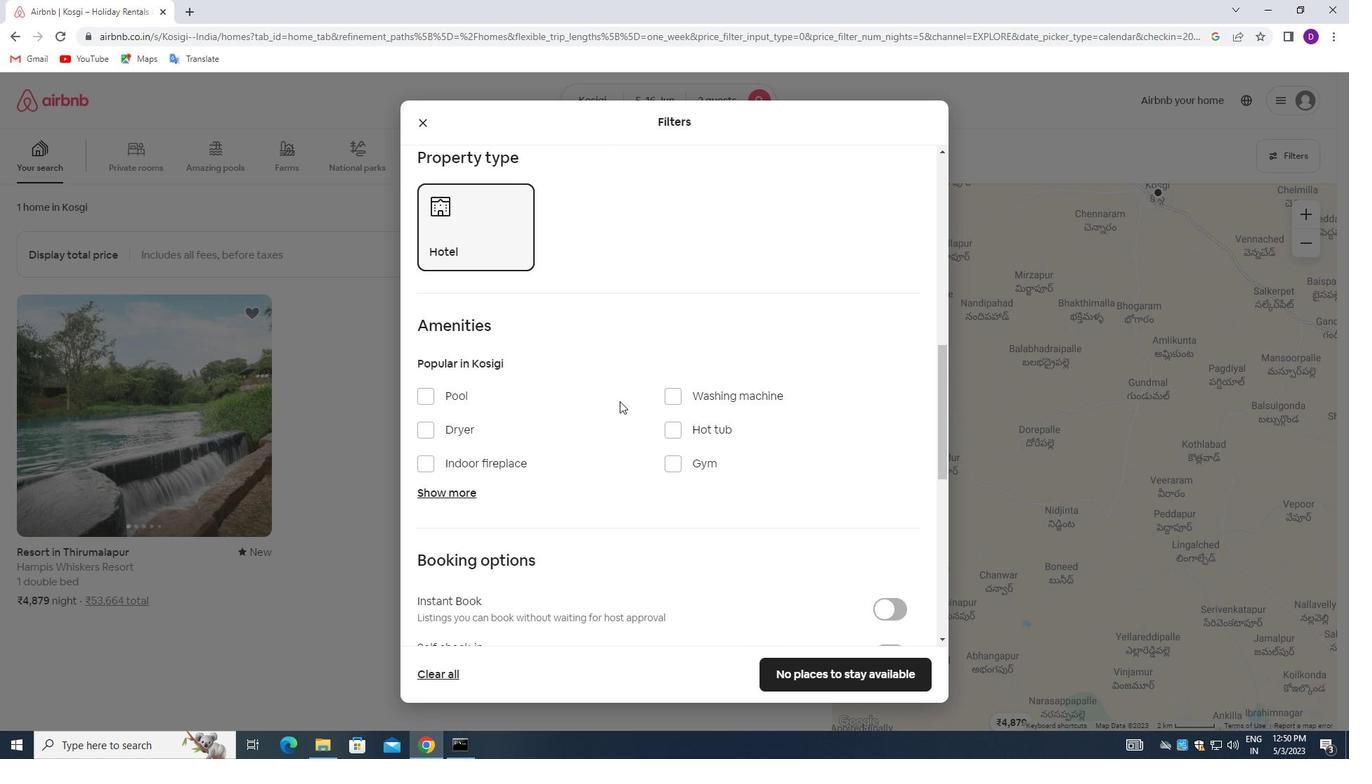 
Action: Mouse moved to (884, 515)
Screenshot: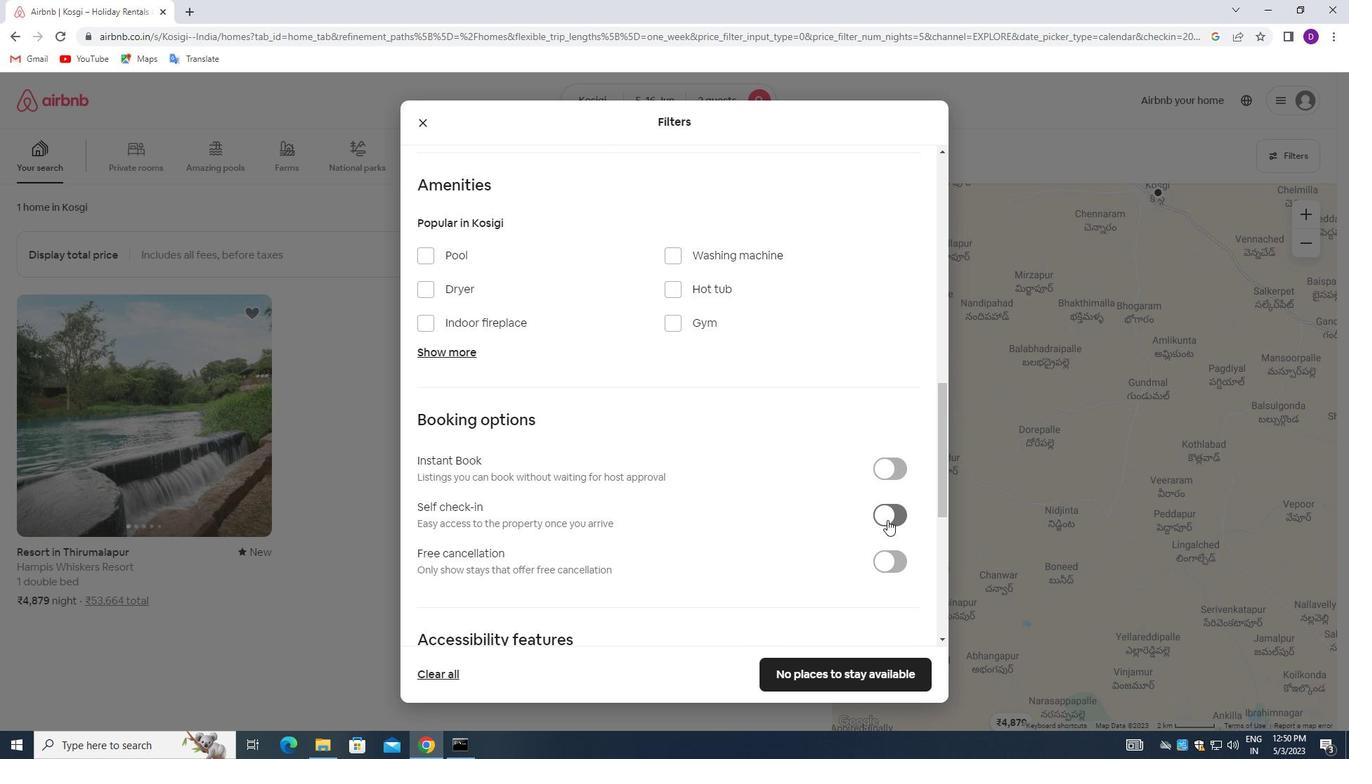 
Action: Mouse pressed left at (884, 515)
Screenshot: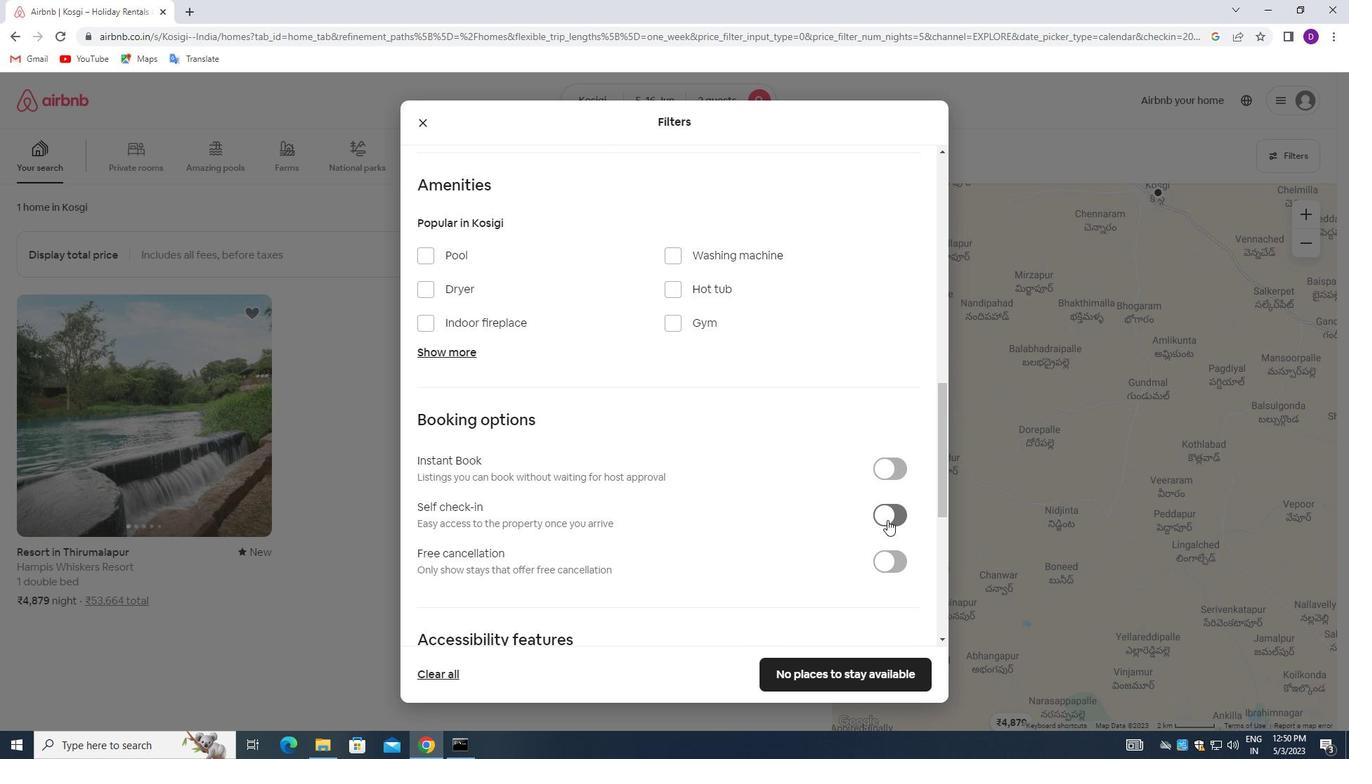 
Action: Mouse moved to (695, 514)
Screenshot: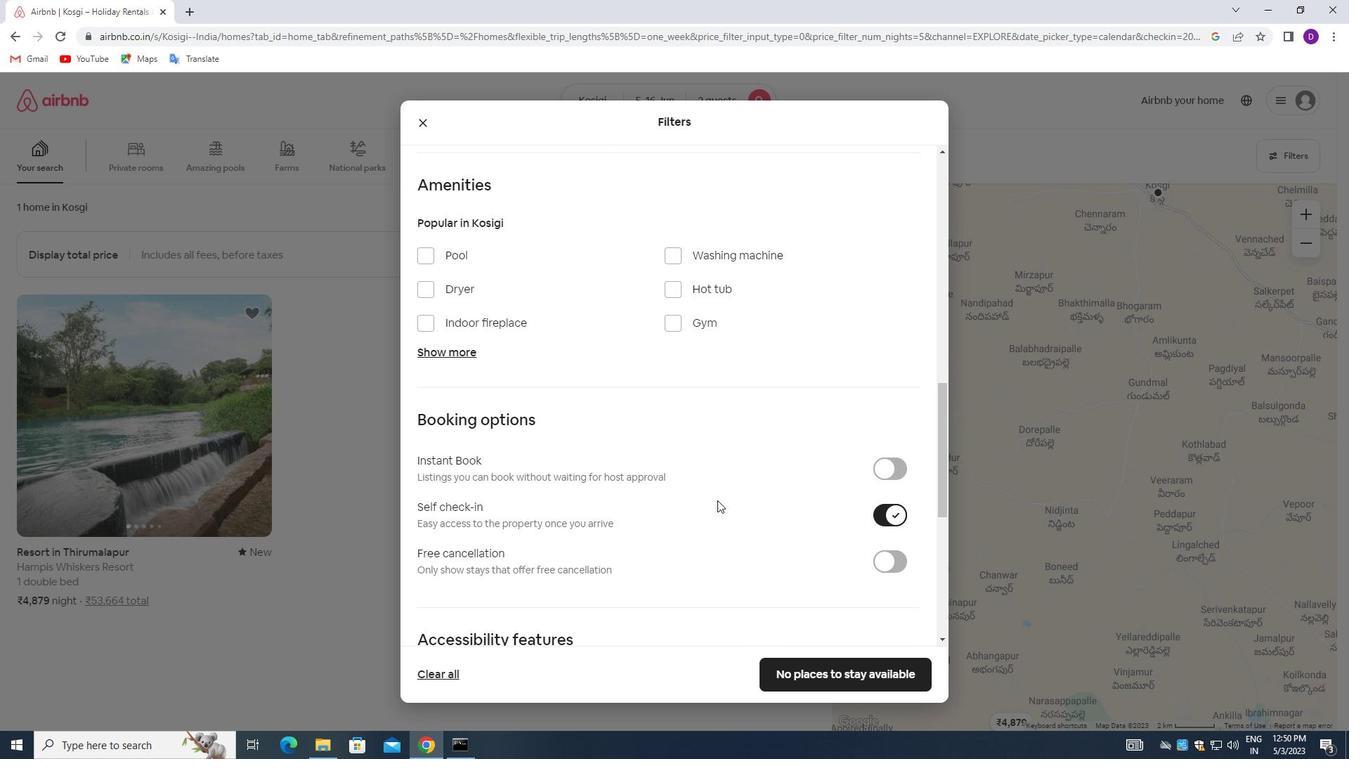 
Action: Mouse scrolled (695, 513) with delta (0, 0)
Screenshot: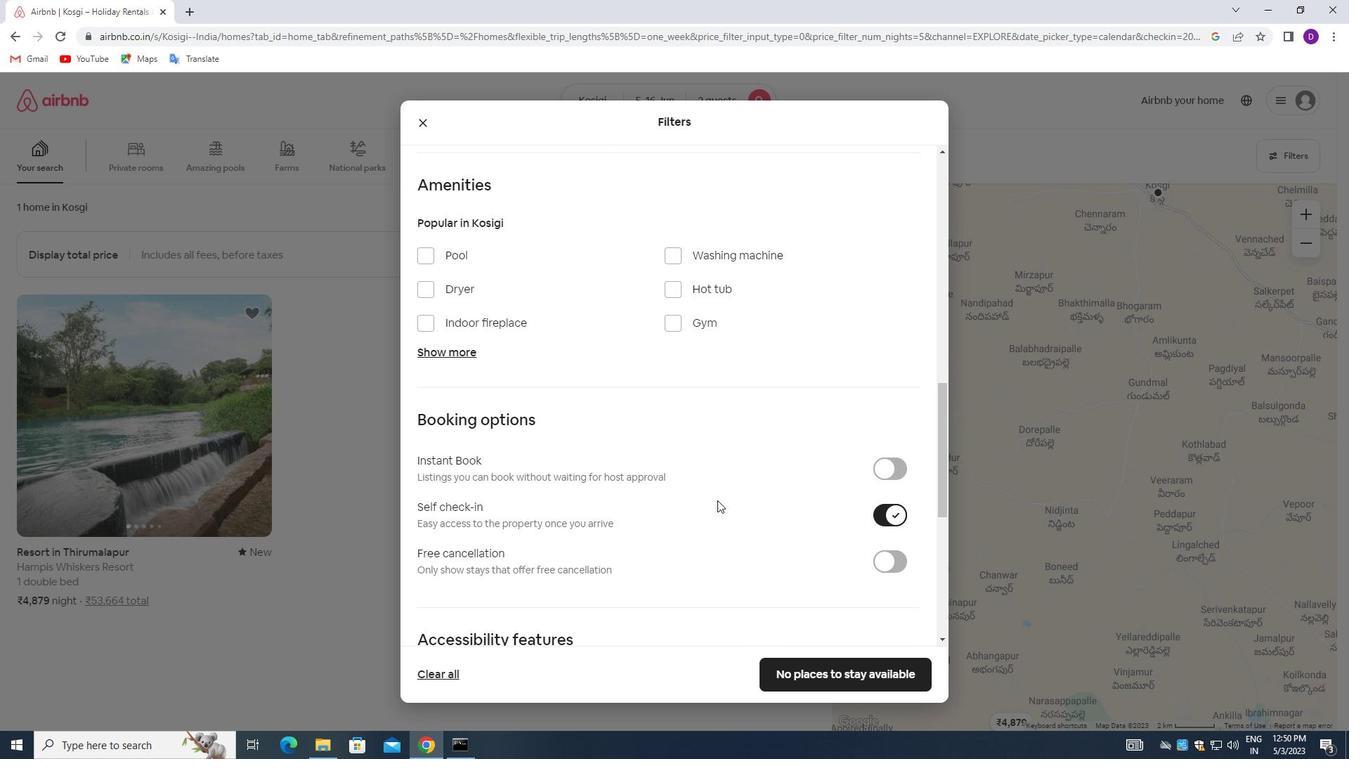 
Action: Mouse moved to (689, 520)
Screenshot: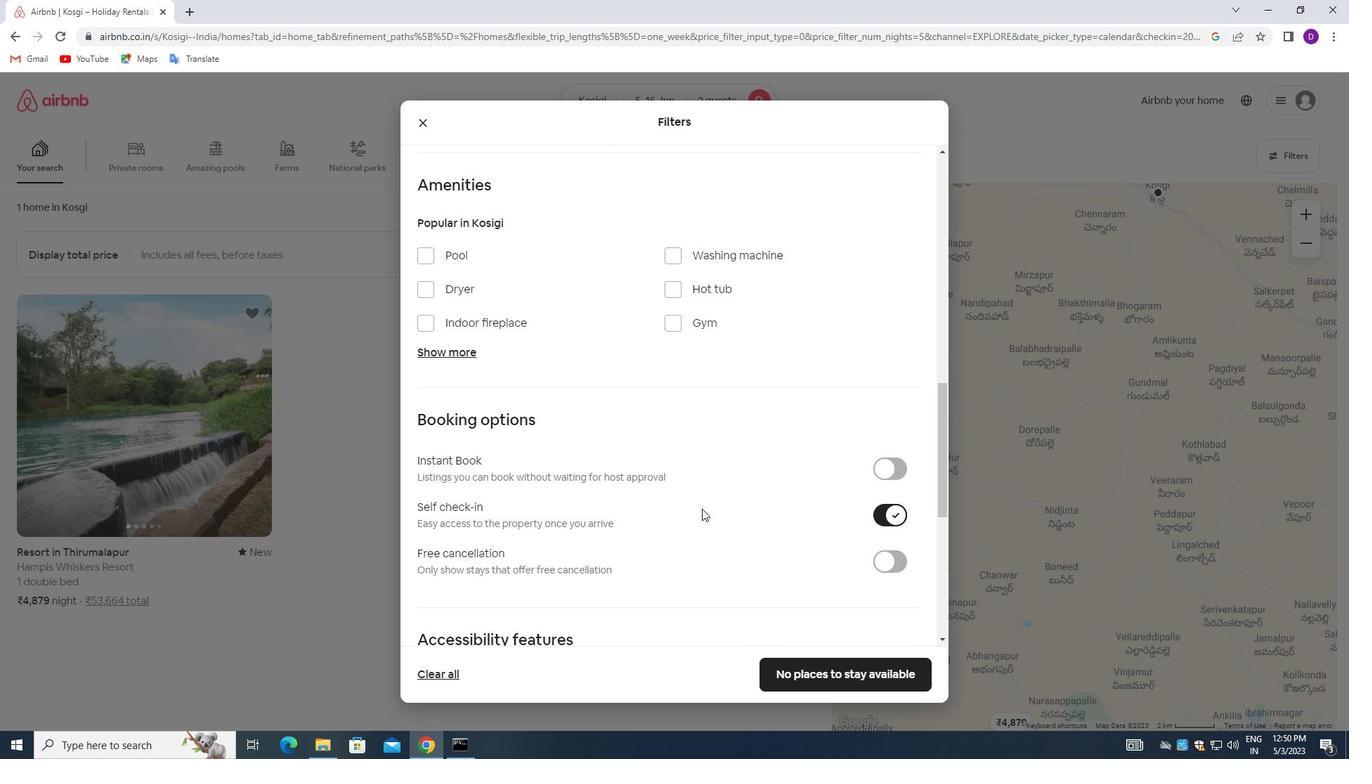 
Action: Mouse scrolled (689, 520) with delta (0, 0)
Screenshot: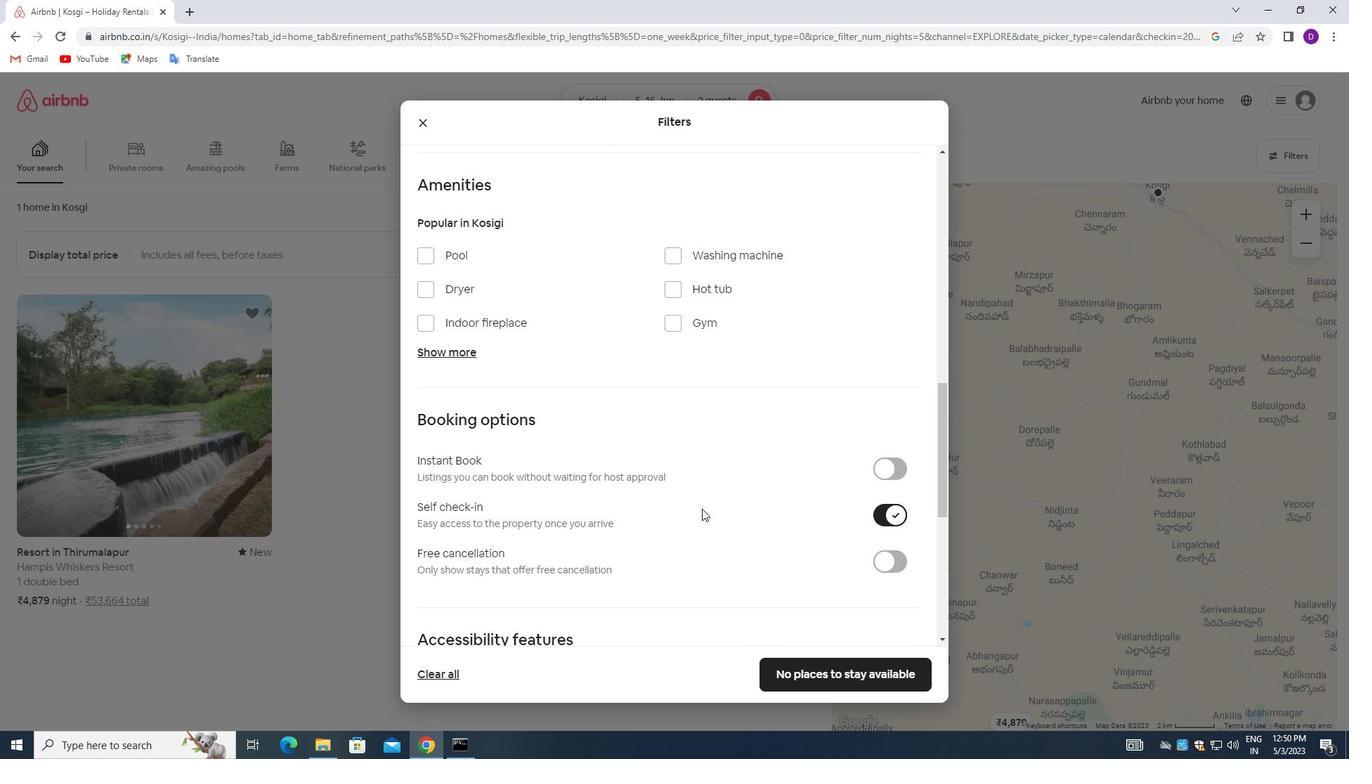 
Action: Mouse moved to (683, 525)
Screenshot: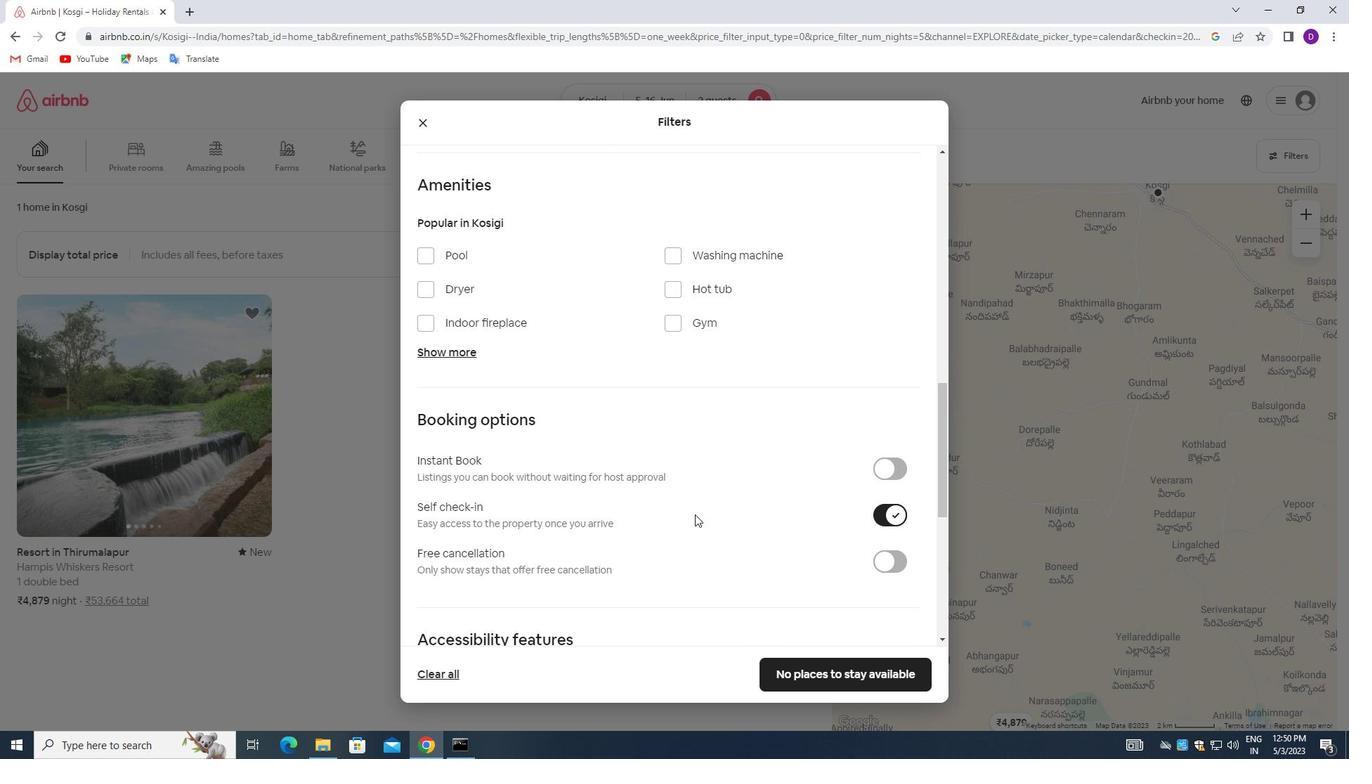 
Action: Mouse scrolled (683, 525) with delta (0, 0)
Screenshot: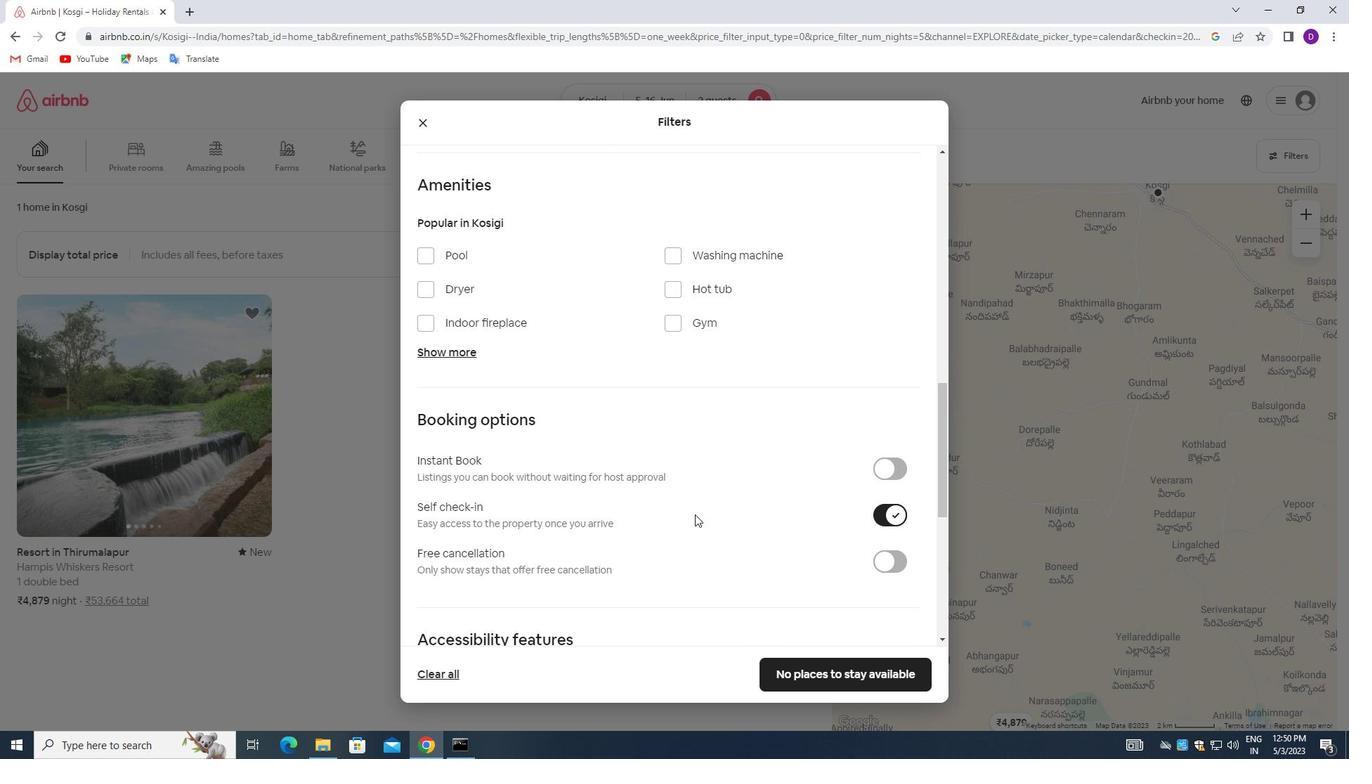 
Action: Mouse moved to (557, 525)
Screenshot: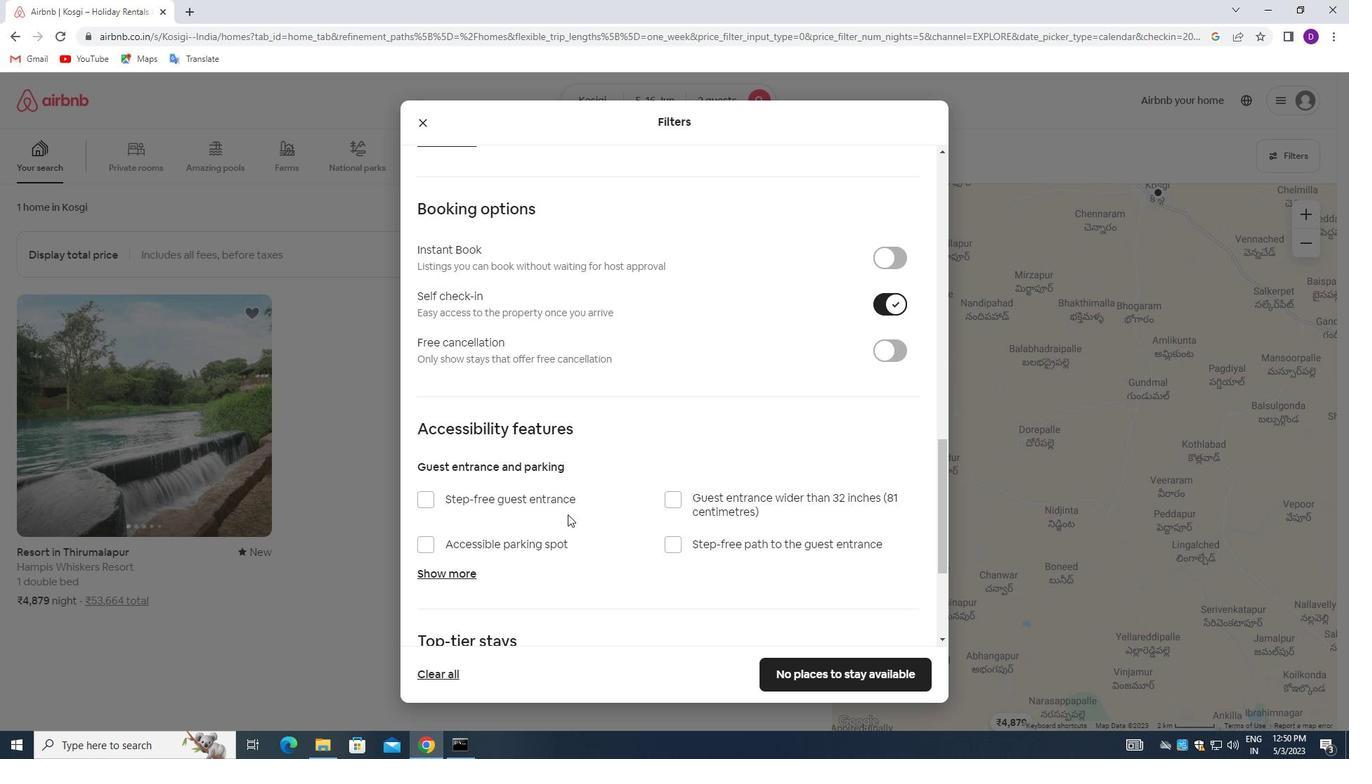 
Action: Mouse scrolled (557, 524) with delta (0, 0)
Screenshot: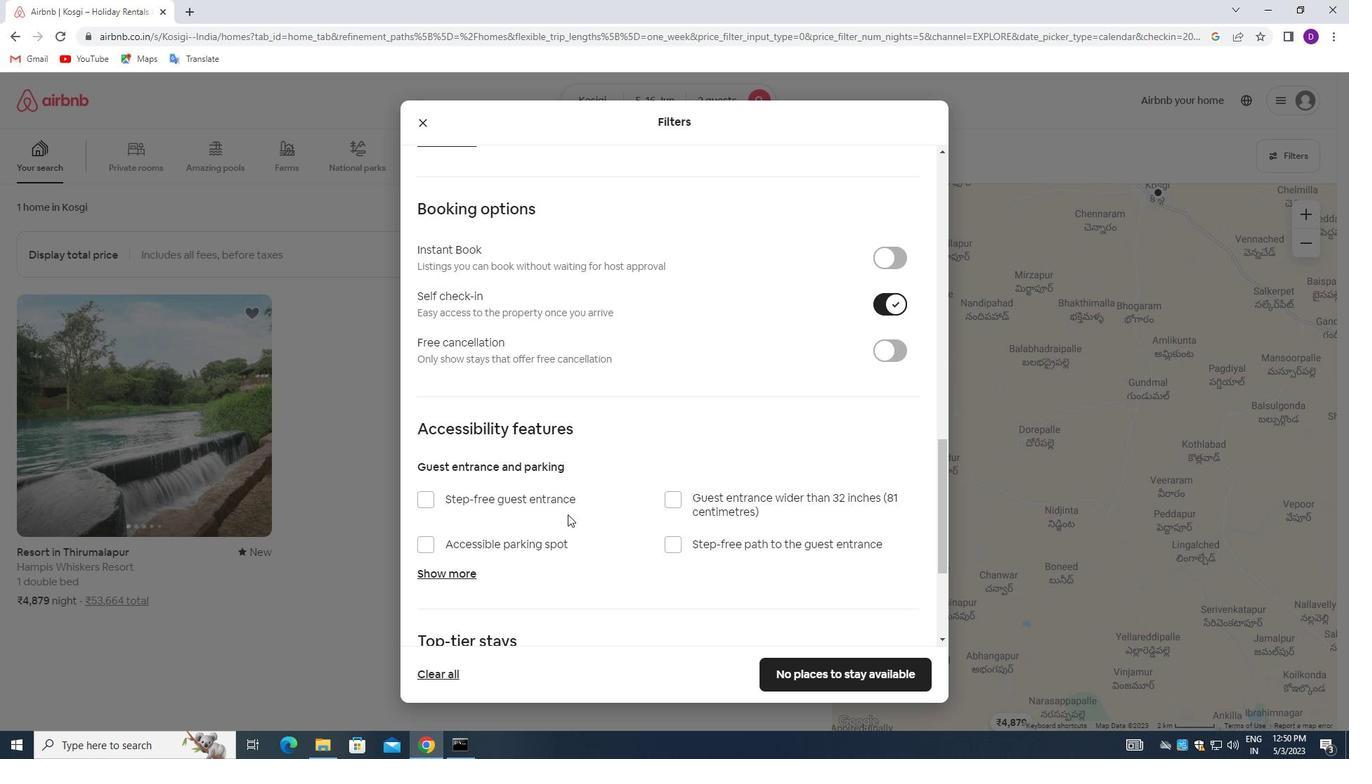 
Action: Mouse moved to (555, 530)
Screenshot: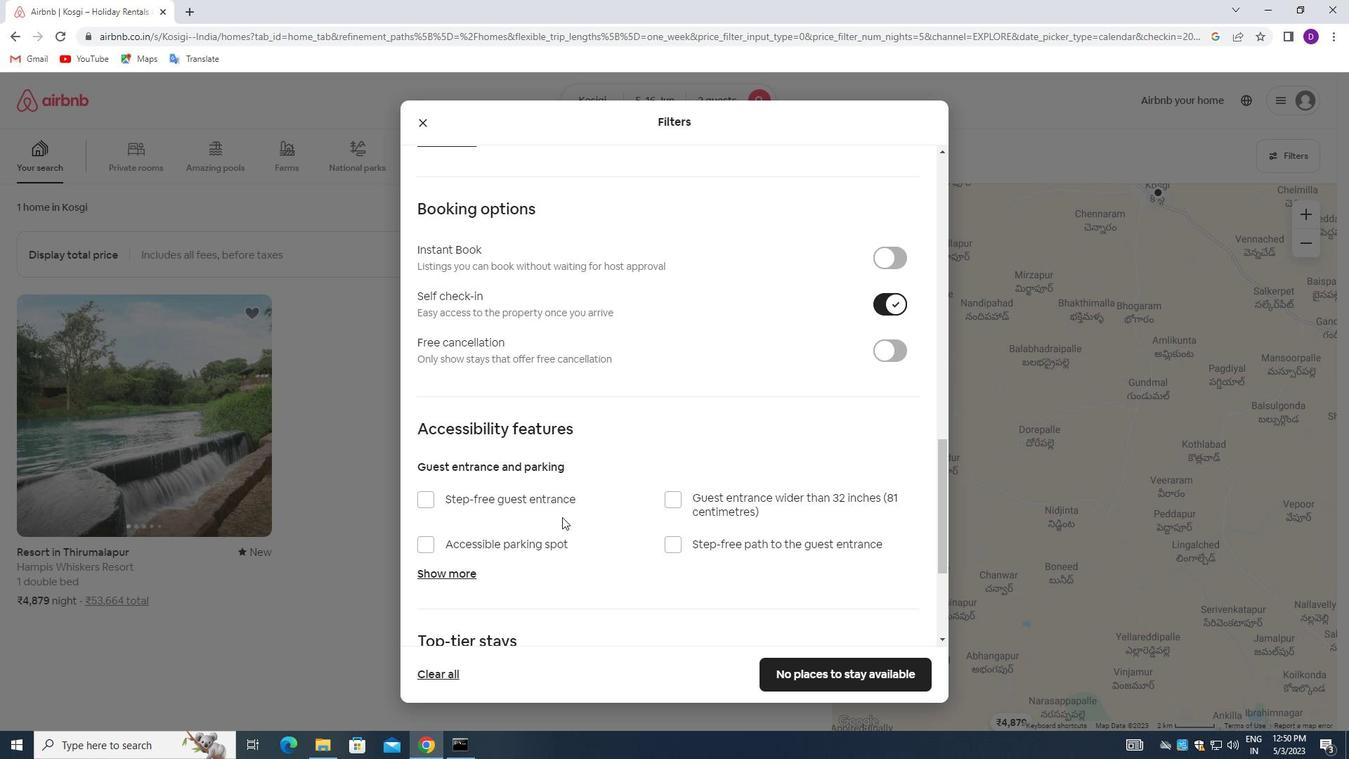
Action: Mouse scrolled (555, 530) with delta (0, 0)
Screenshot: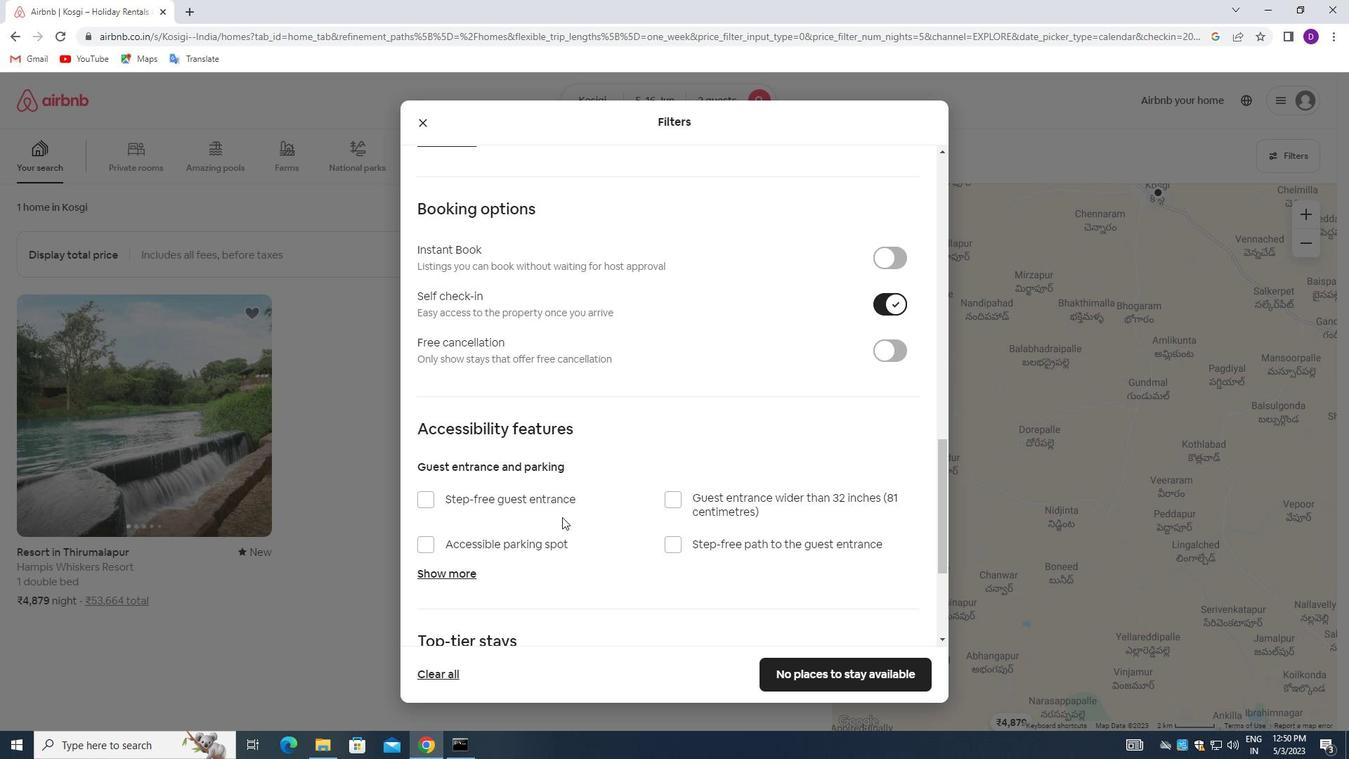 
Action: Mouse scrolled (555, 530) with delta (0, 0)
Screenshot: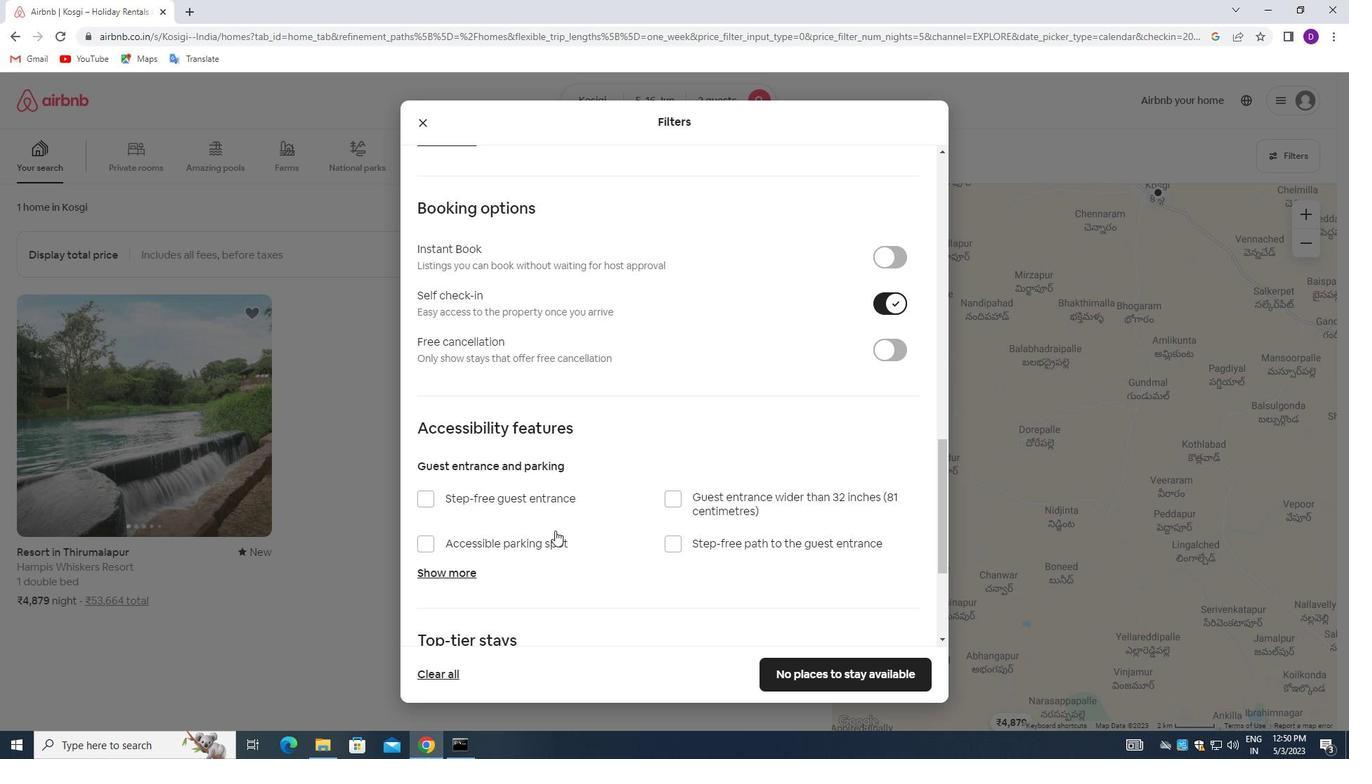 
Action: Mouse moved to (554, 531)
Screenshot: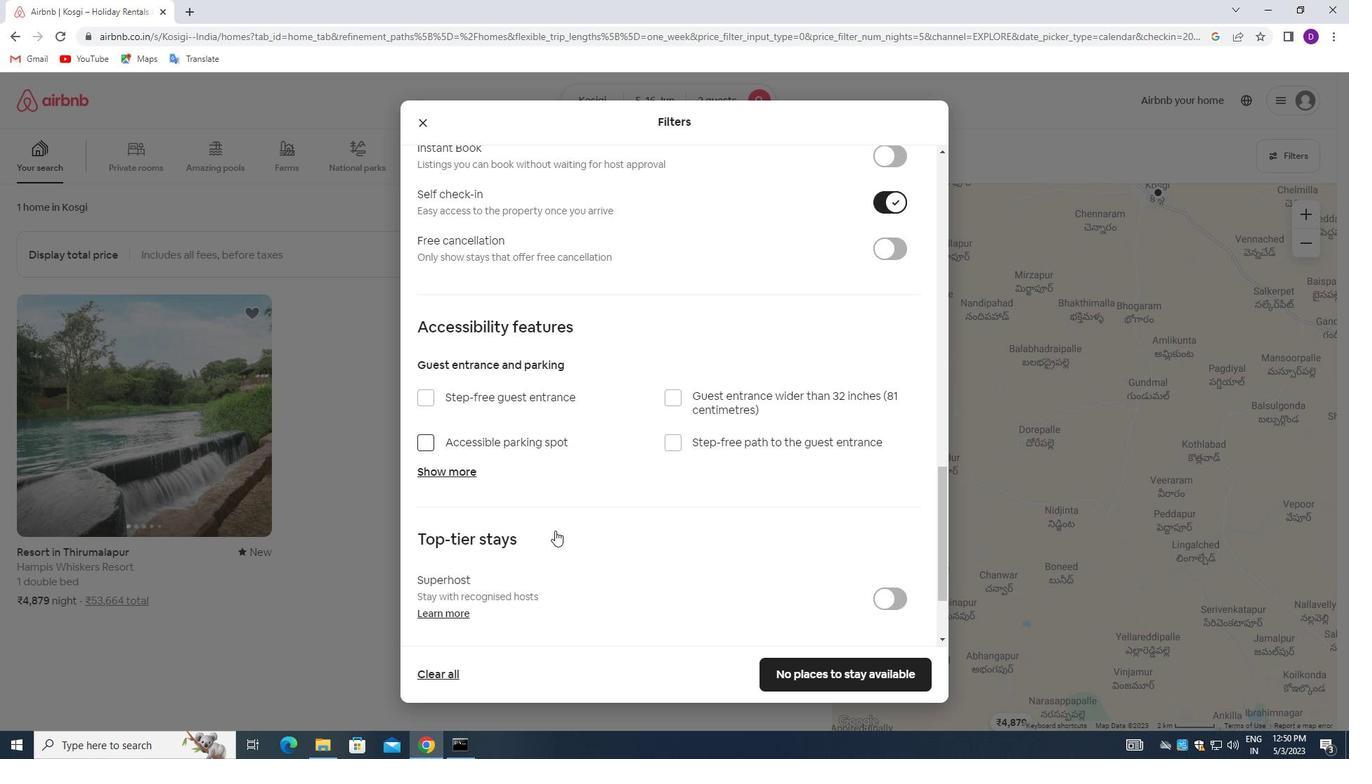 
Action: Mouse scrolled (554, 530) with delta (0, 0)
Screenshot: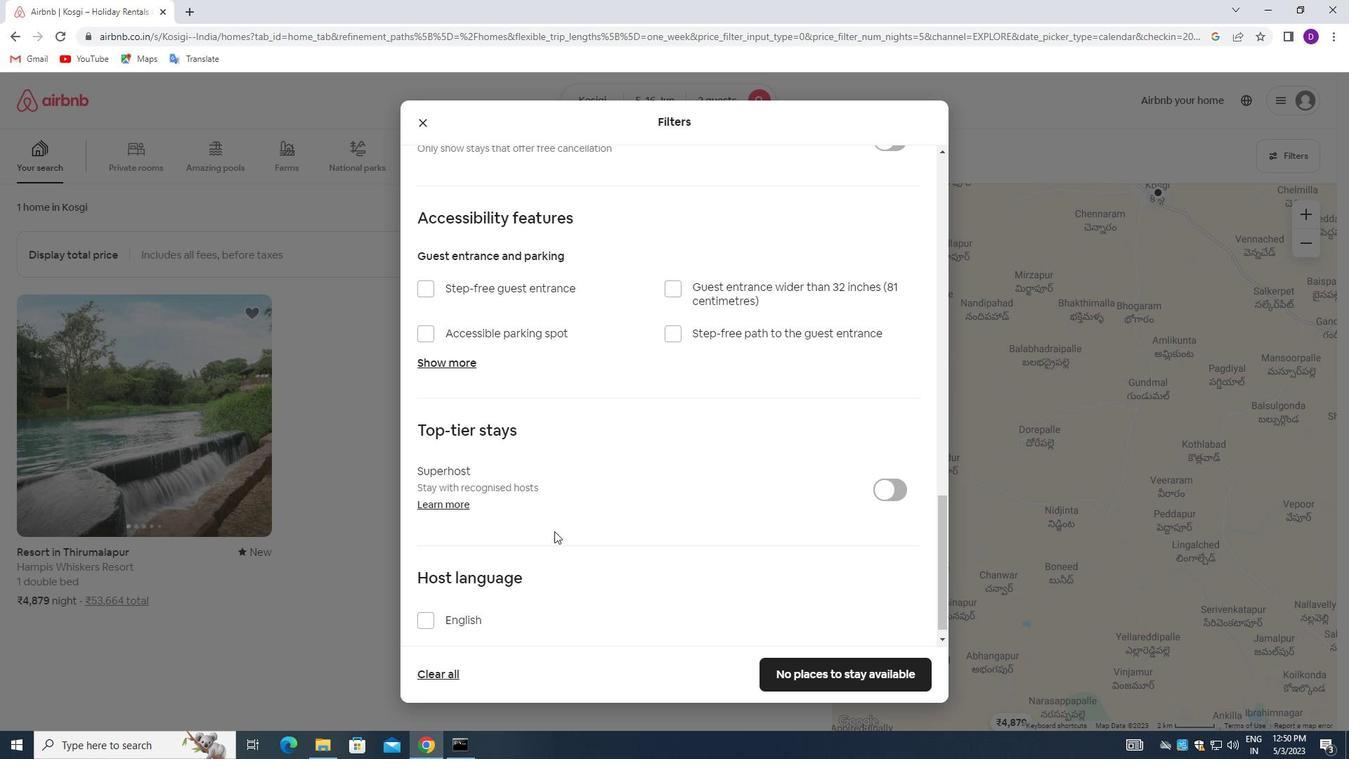 
Action: Mouse moved to (553, 532)
Screenshot: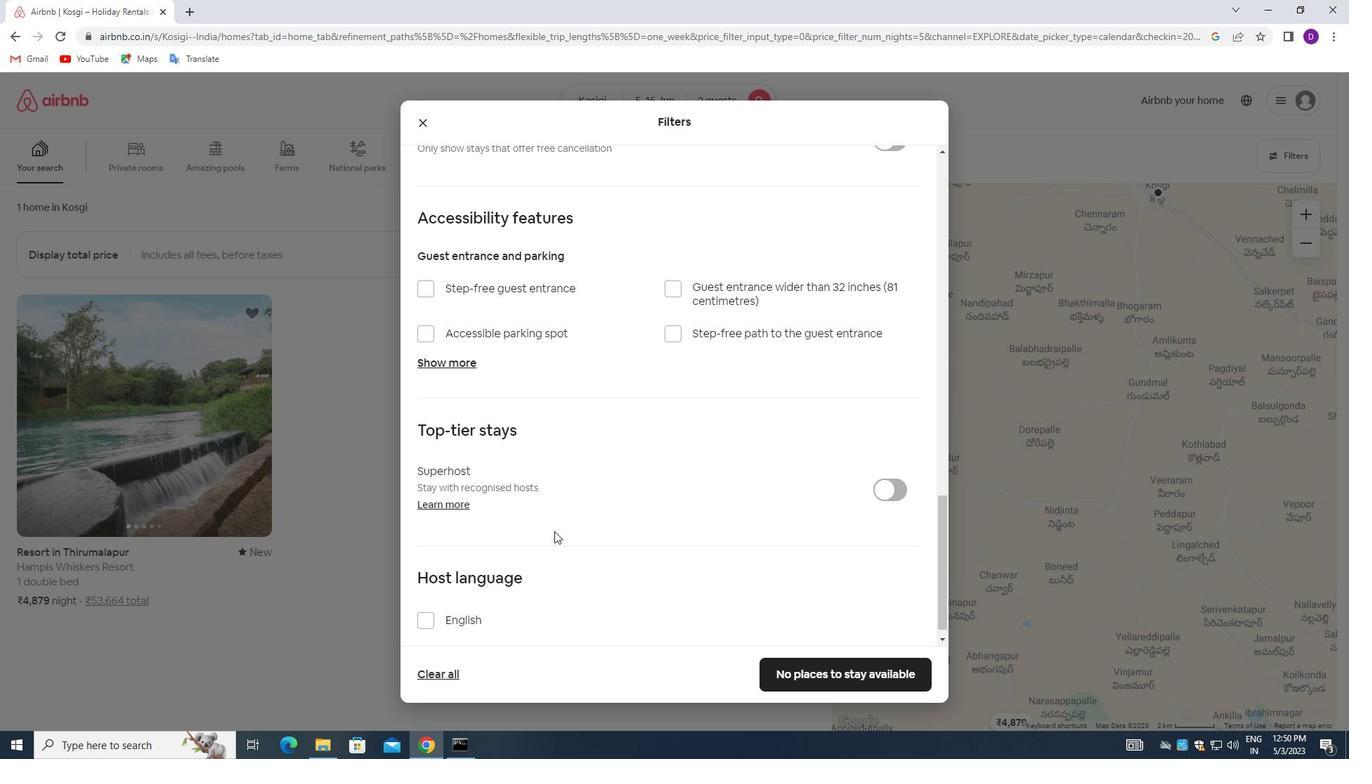 
Action: Mouse scrolled (553, 532) with delta (0, 0)
Screenshot: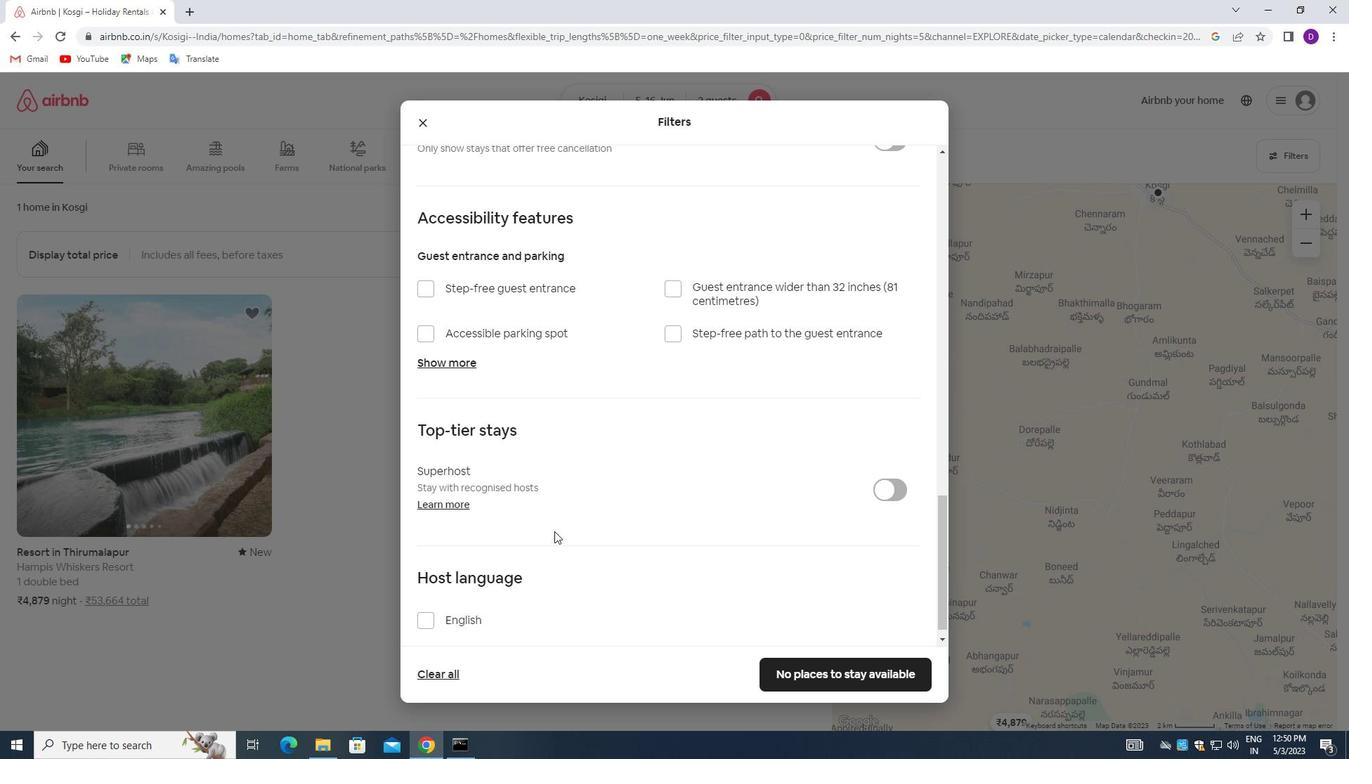 
Action: Mouse moved to (553, 535)
Screenshot: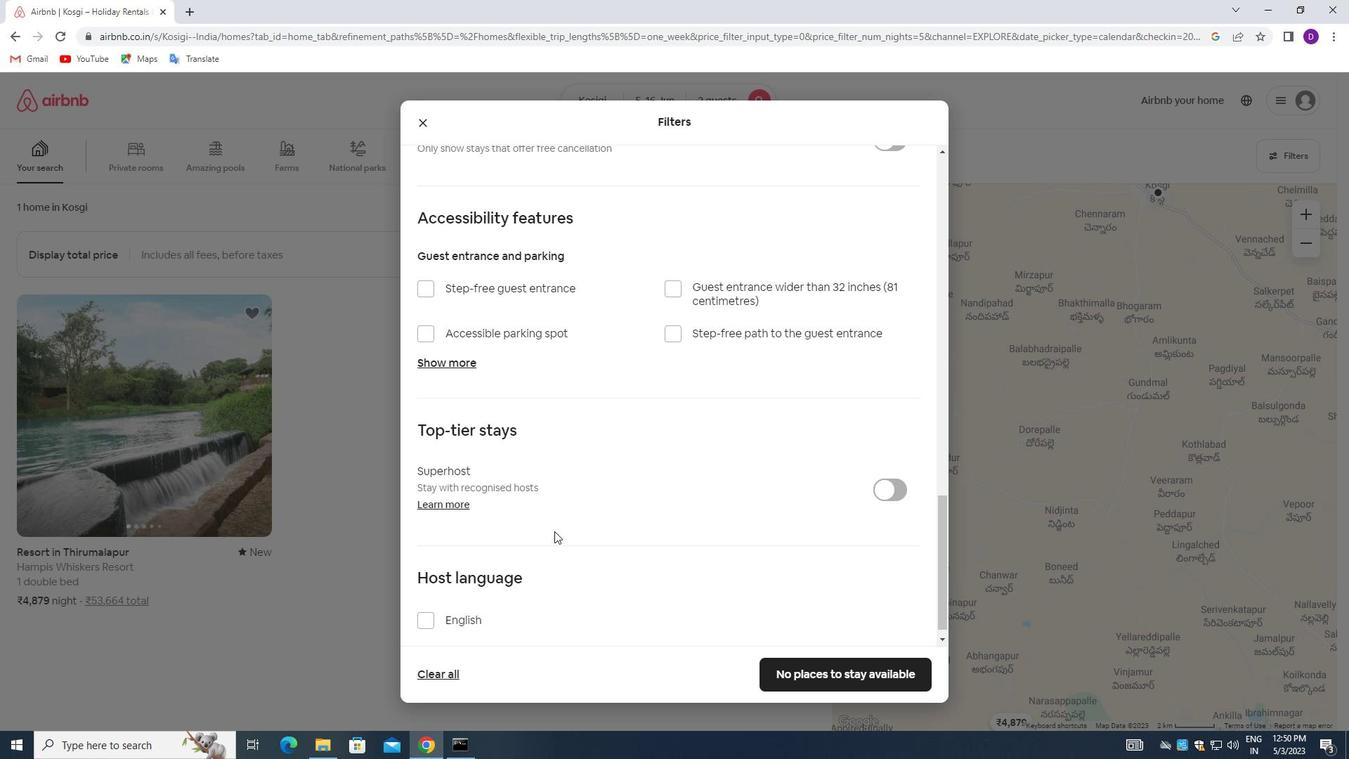 
Action: Mouse scrolled (553, 534) with delta (0, 0)
Screenshot: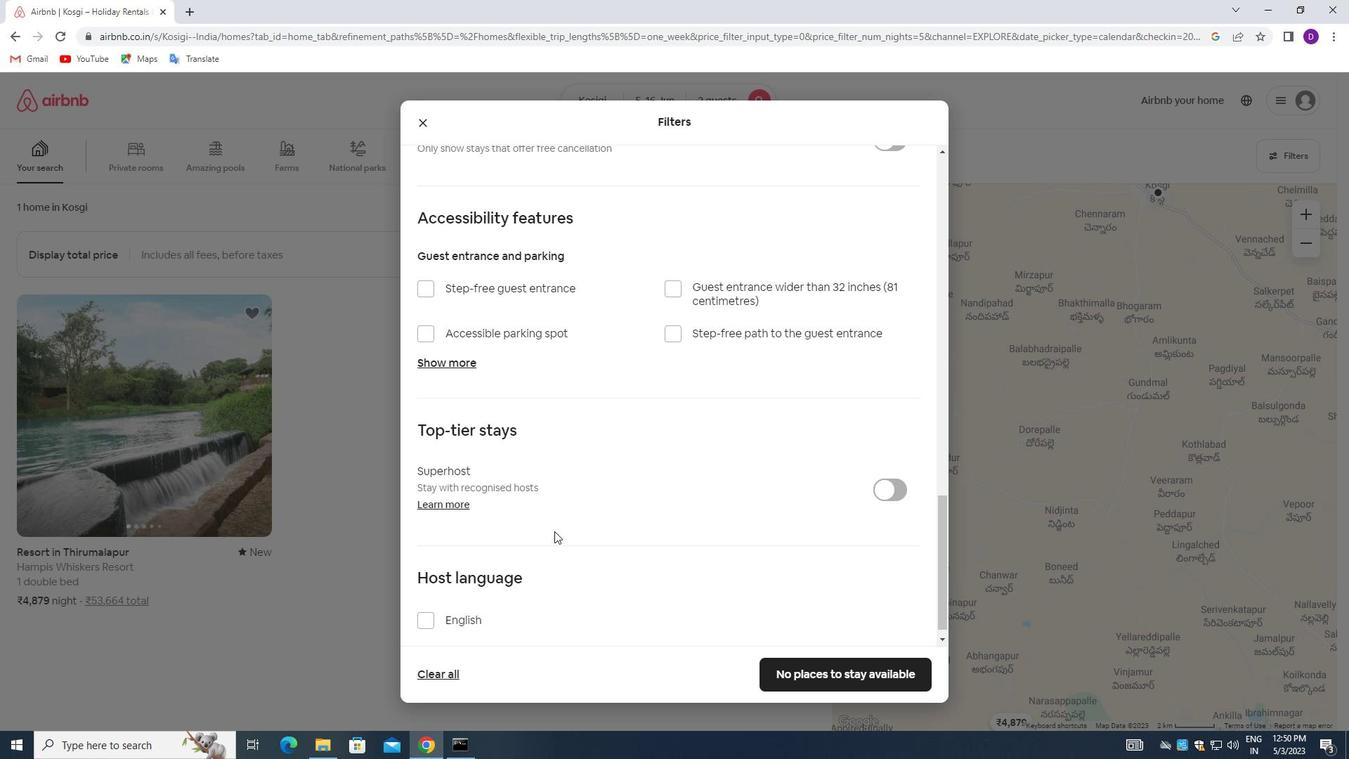 
Action: Mouse moved to (553, 537)
Screenshot: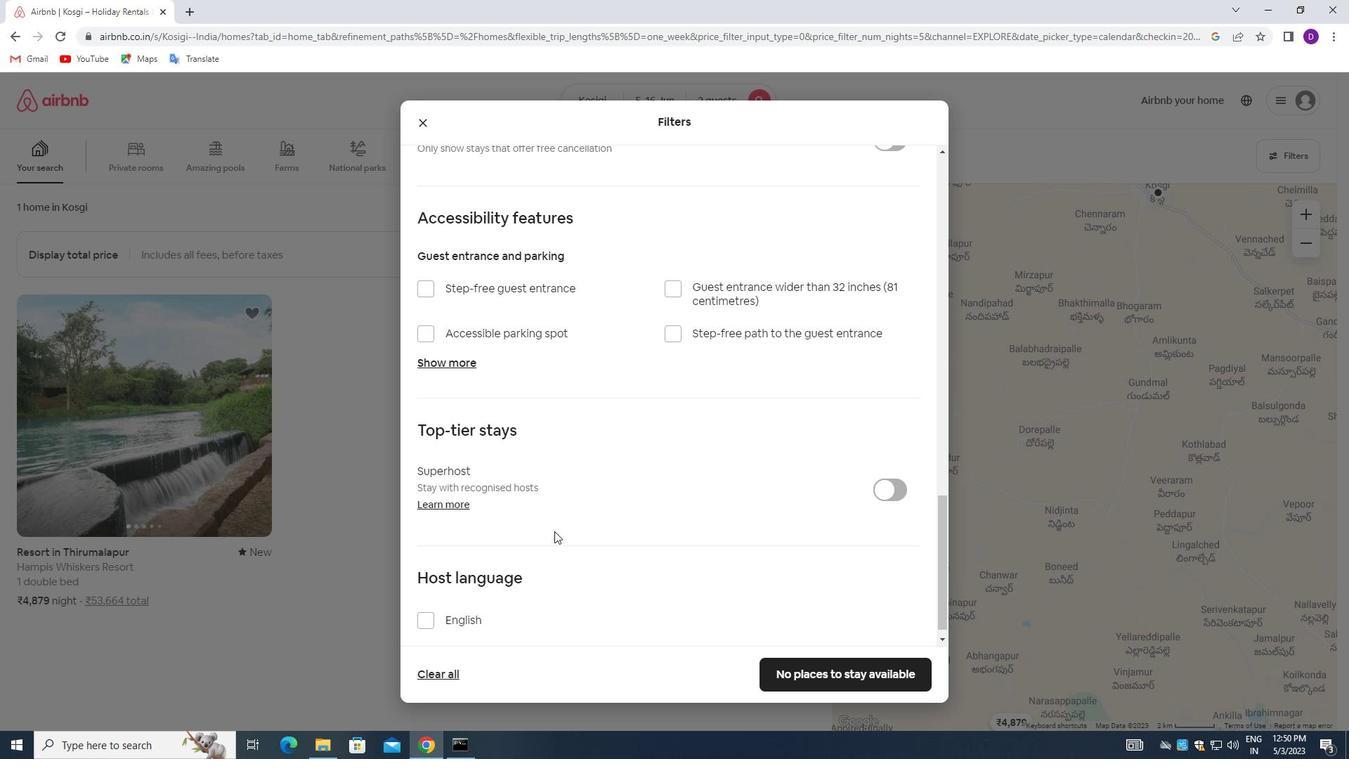 
Action: Mouse scrolled (553, 536) with delta (0, 0)
Screenshot: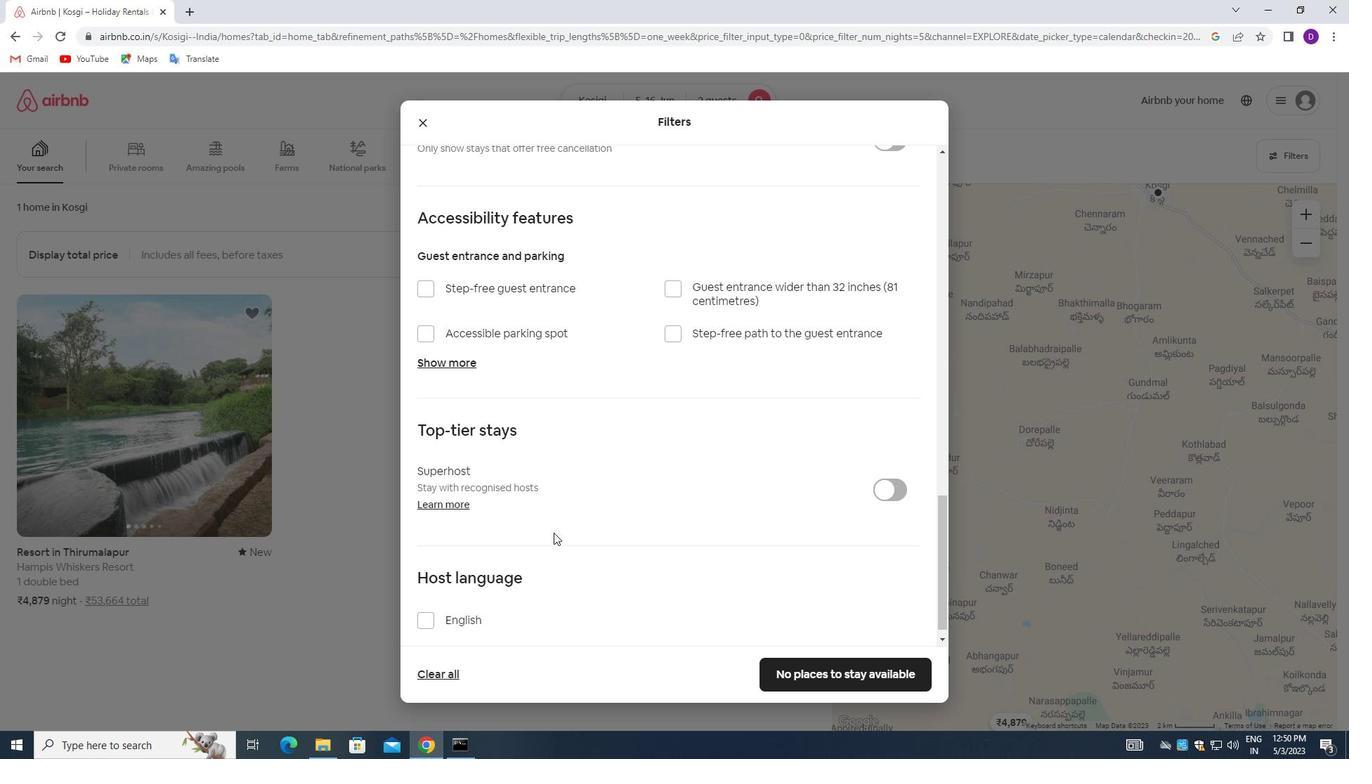 
Action: Mouse moved to (427, 609)
Screenshot: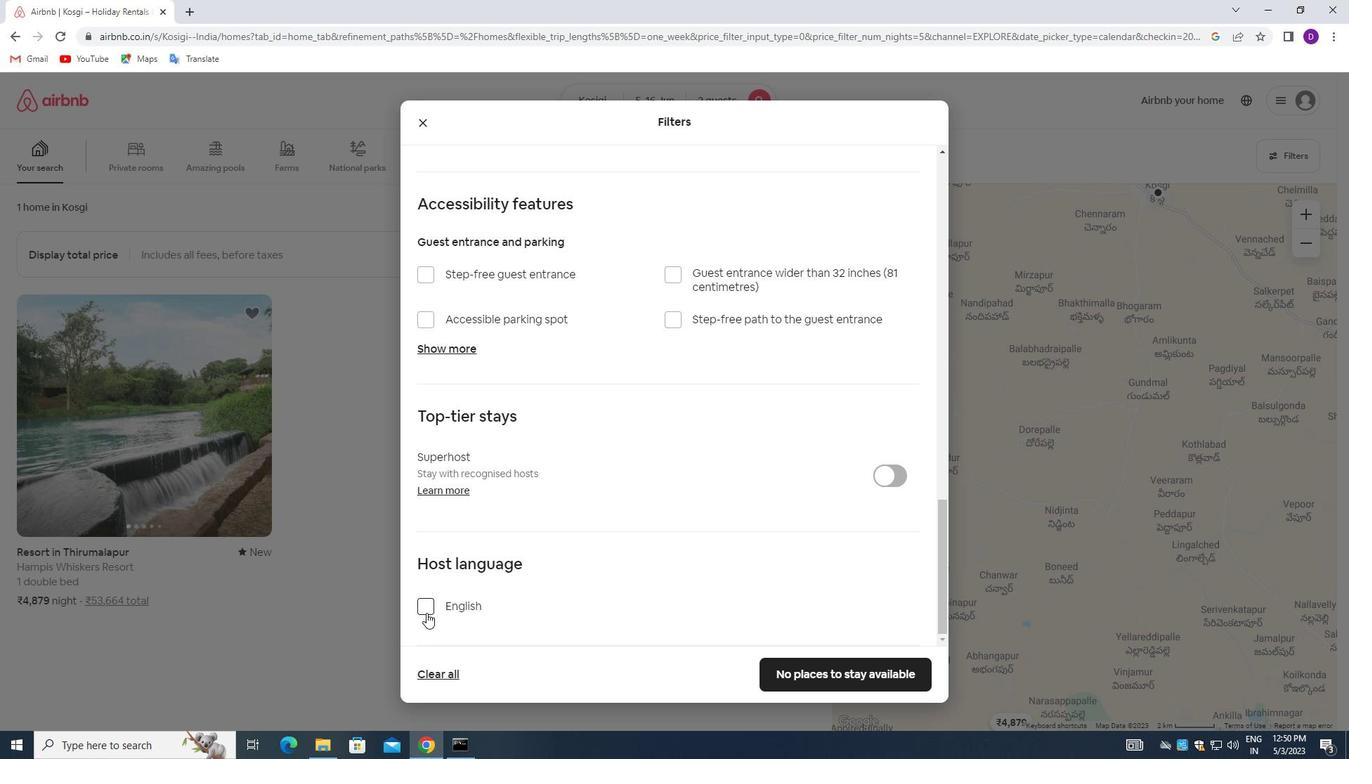
Action: Mouse pressed left at (427, 609)
Screenshot: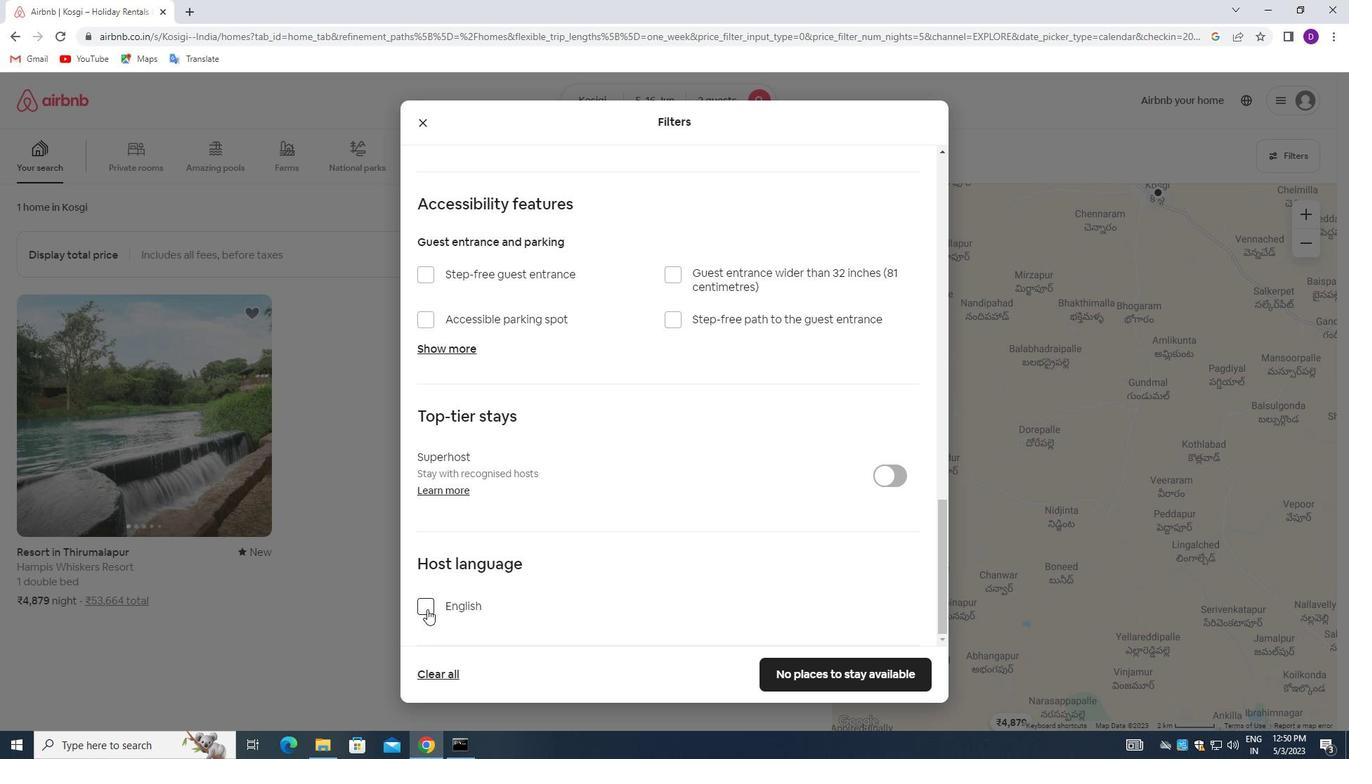 
Action: Mouse moved to (828, 669)
Screenshot: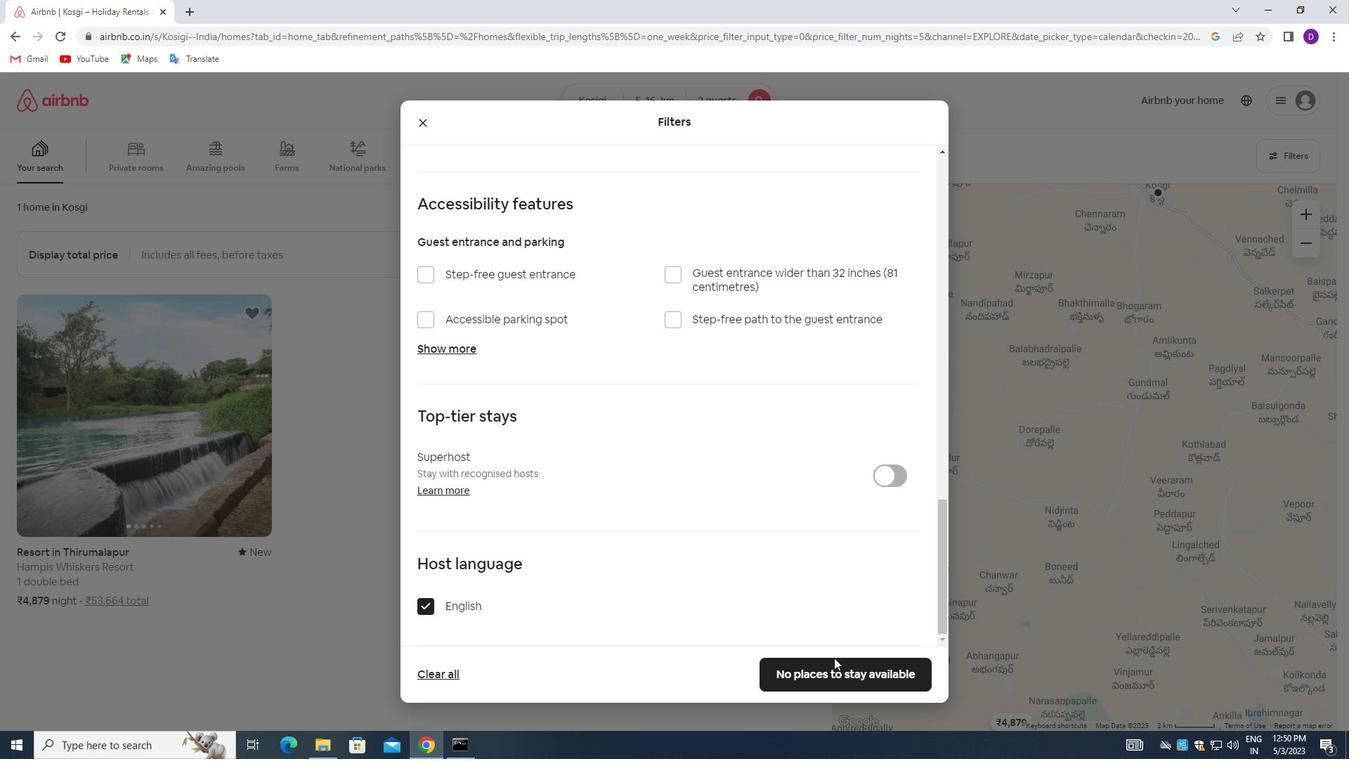 
Action: Mouse pressed left at (828, 669)
Screenshot: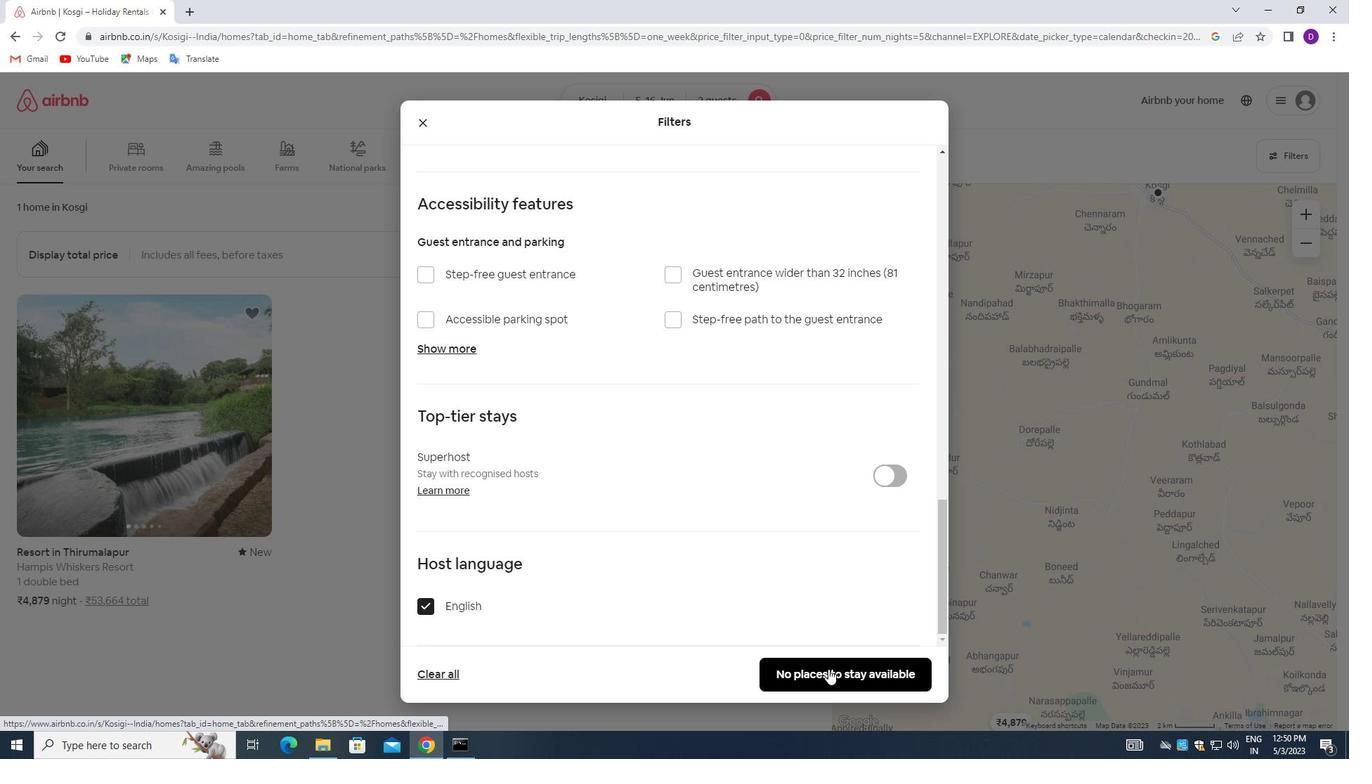 
Action: Mouse moved to (866, 520)
Screenshot: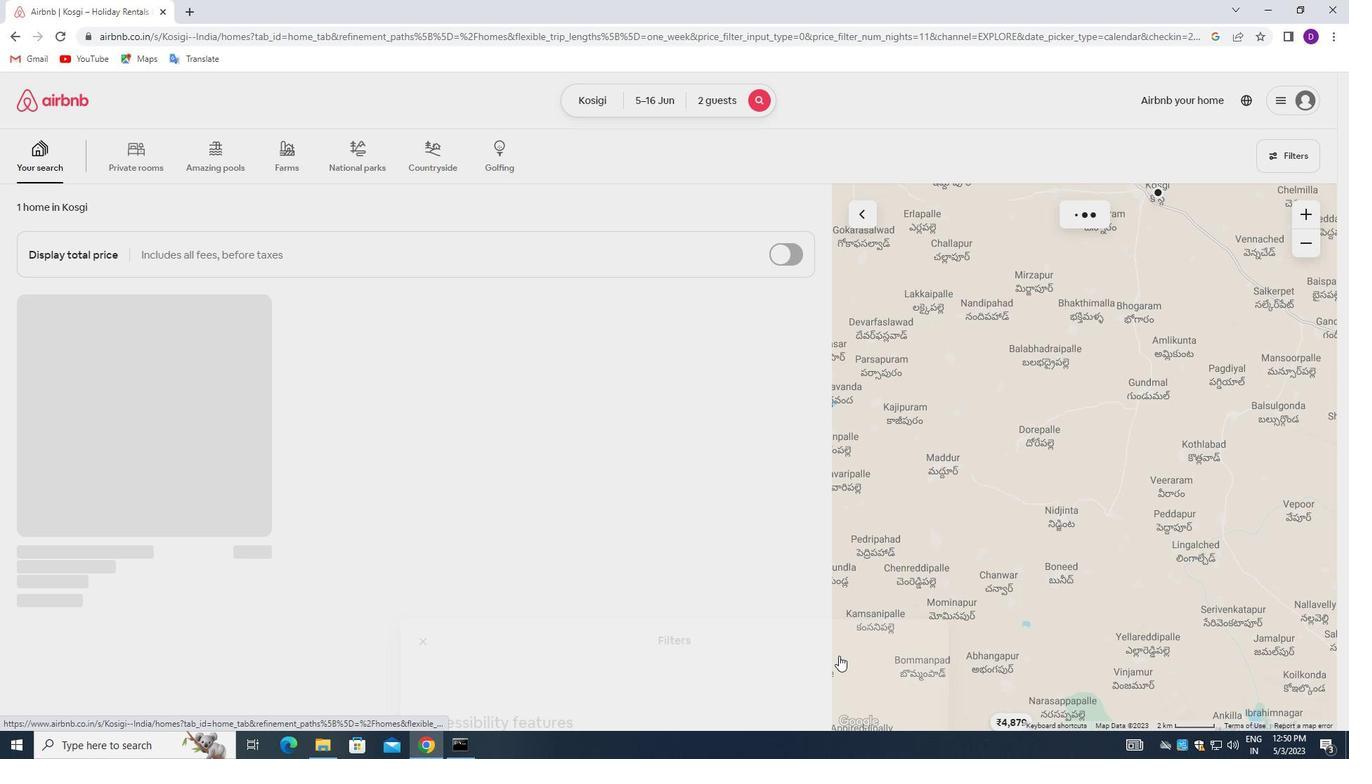 
